 Task: Search one way flight ticket for 2 adults, 2 children, 2 infants in seat in first from Pensacola: Pensacola International Airport to Riverton: Central Wyoming Regional Airport (was Riverton Regional) on 5-4-2023. Choice of flights is Southwest. Number of bags: 7 checked bags. Price is upto 96000. Outbound departure time preference is 8:15.
Action: Mouse moved to (352, 321)
Screenshot: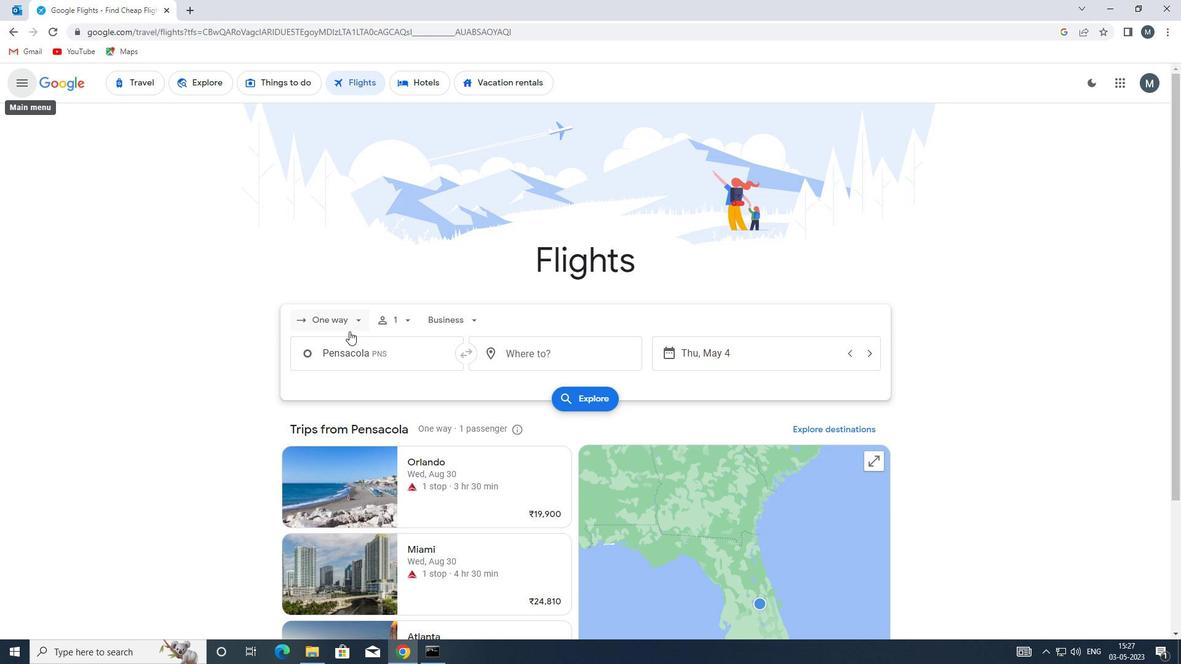 
Action: Mouse pressed left at (352, 321)
Screenshot: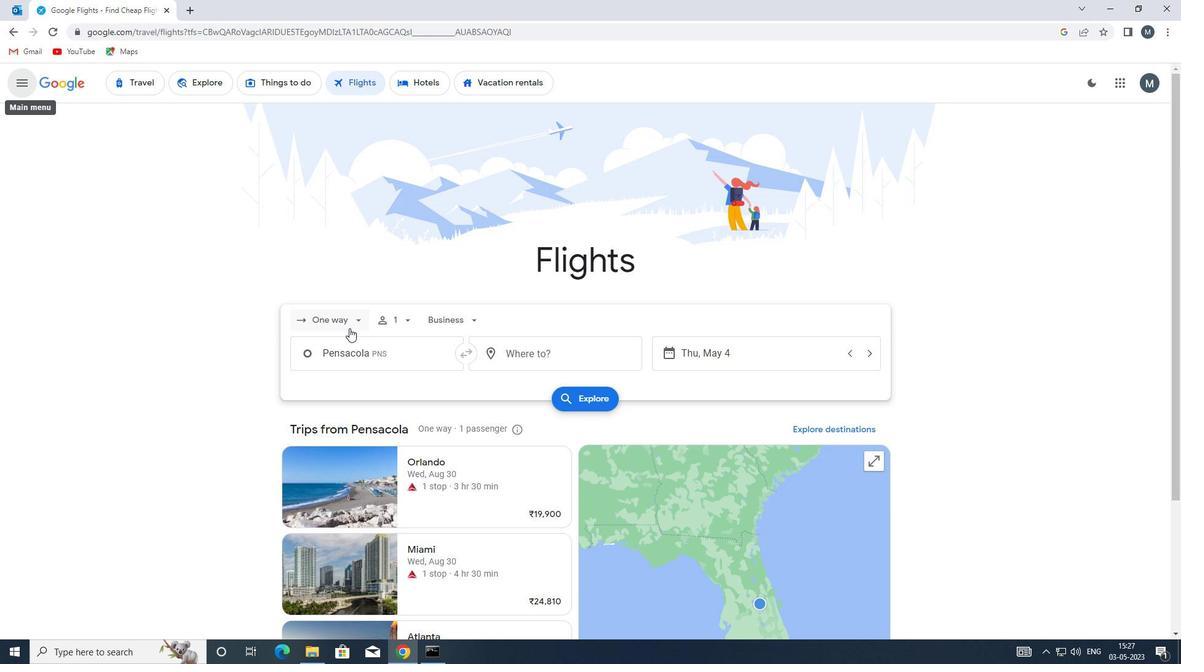 
Action: Mouse moved to (348, 378)
Screenshot: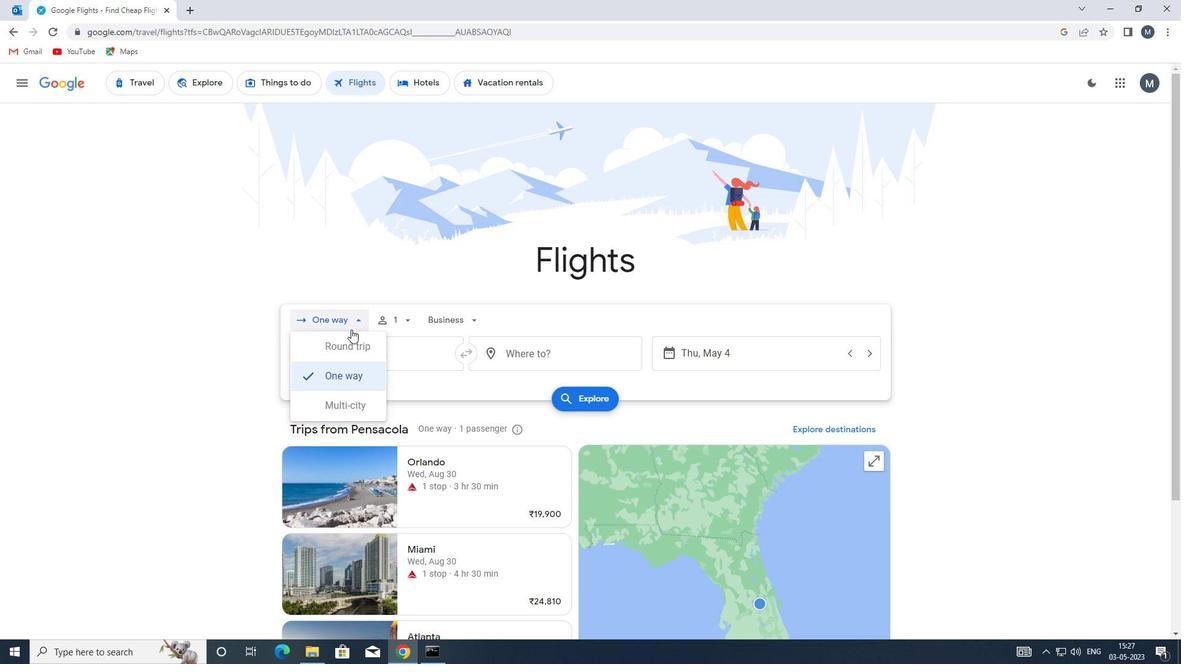 
Action: Mouse pressed left at (348, 378)
Screenshot: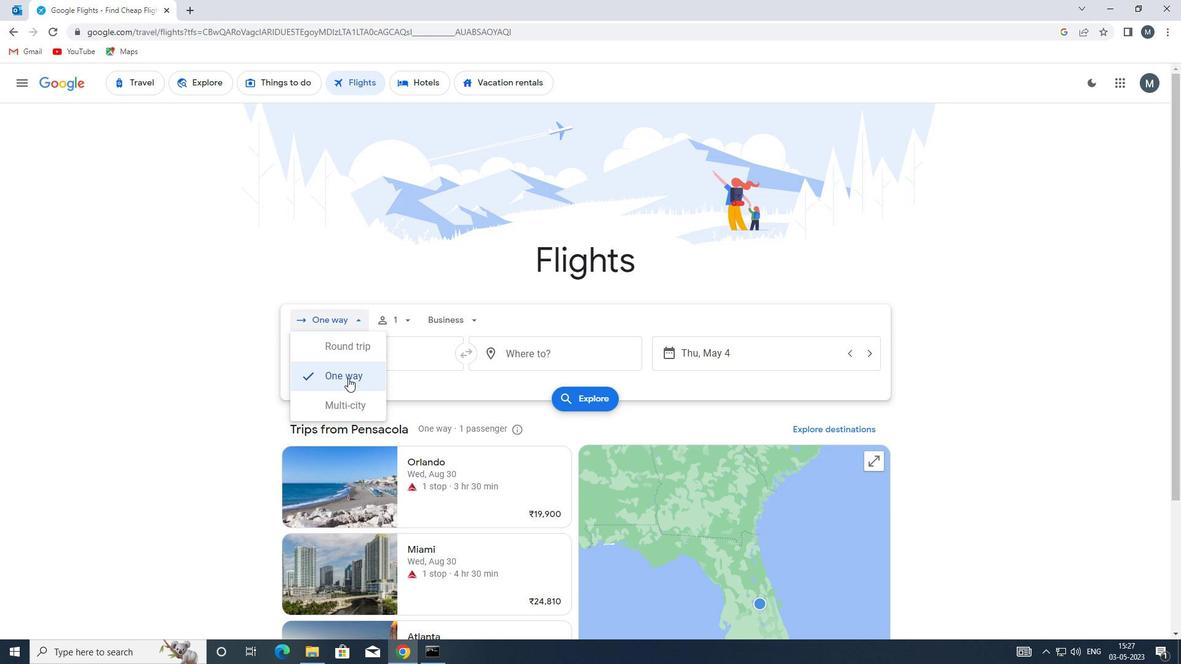 
Action: Mouse moved to (405, 328)
Screenshot: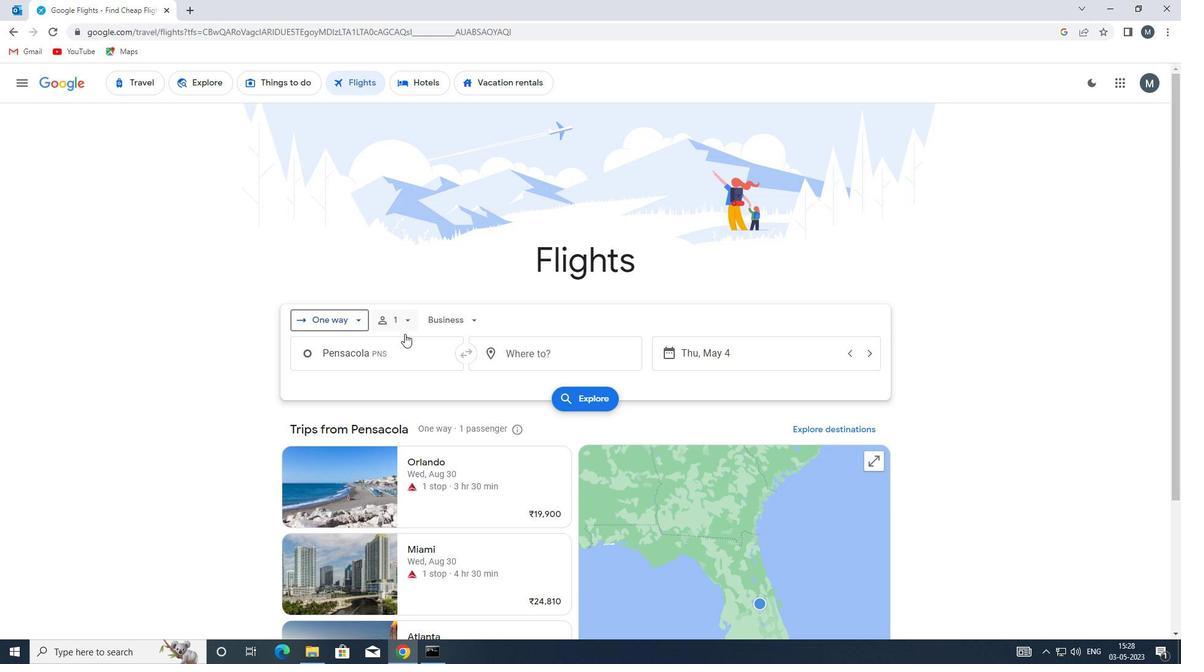
Action: Mouse pressed left at (405, 328)
Screenshot: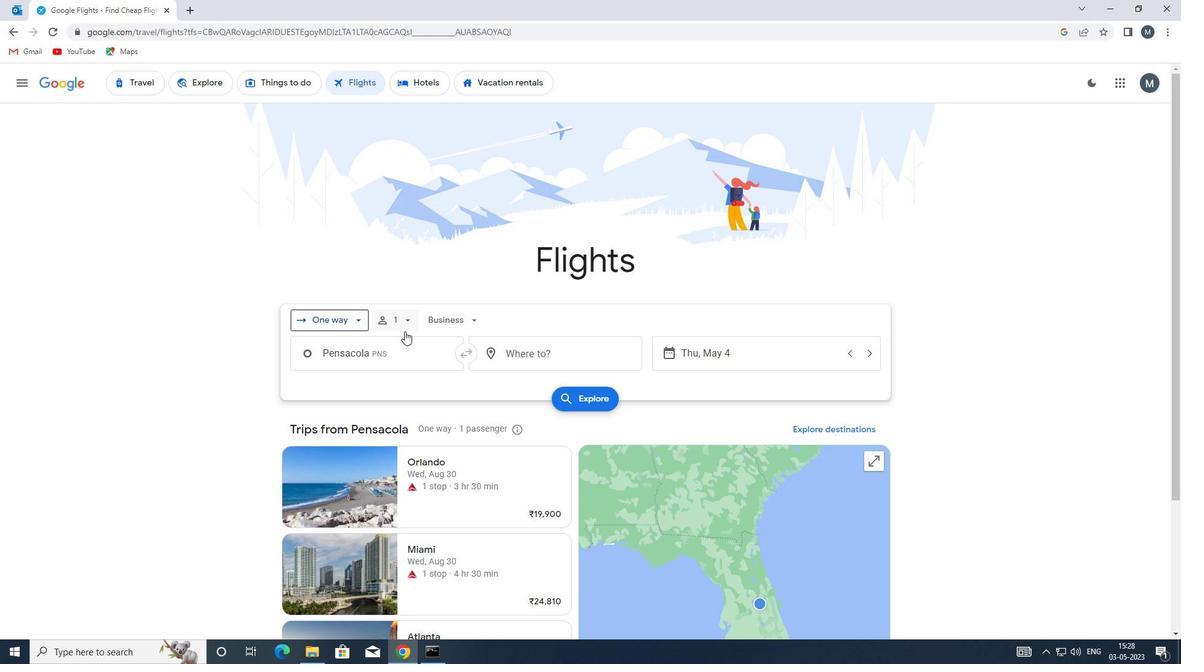 
Action: Mouse moved to (501, 353)
Screenshot: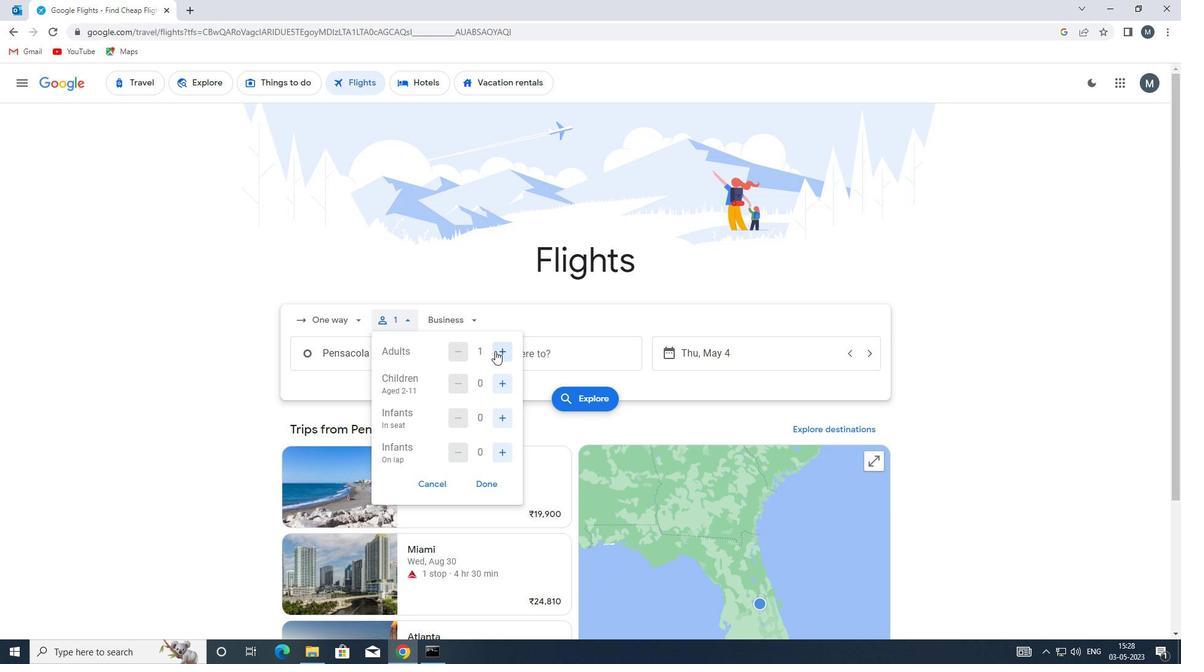 
Action: Mouse pressed left at (501, 353)
Screenshot: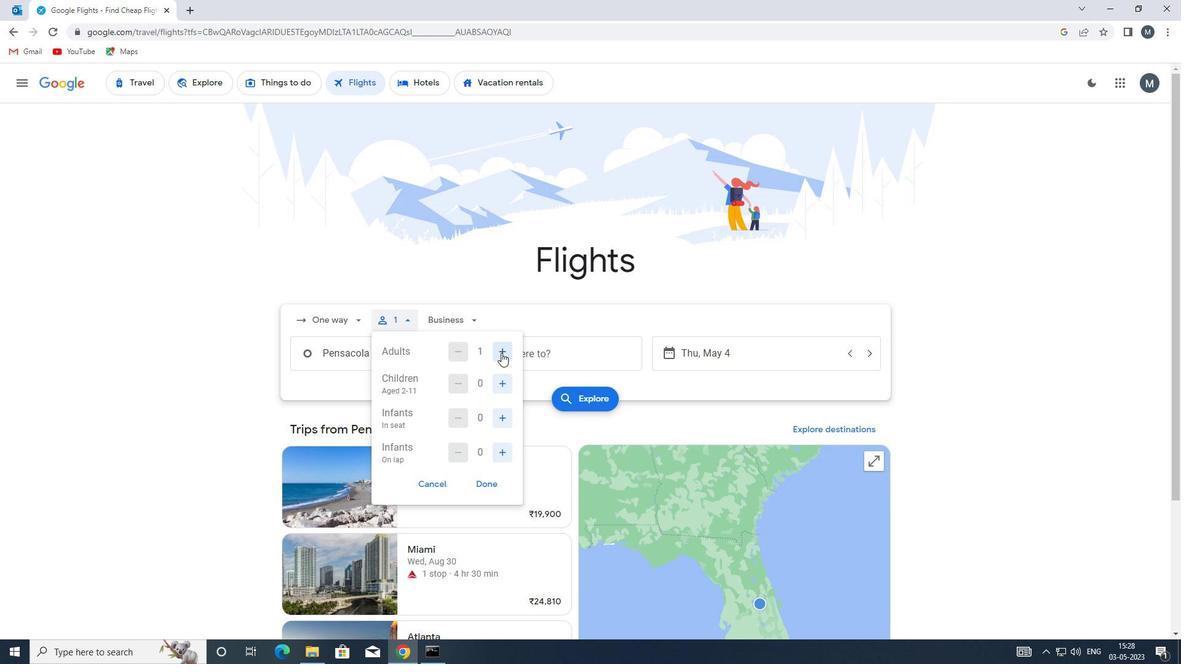
Action: Mouse moved to (498, 382)
Screenshot: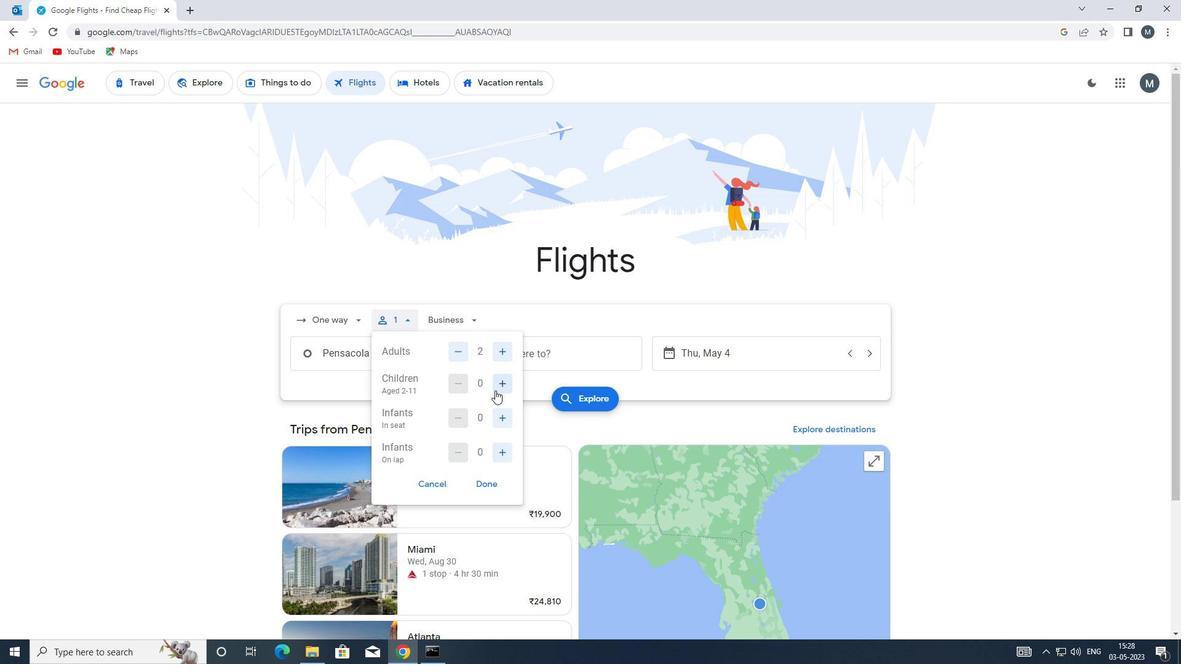 
Action: Mouse pressed left at (498, 382)
Screenshot: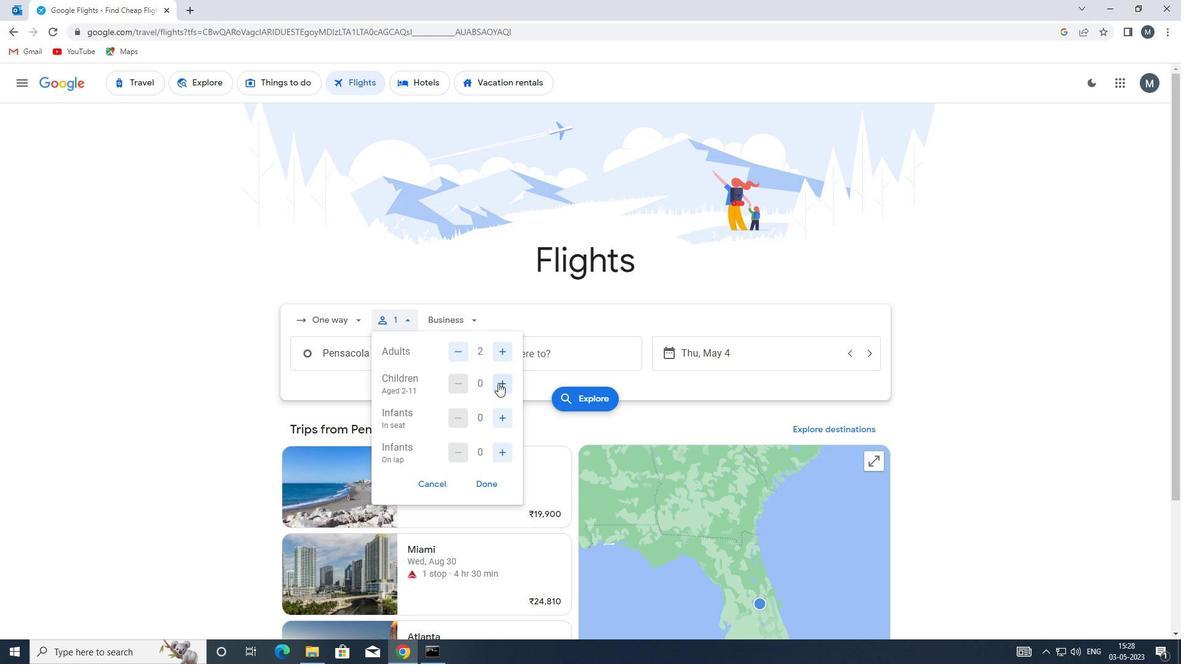 
Action: Mouse pressed left at (498, 382)
Screenshot: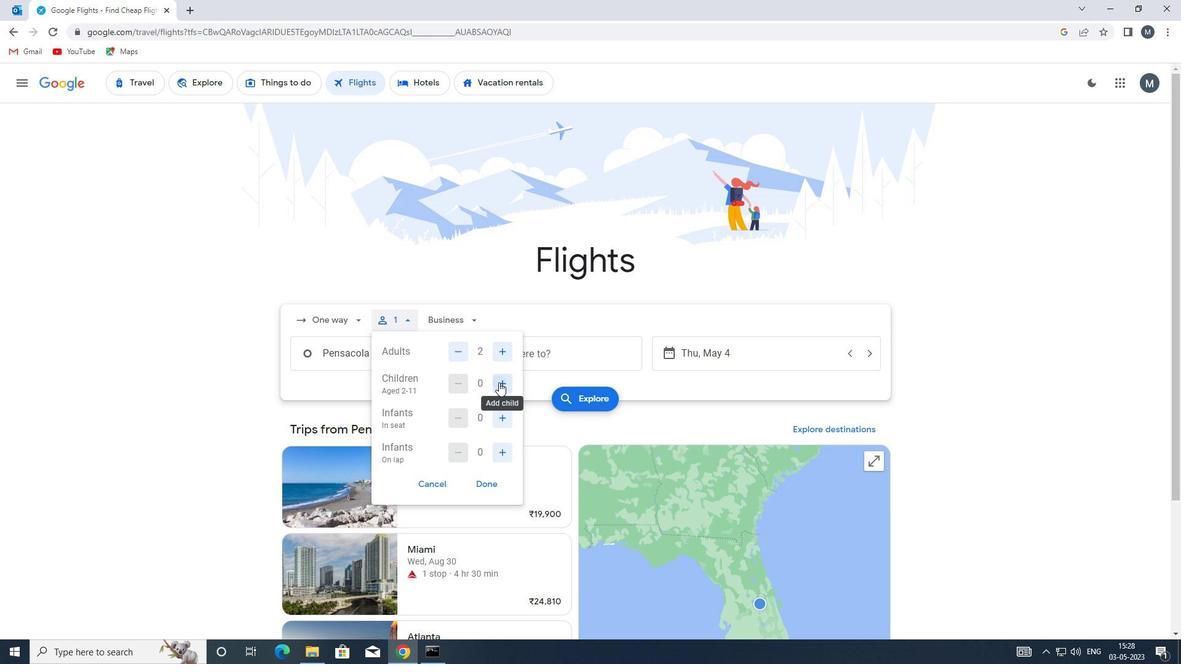 
Action: Mouse moved to (500, 418)
Screenshot: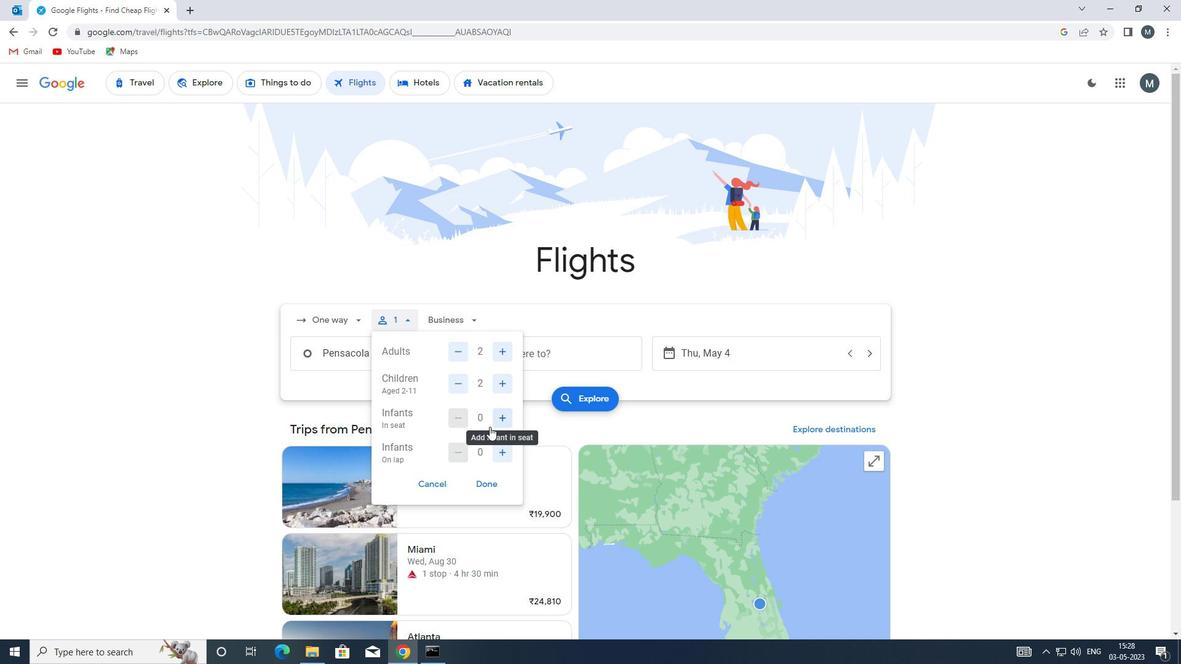 
Action: Mouse pressed left at (500, 418)
Screenshot: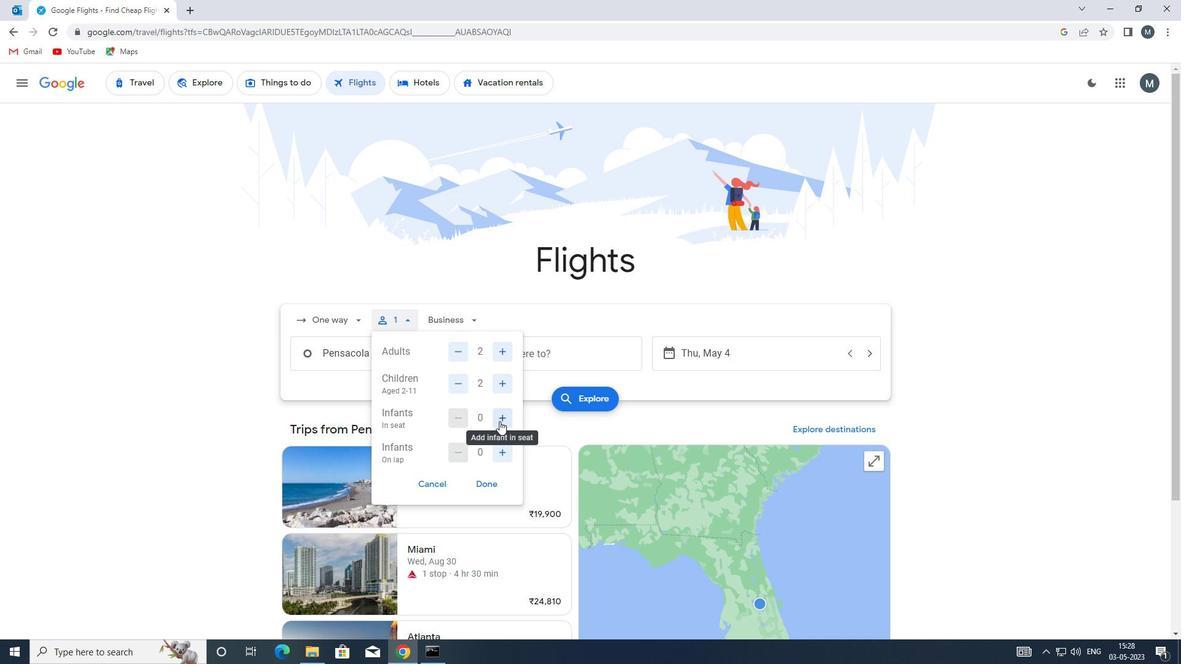 
Action: Mouse pressed left at (500, 418)
Screenshot: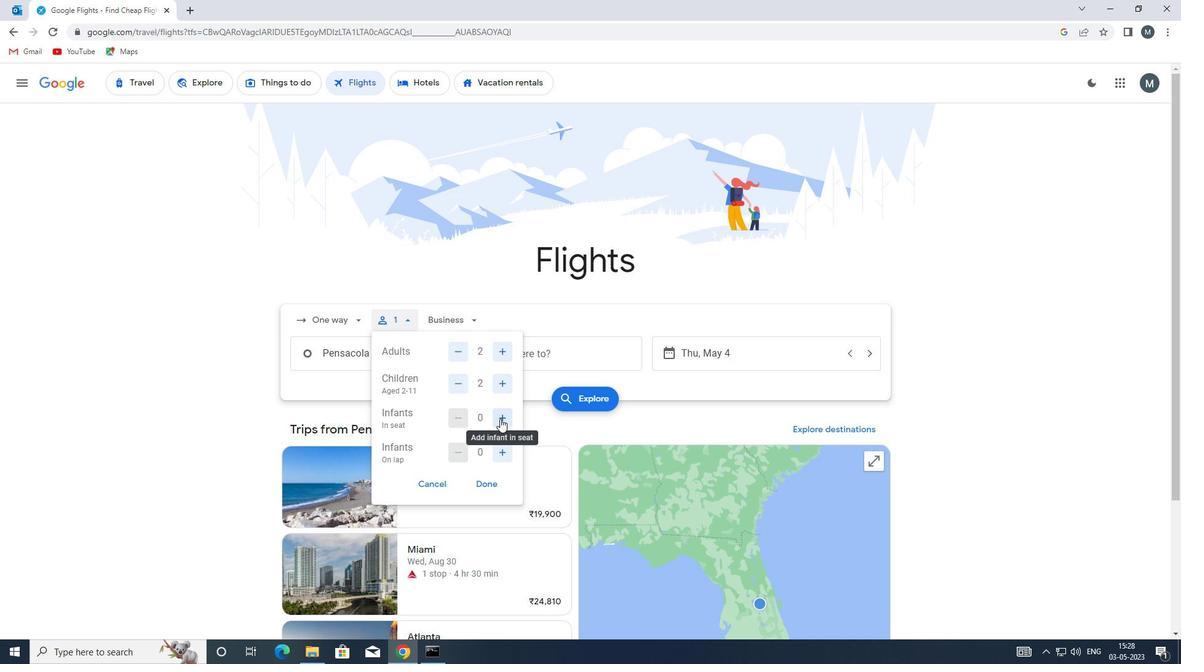 
Action: Mouse moved to (478, 485)
Screenshot: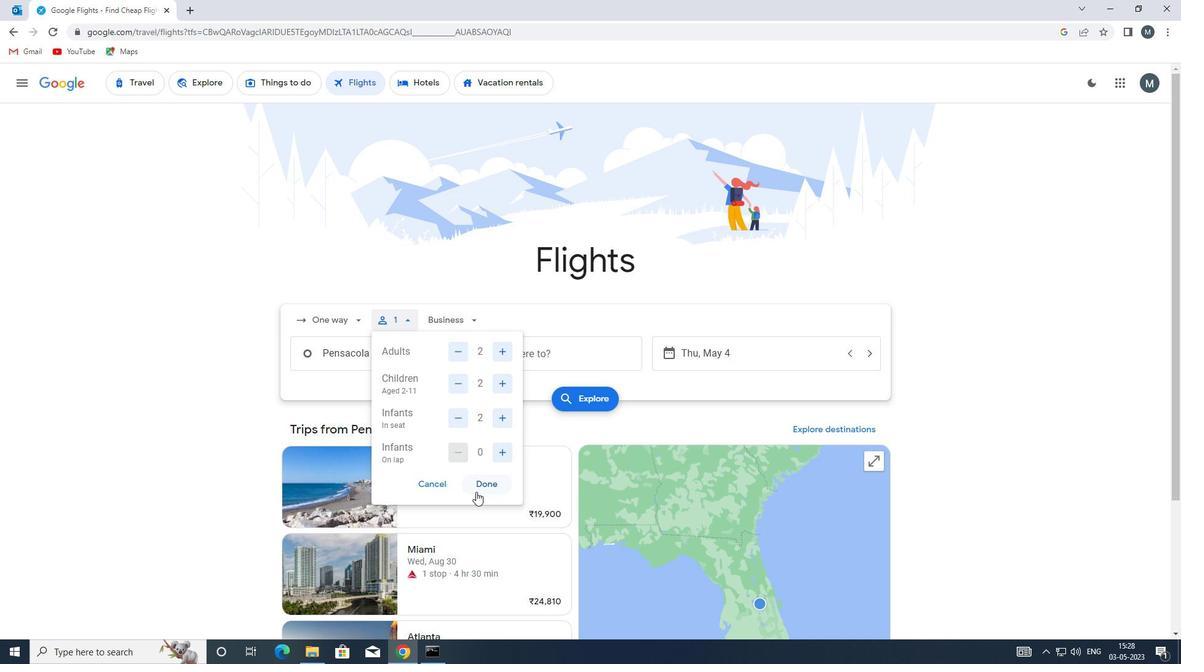 
Action: Mouse pressed left at (478, 485)
Screenshot: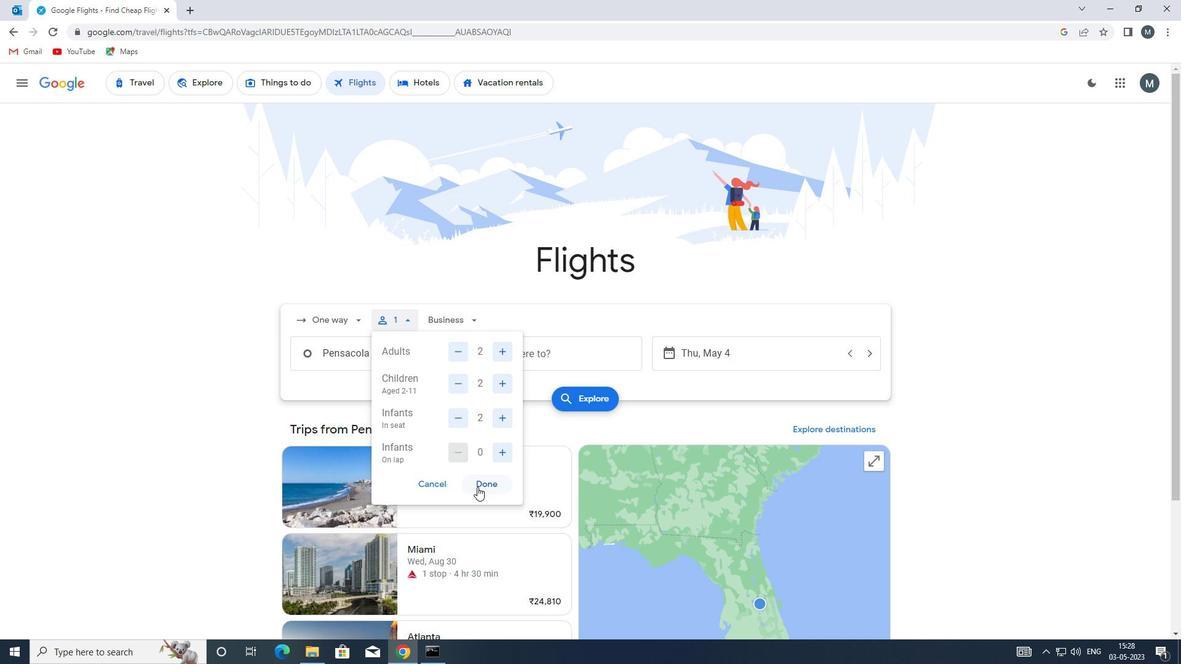 
Action: Mouse moved to (452, 324)
Screenshot: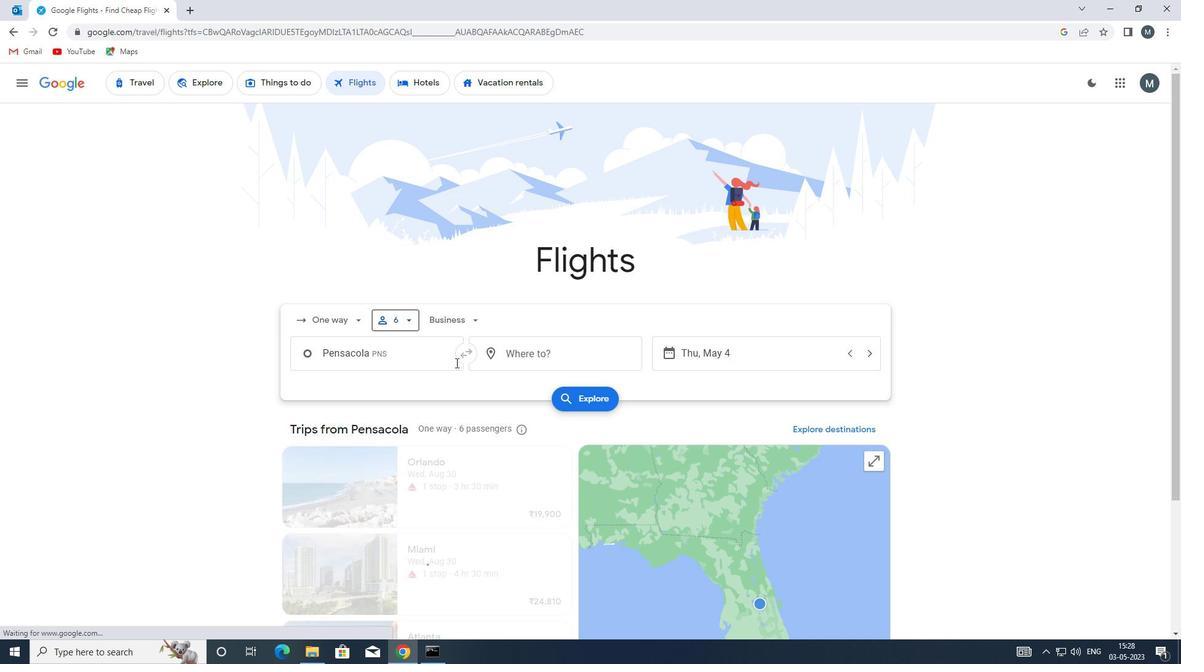 
Action: Mouse pressed left at (452, 324)
Screenshot: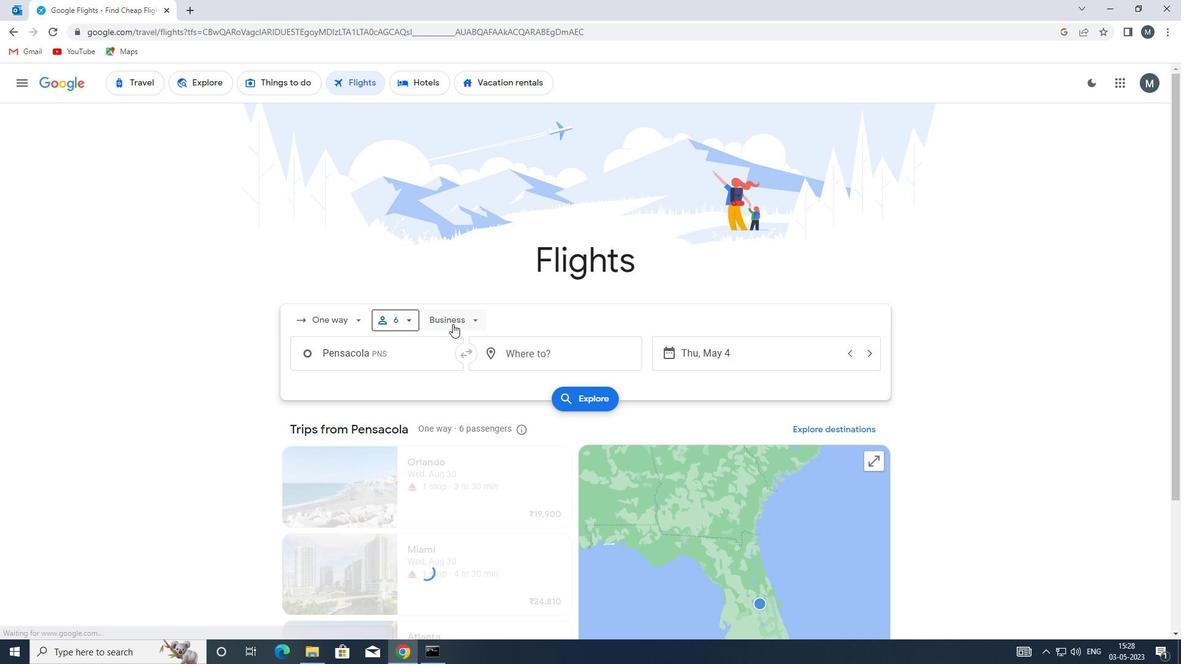 
Action: Mouse moved to (468, 433)
Screenshot: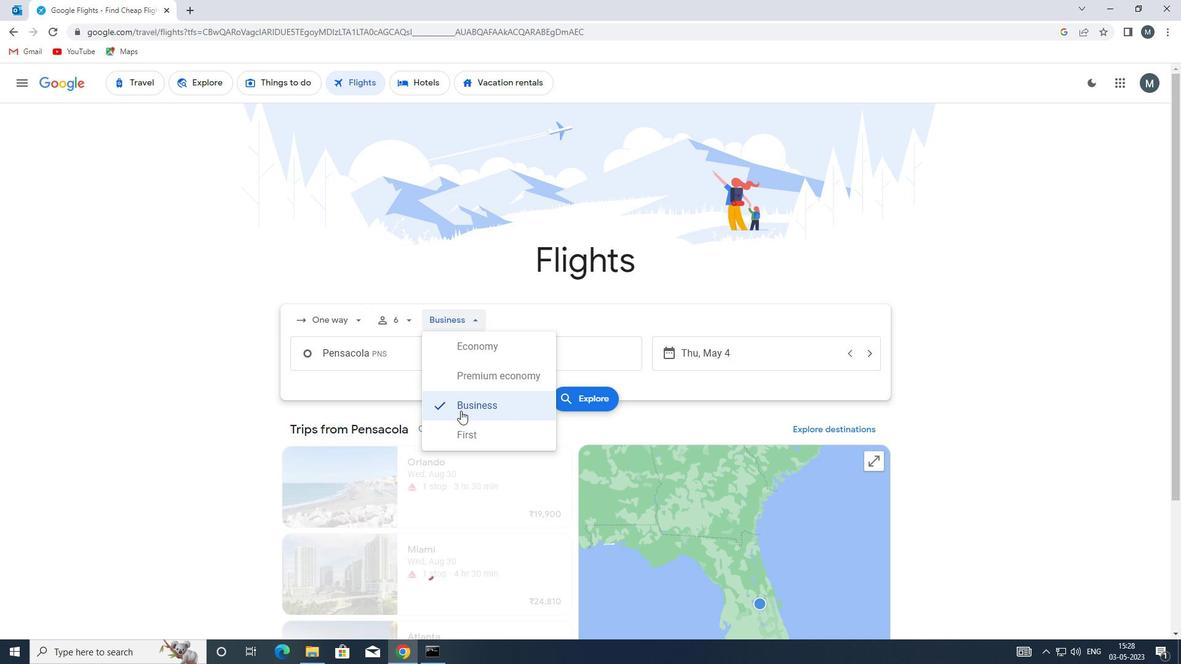 
Action: Mouse pressed left at (468, 433)
Screenshot: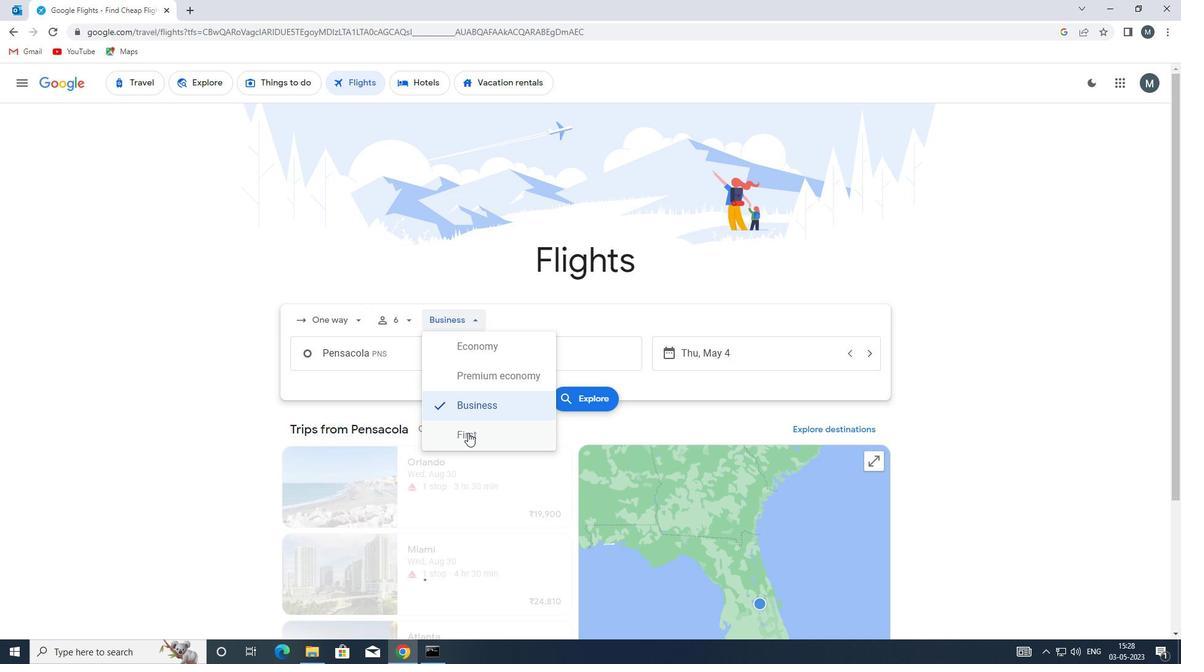 
Action: Mouse moved to (389, 359)
Screenshot: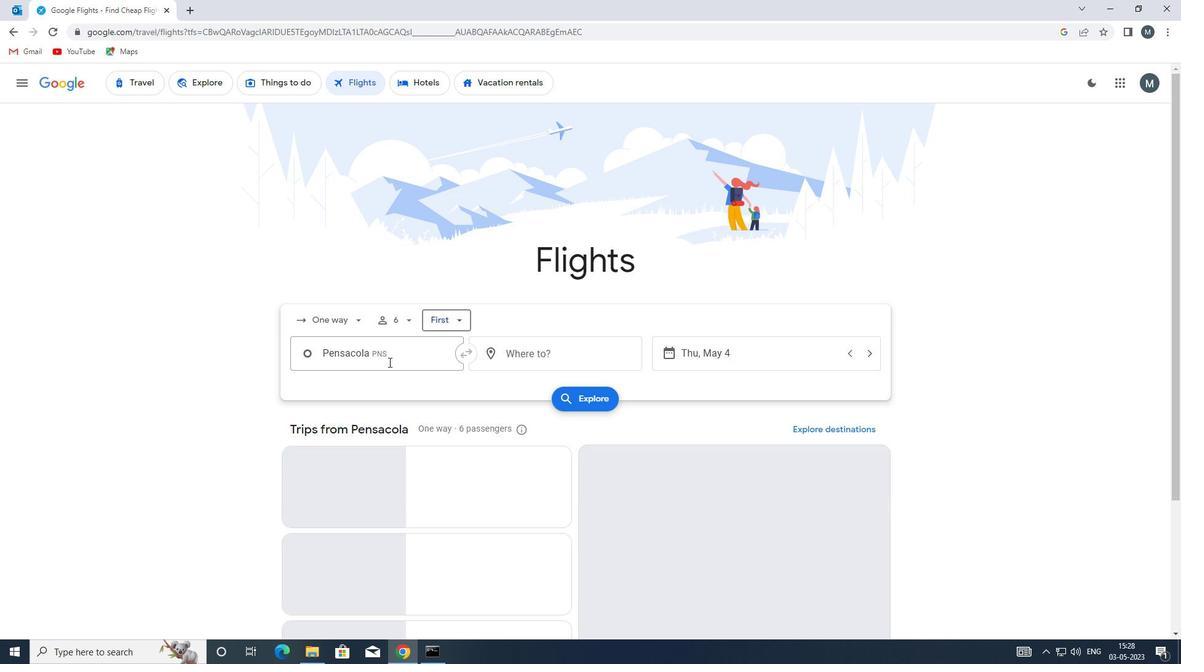 
Action: Mouse pressed left at (389, 359)
Screenshot: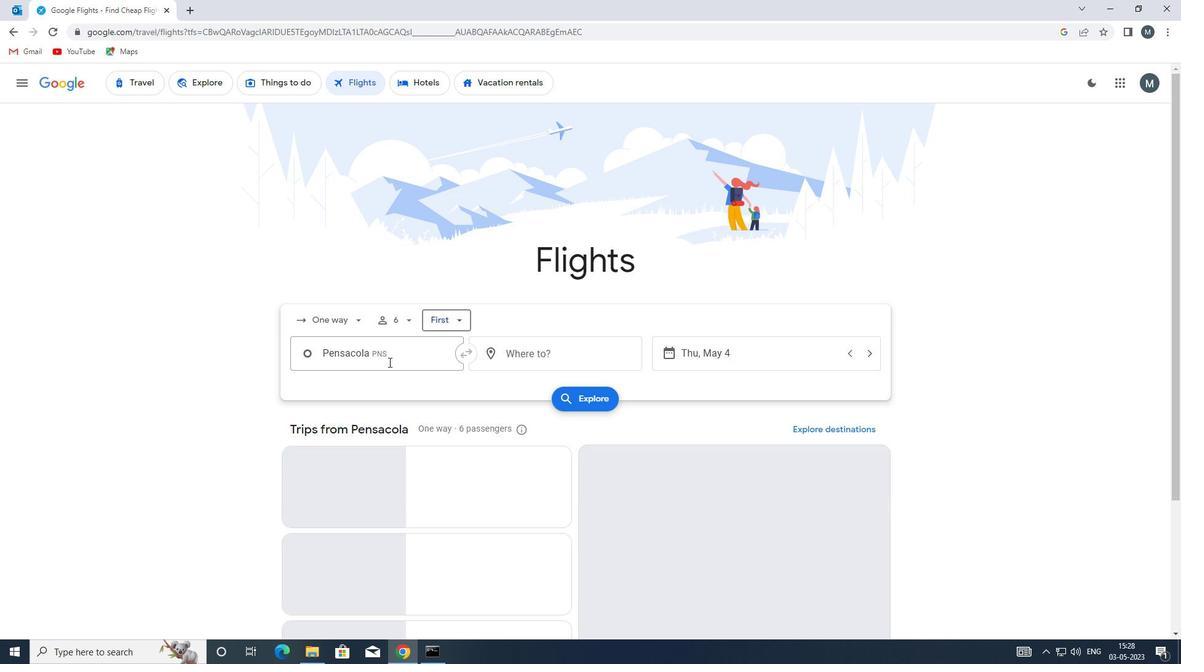 
Action: Mouse moved to (416, 416)
Screenshot: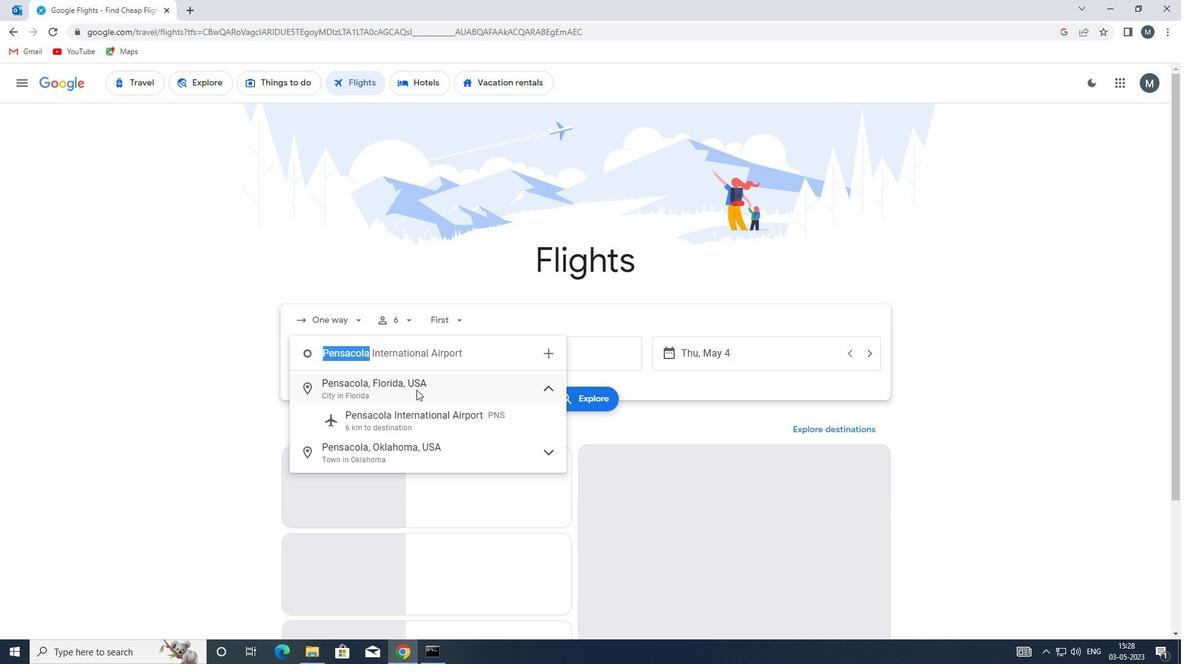 
Action: Mouse pressed left at (416, 416)
Screenshot: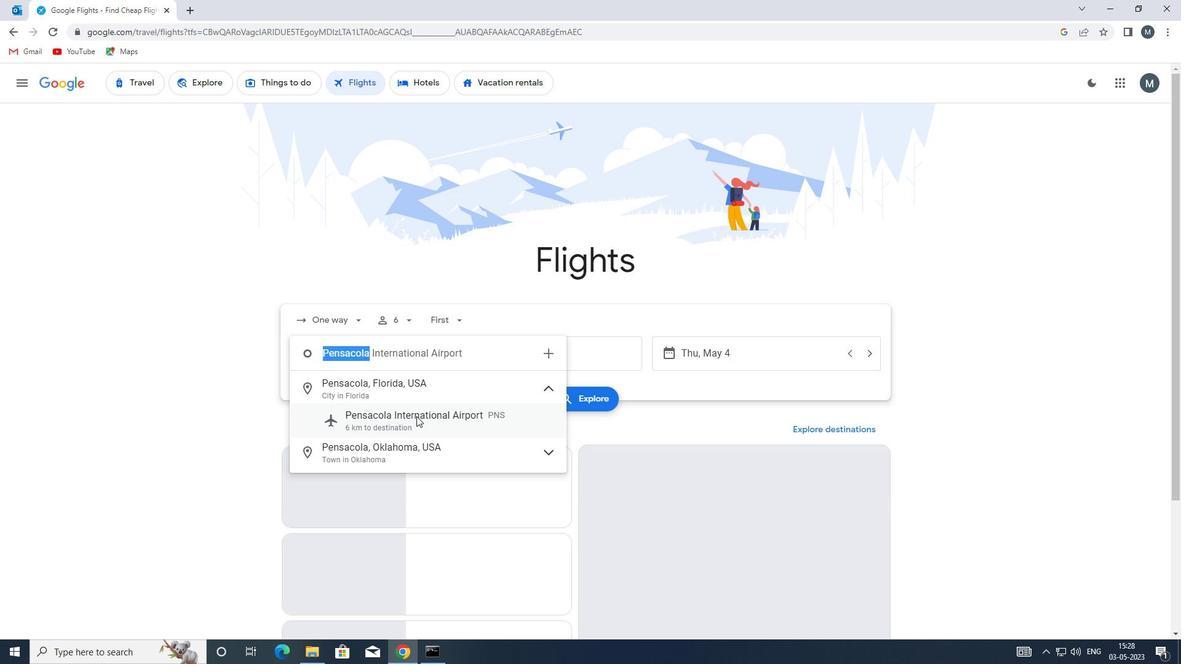 
Action: Mouse moved to (528, 346)
Screenshot: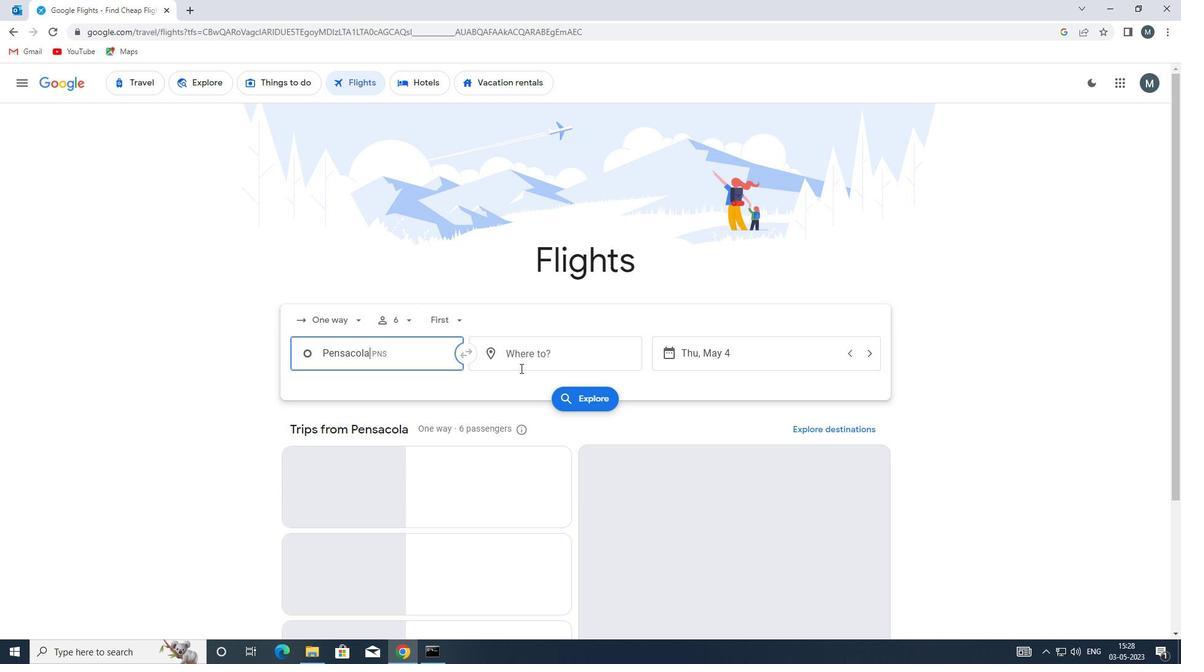 
Action: Mouse pressed left at (528, 346)
Screenshot: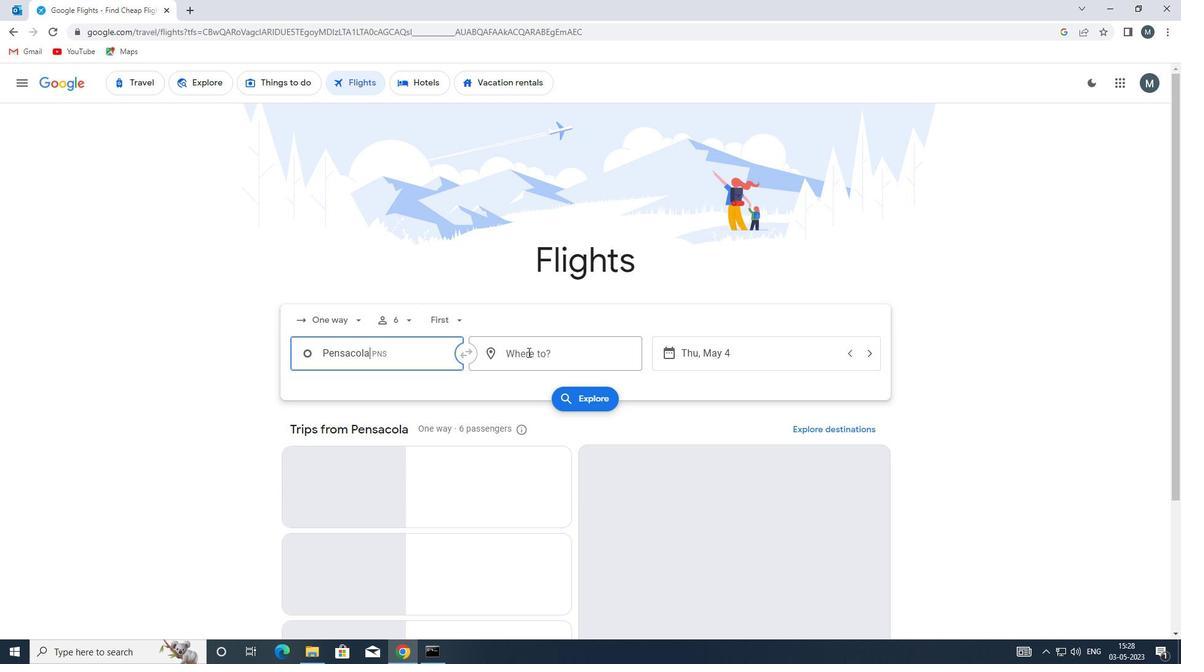 
Action: Mouse moved to (527, 346)
Screenshot: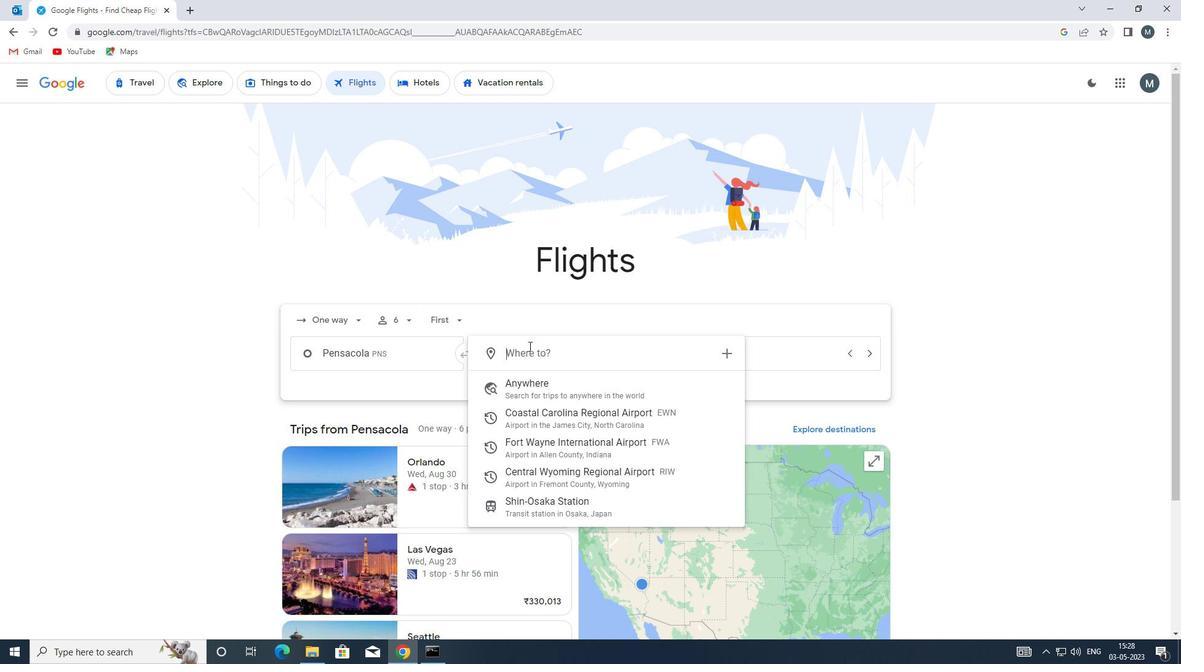 
Action: Key pressed riw
Screenshot: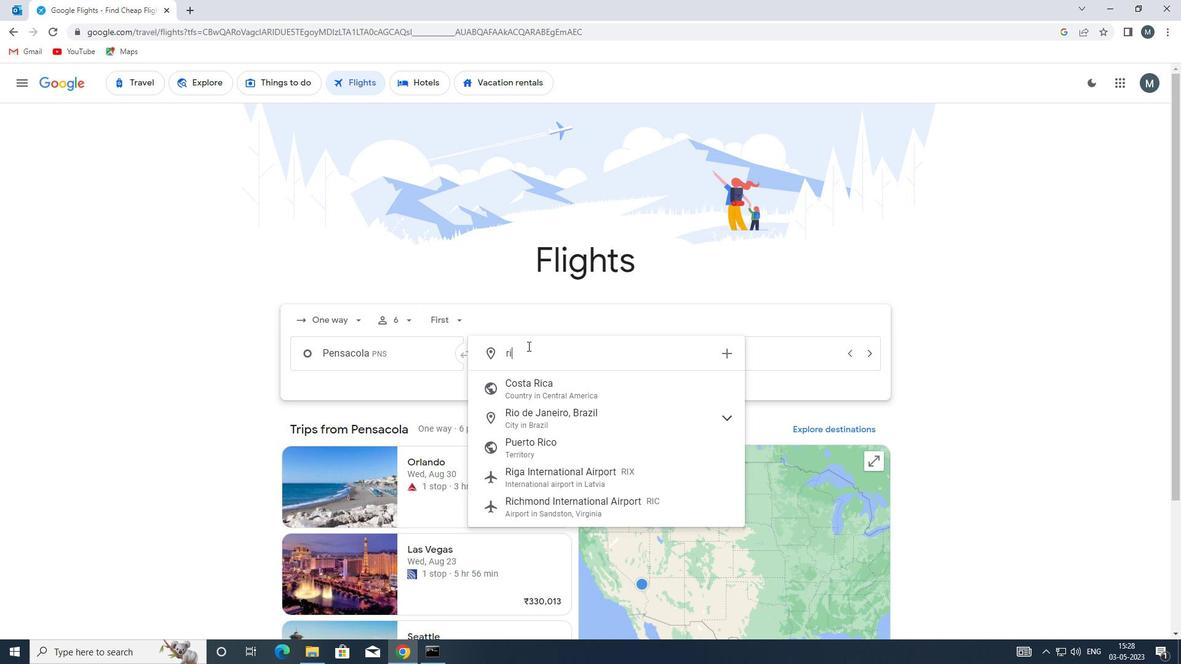 
Action: Mouse moved to (558, 388)
Screenshot: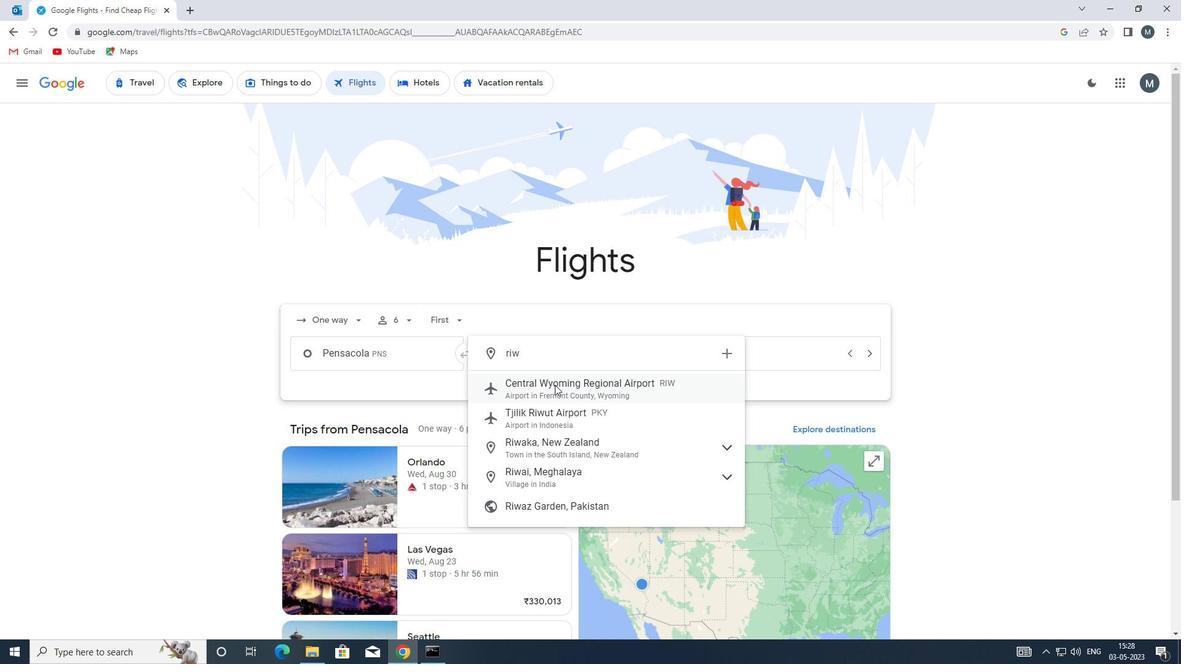 
Action: Mouse pressed left at (558, 388)
Screenshot: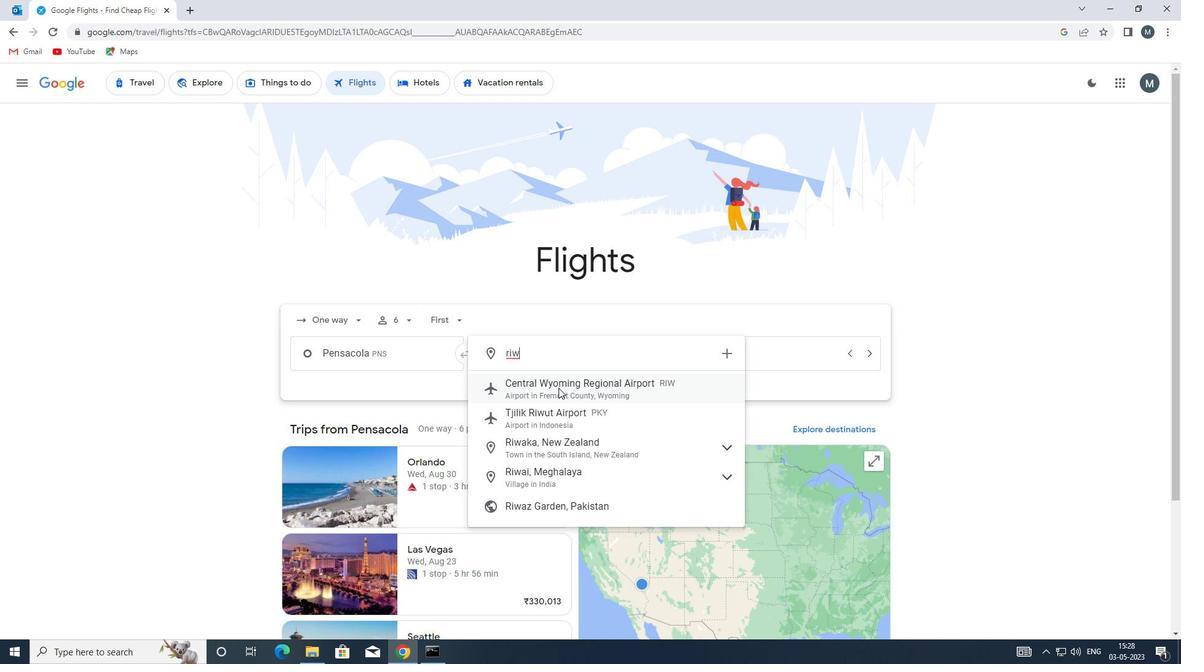 
Action: Mouse moved to (717, 349)
Screenshot: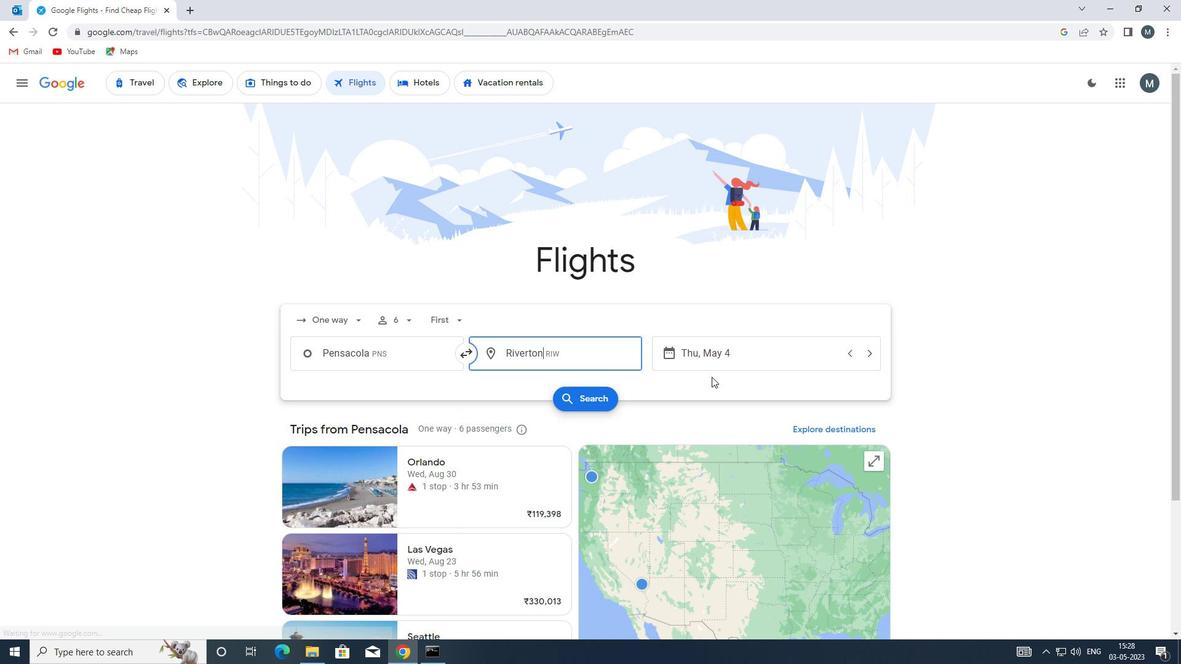 
Action: Mouse pressed left at (717, 349)
Screenshot: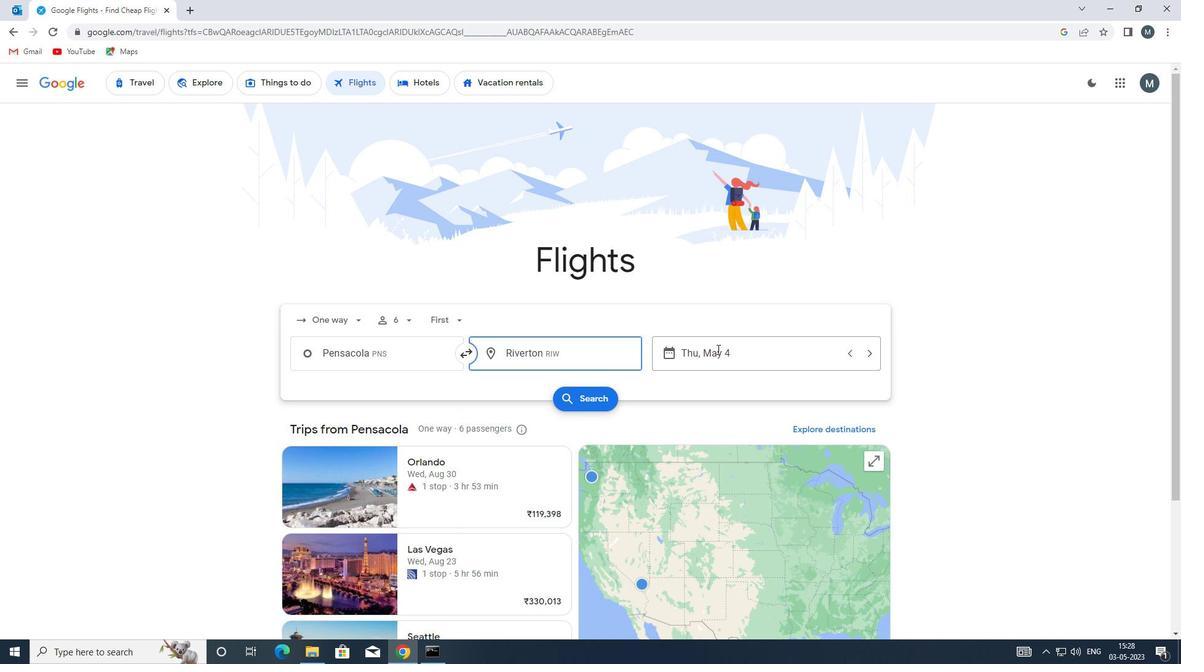 
Action: Mouse moved to (560, 423)
Screenshot: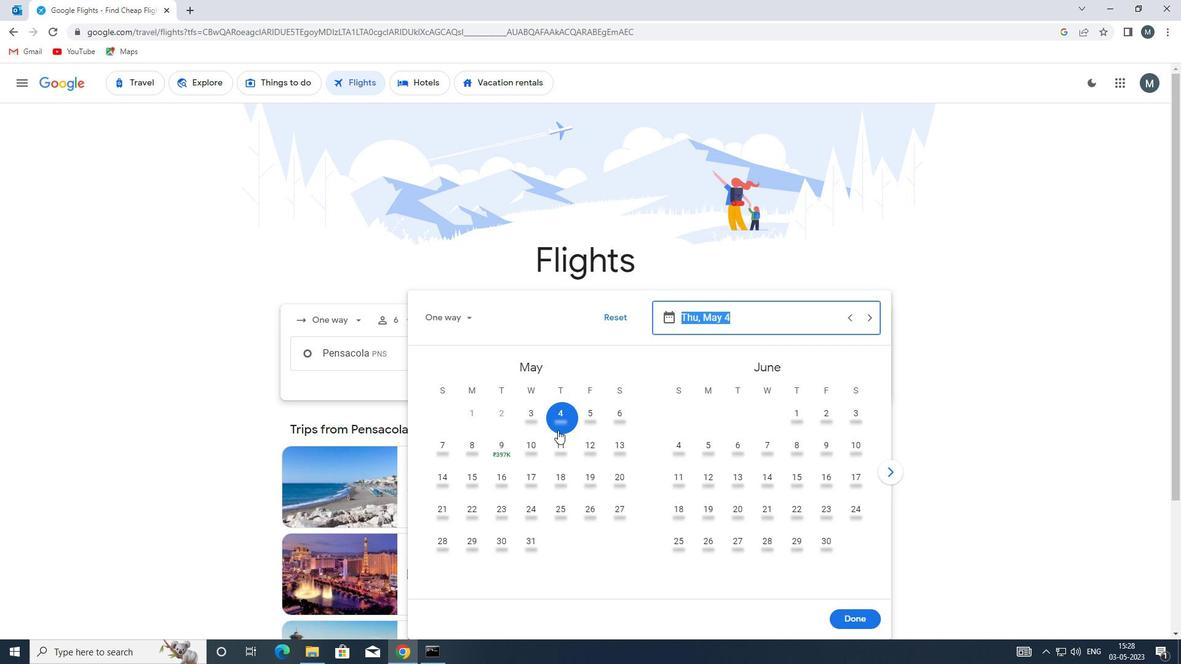 
Action: Mouse pressed left at (560, 423)
Screenshot: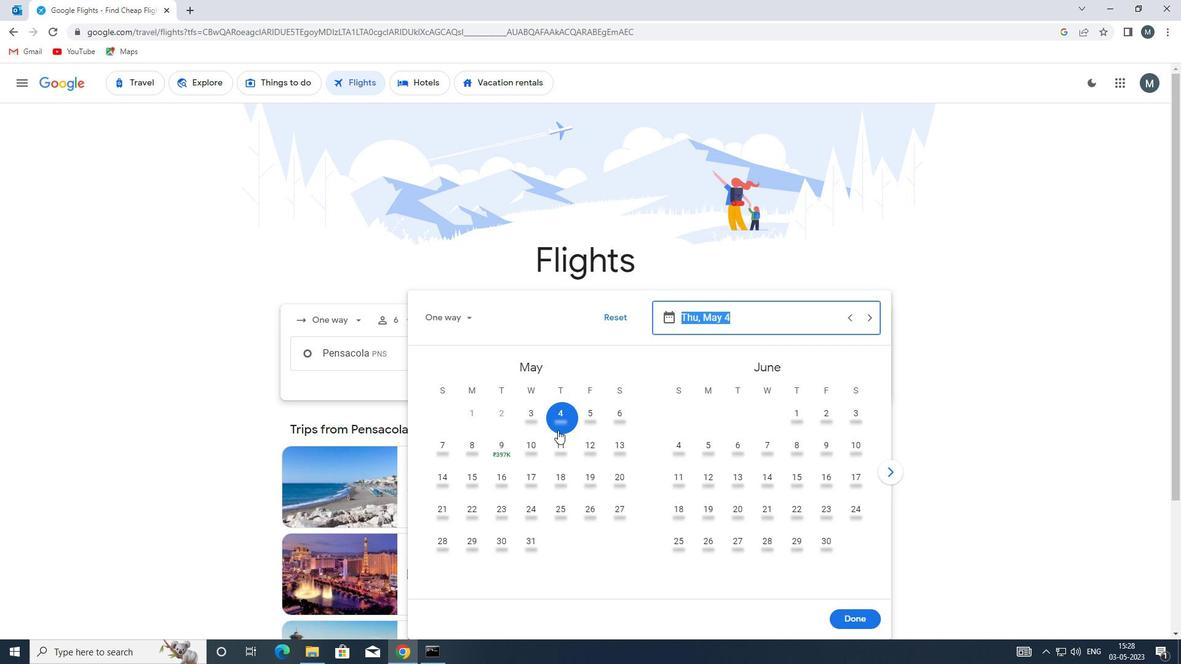 
Action: Mouse moved to (853, 613)
Screenshot: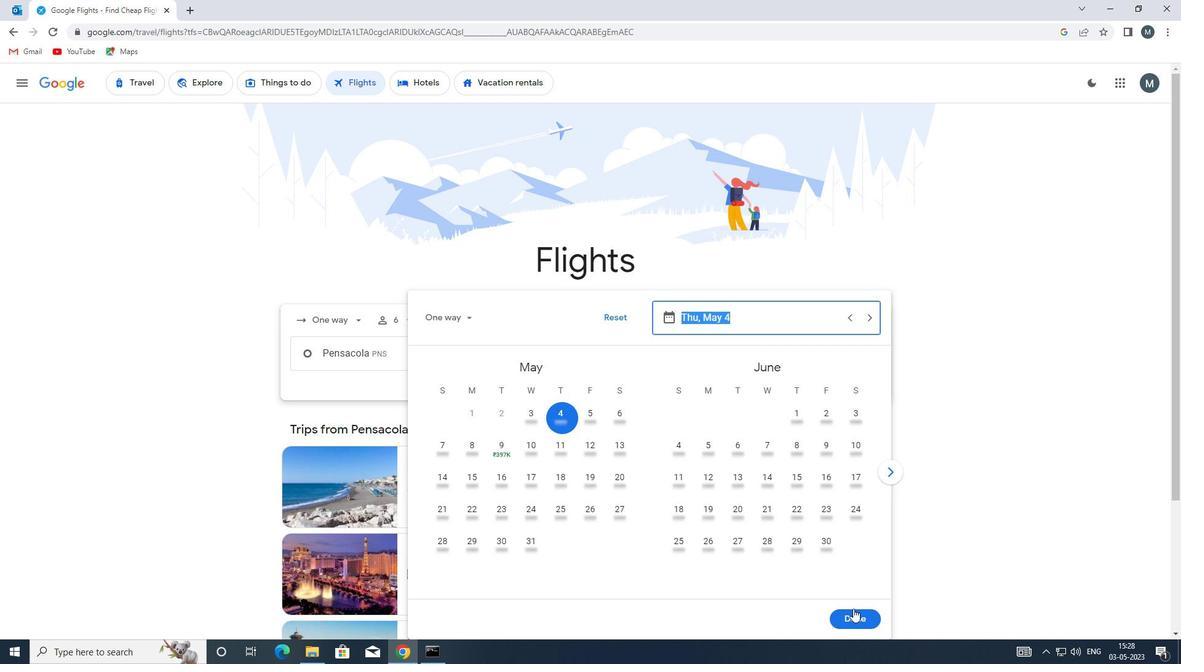 
Action: Mouse pressed left at (853, 613)
Screenshot: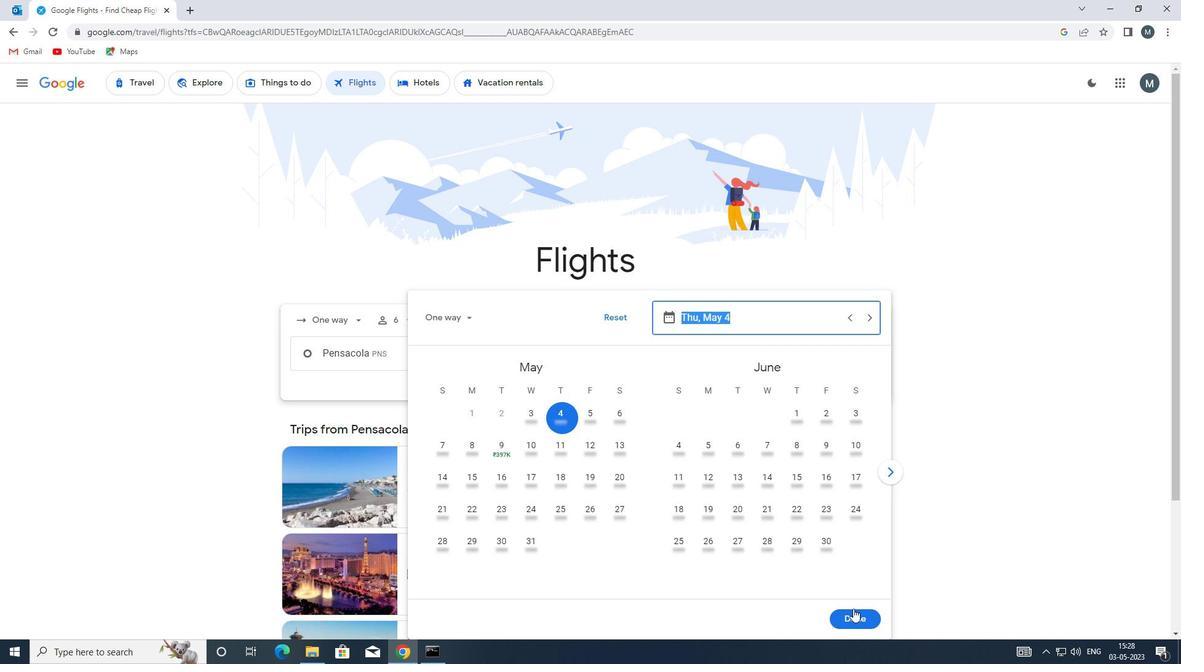 
Action: Mouse moved to (571, 395)
Screenshot: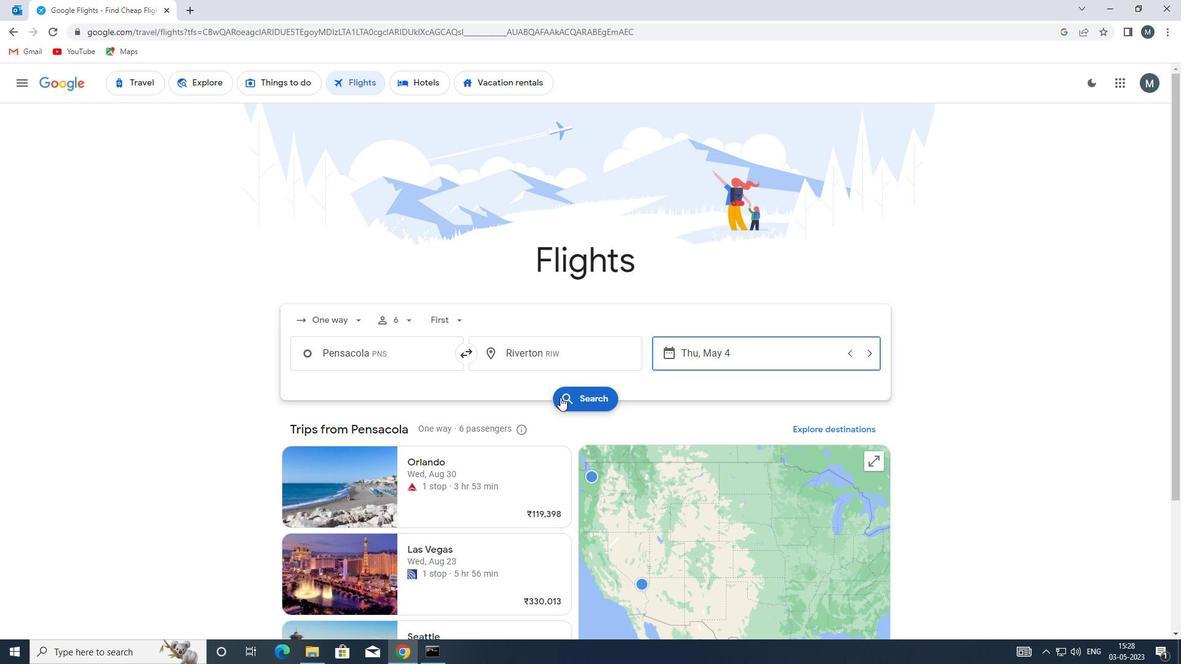 
Action: Mouse pressed left at (571, 395)
Screenshot: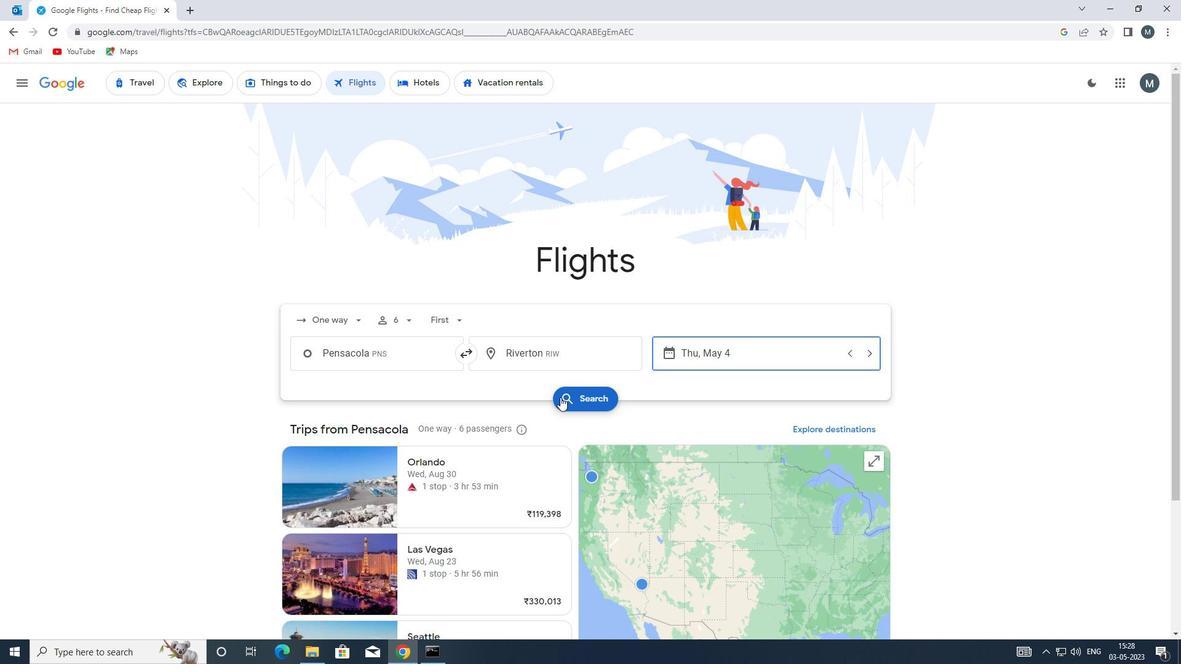 
Action: Mouse moved to (313, 193)
Screenshot: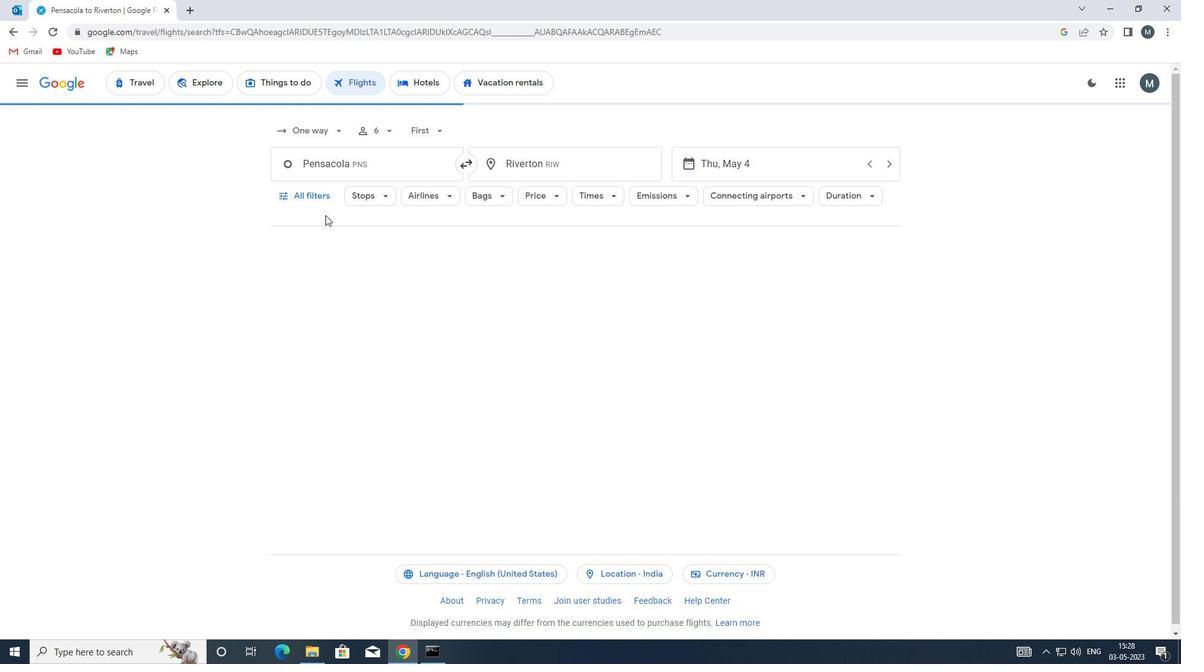 
Action: Mouse pressed left at (313, 193)
Screenshot: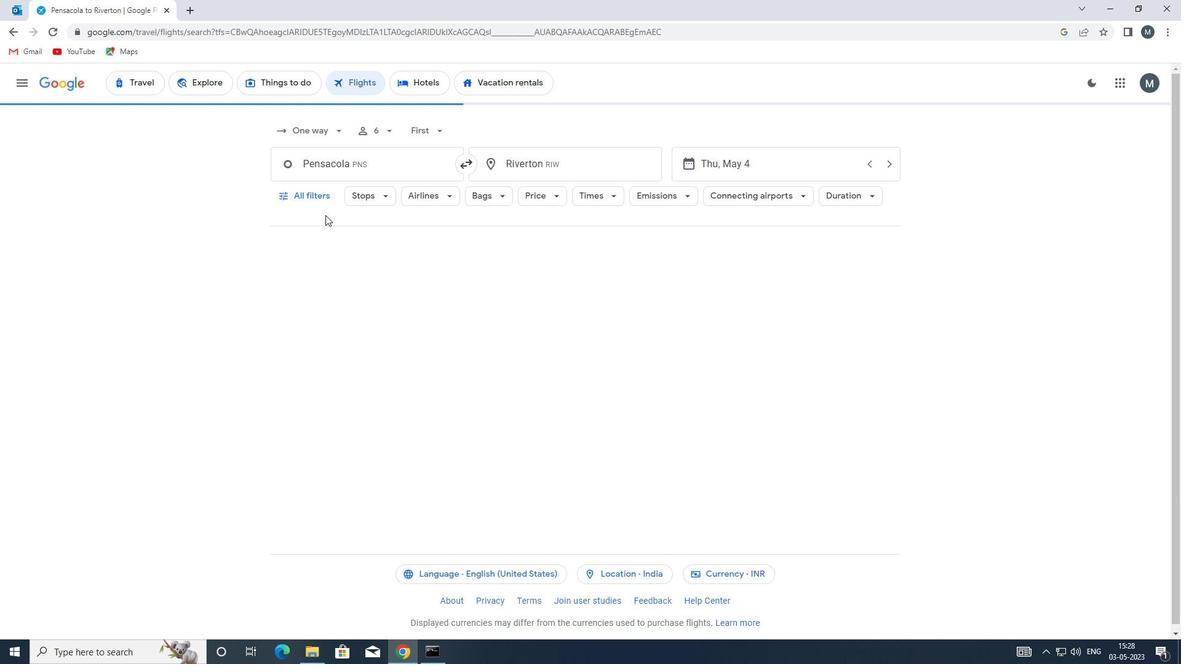 
Action: Mouse moved to (345, 312)
Screenshot: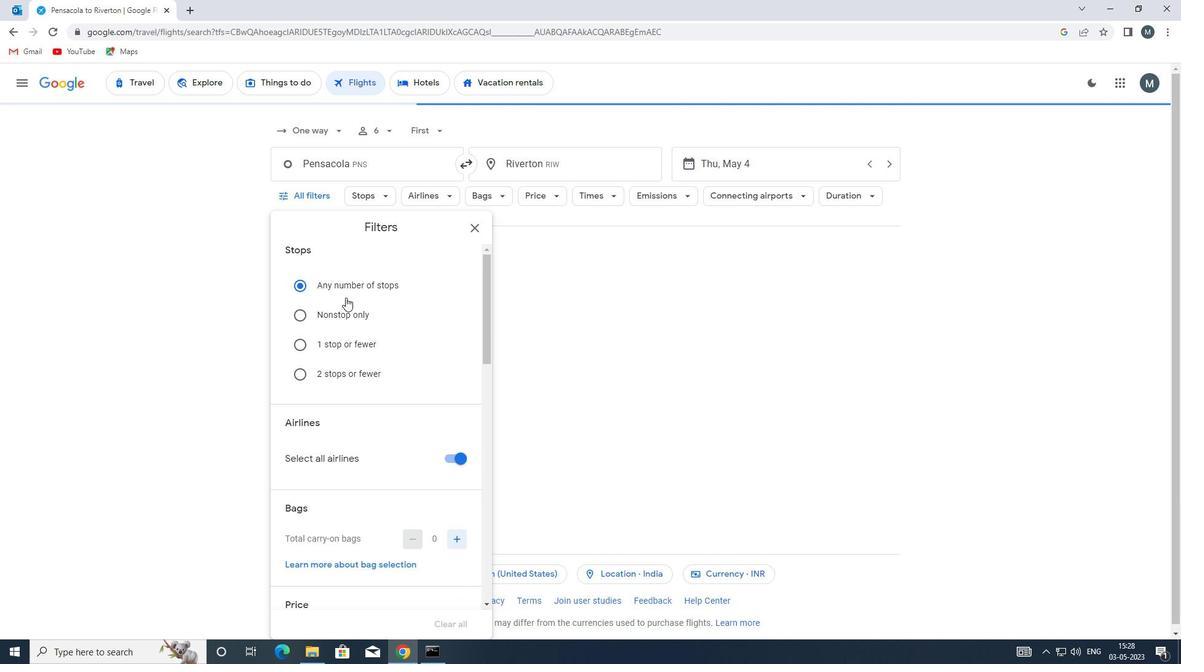 
Action: Mouse scrolled (345, 311) with delta (0, 0)
Screenshot: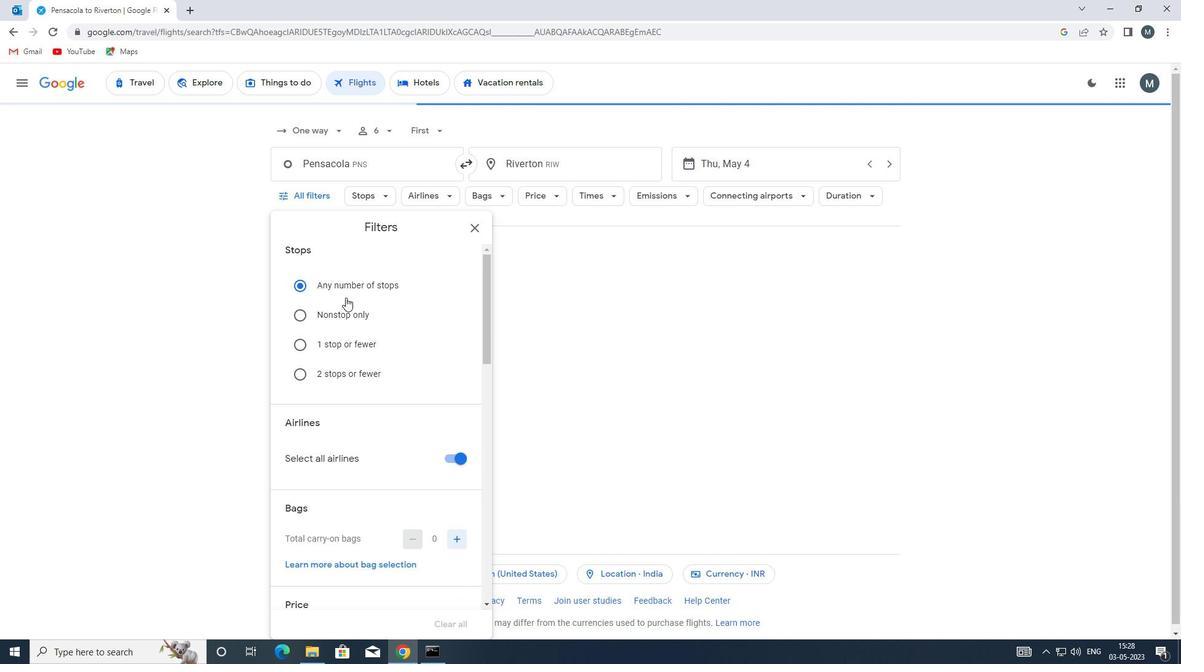 
Action: Mouse moved to (345, 317)
Screenshot: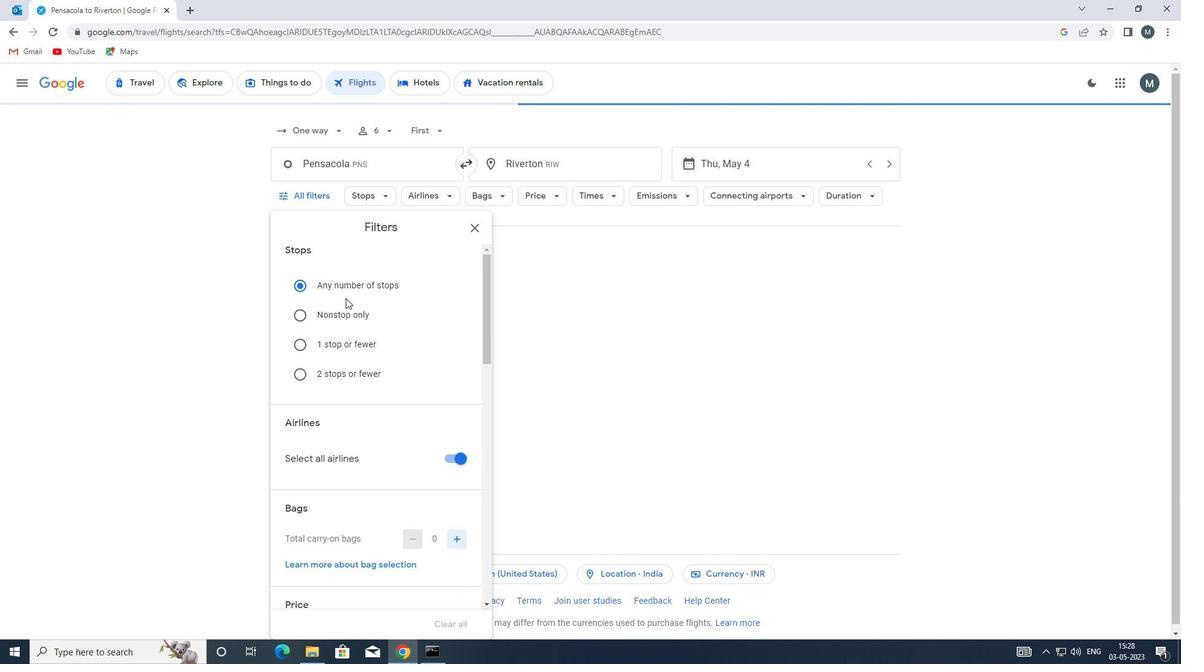 
Action: Mouse scrolled (345, 316) with delta (0, 0)
Screenshot: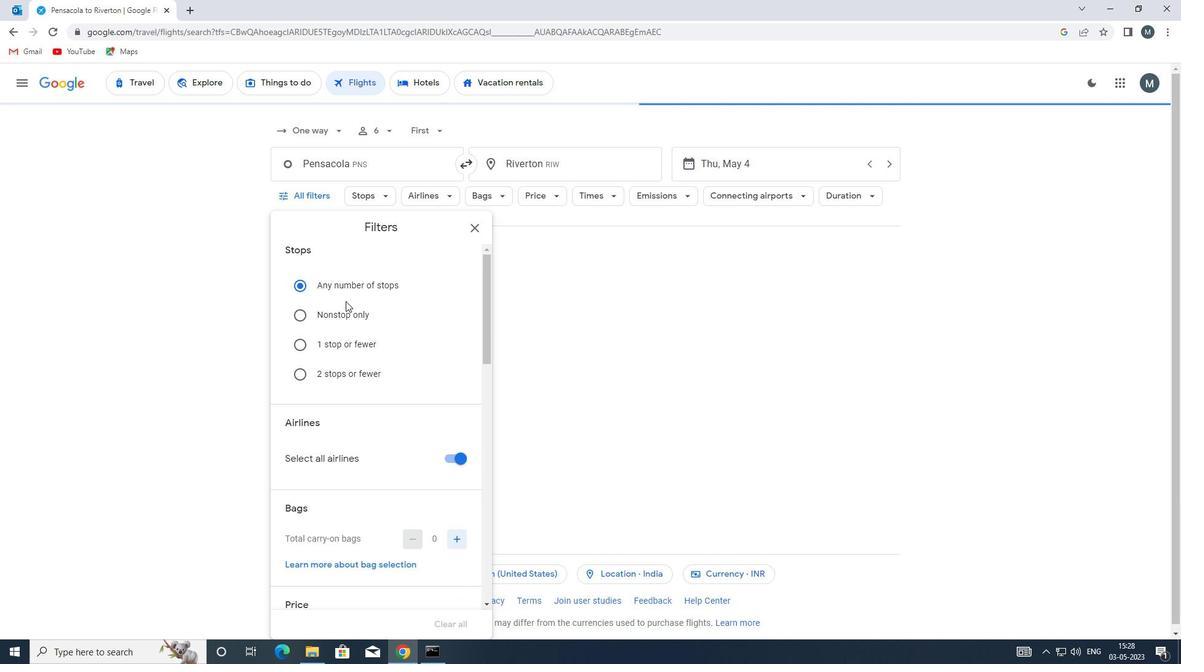 
Action: Mouse moved to (458, 333)
Screenshot: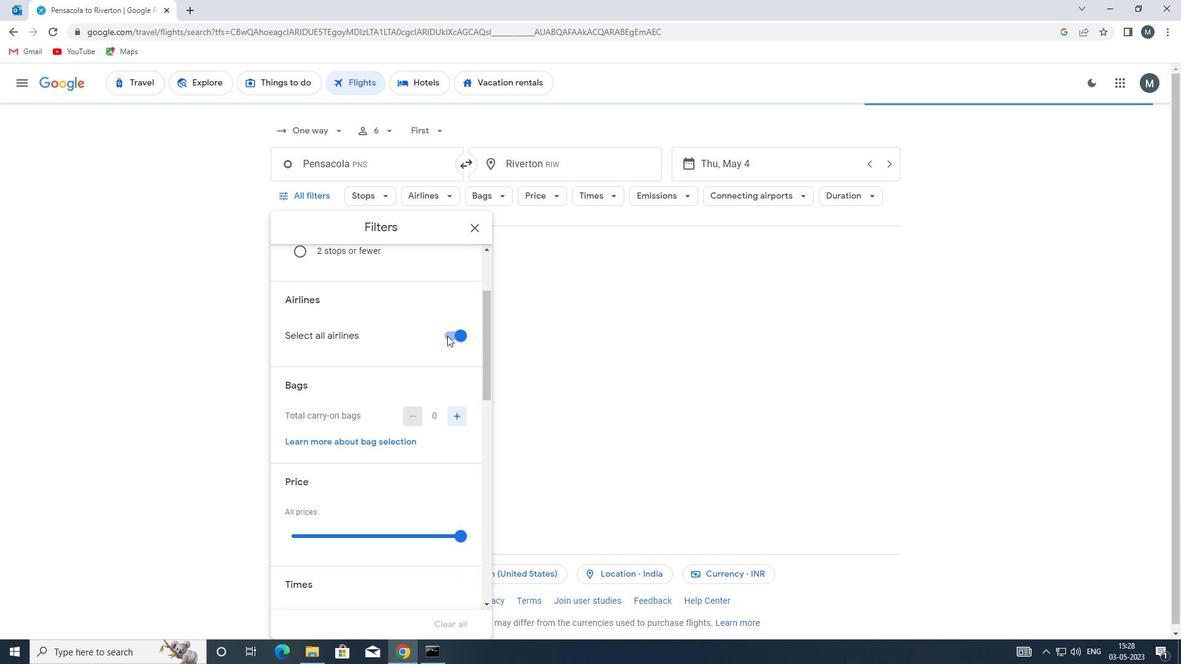 
Action: Mouse pressed left at (458, 333)
Screenshot: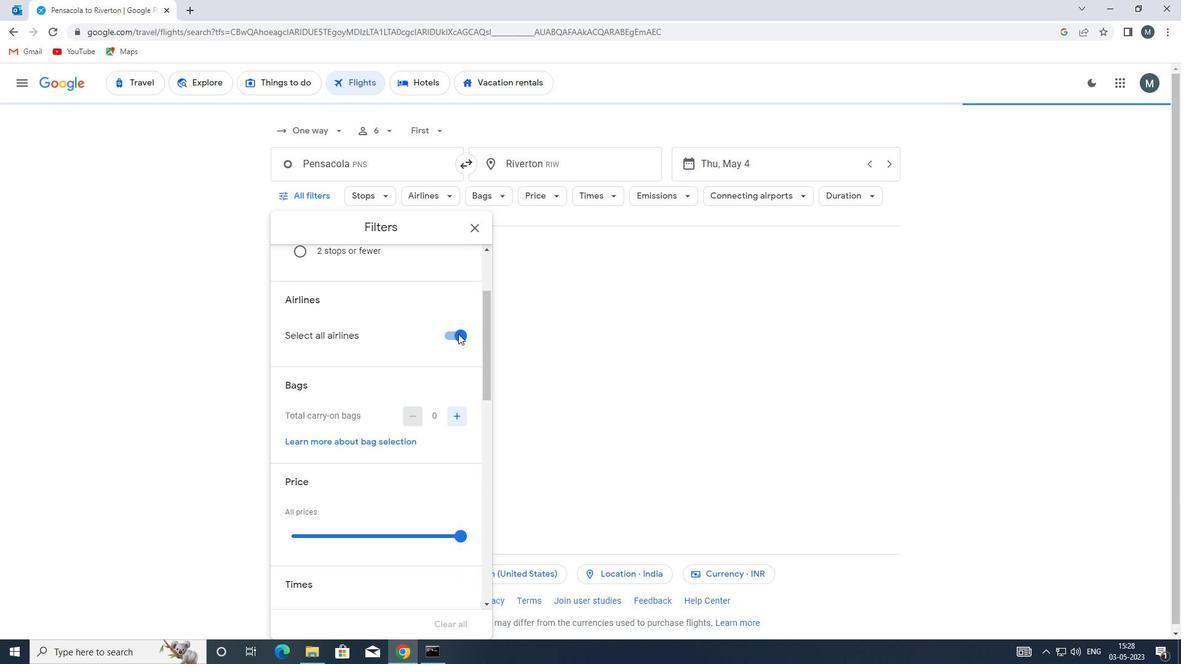 
Action: Mouse moved to (365, 383)
Screenshot: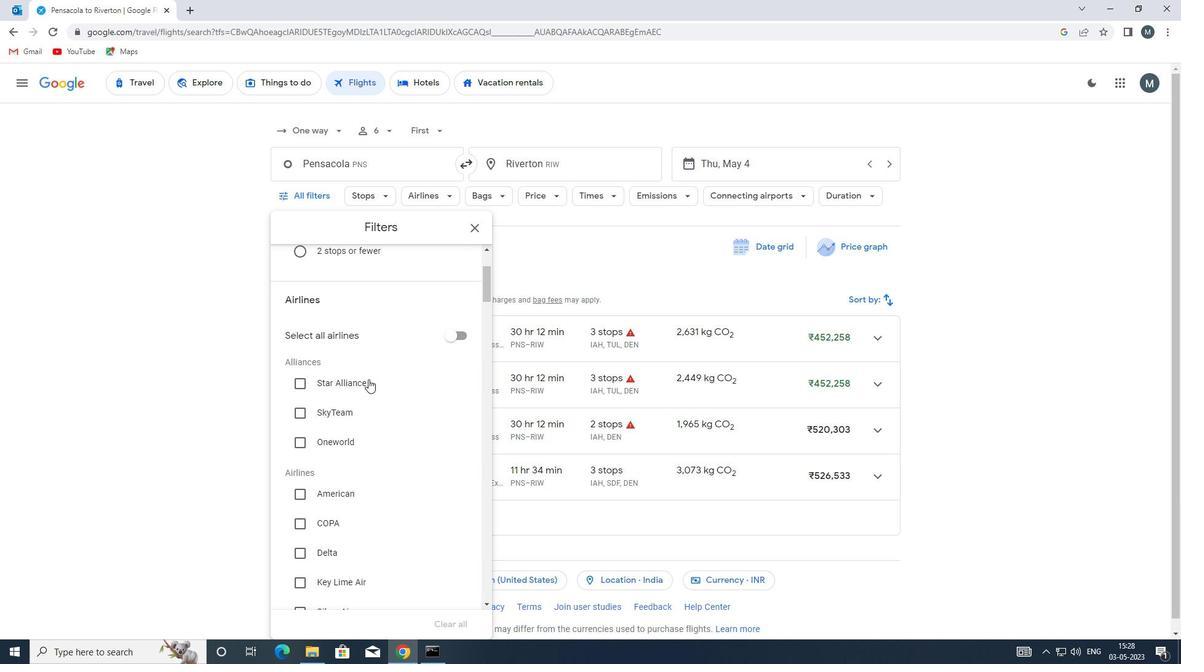
Action: Mouse scrolled (365, 382) with delta (0, 0)
Screenshot: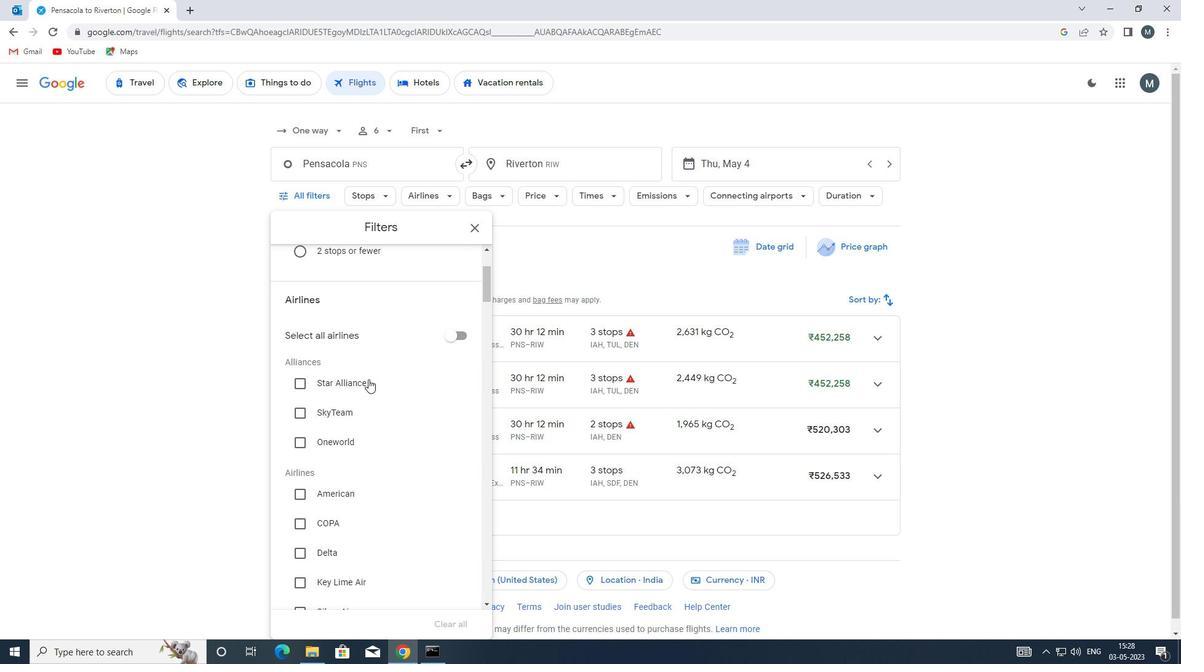 
Action: Mouse moved to (363, 388)
Screenshot: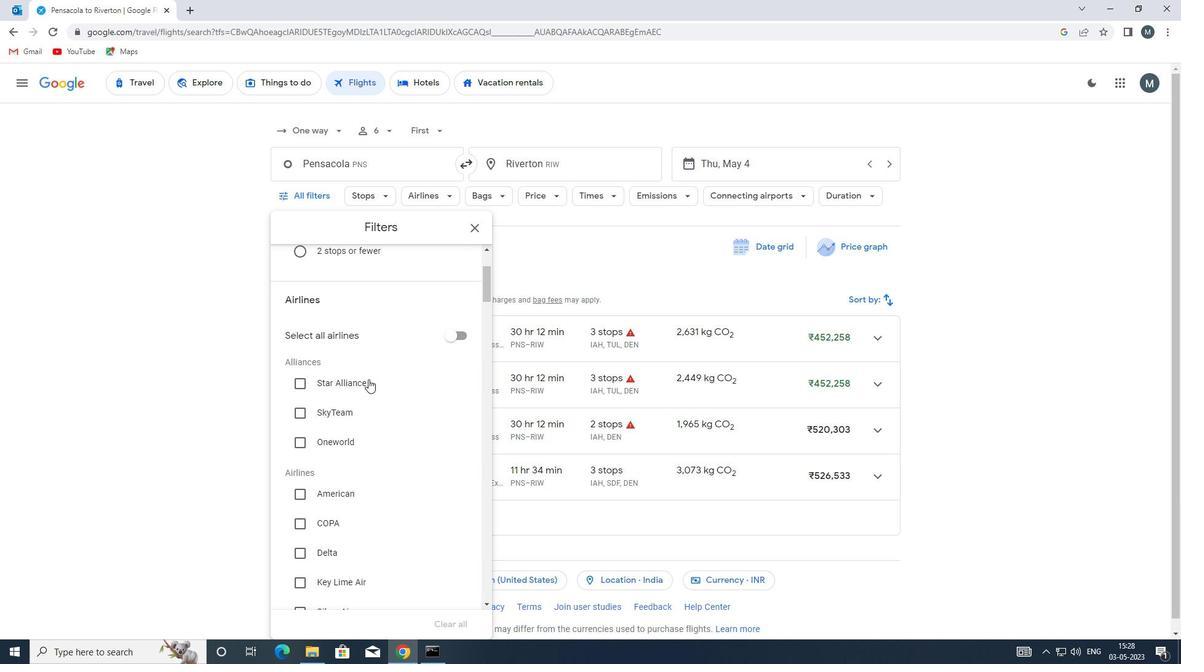 
Action: Mouse scrolled (363, 387) with delta (0, 0)
Screenshot: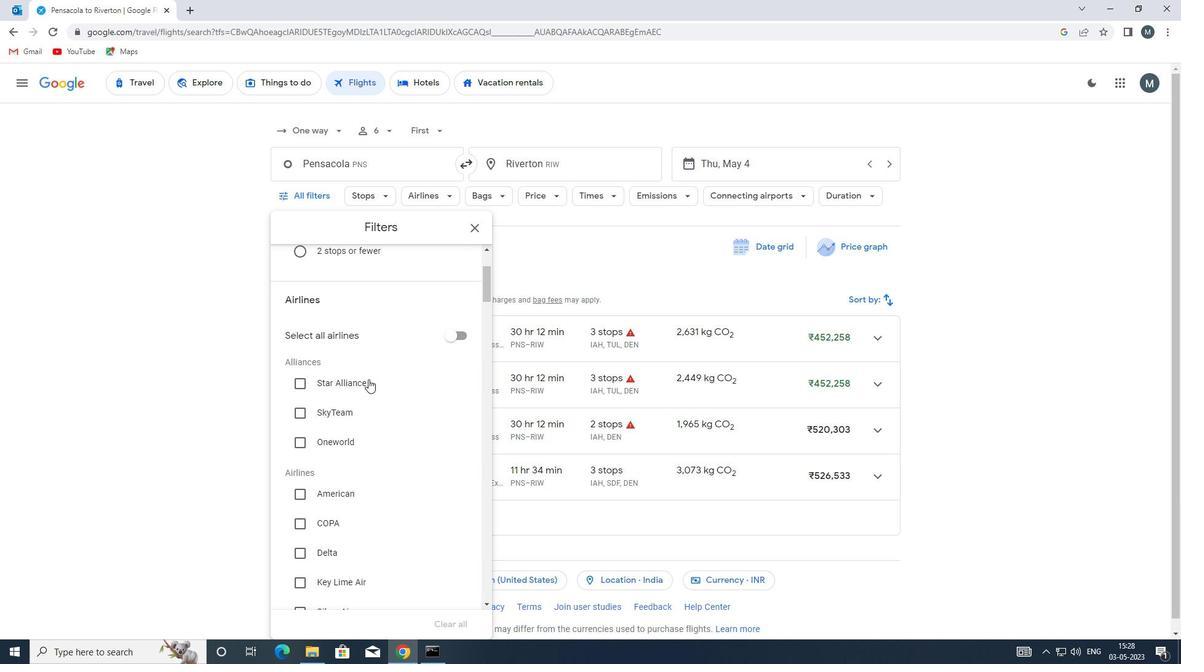 
Action: Mouse moved to (361, 394)
Screenshot: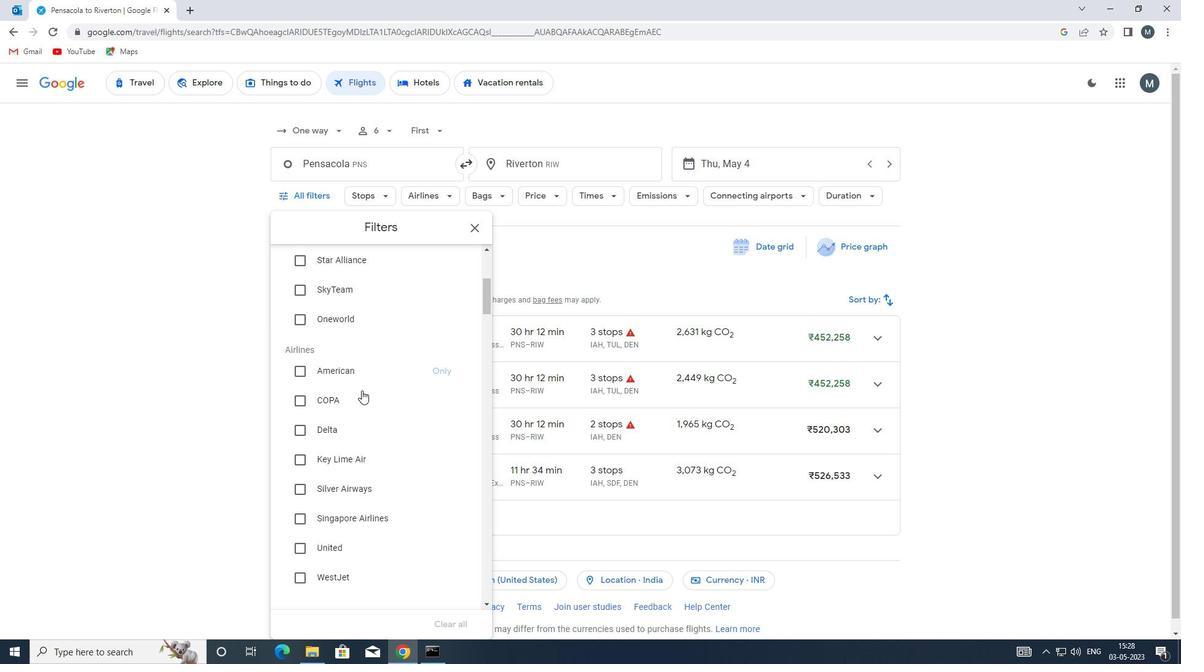 
Action: Mouse scrolled (361, 394) with delta (0, 0)
Screenshot: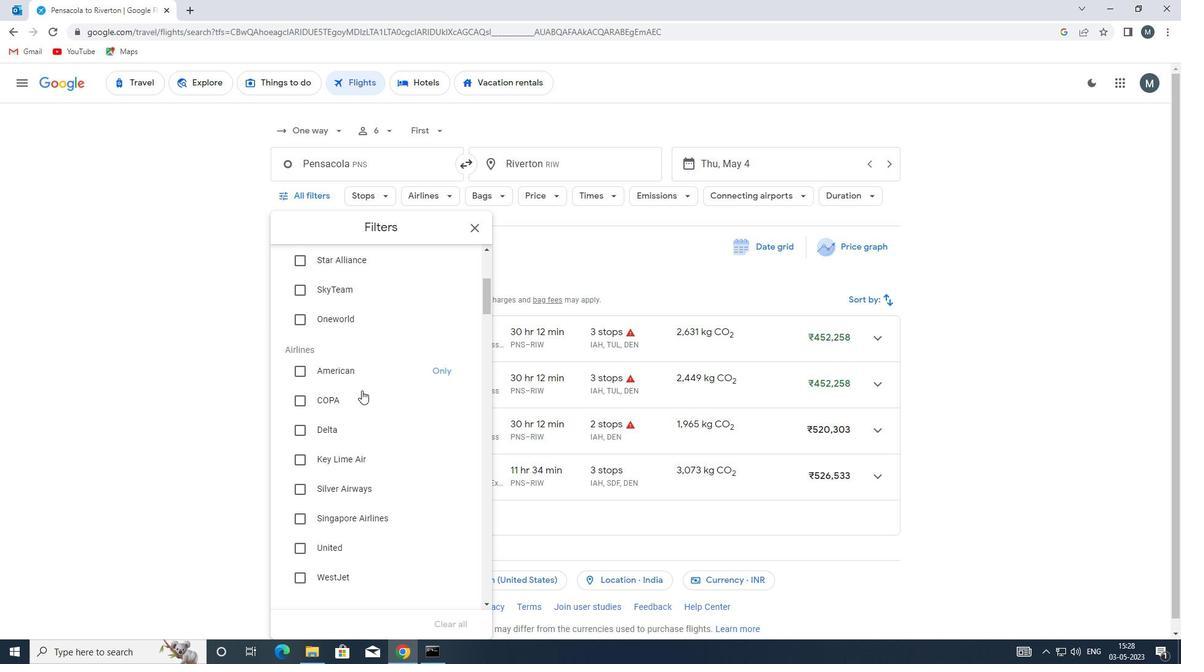 
Action: Mouse moved to (367, 419)
Screenshot: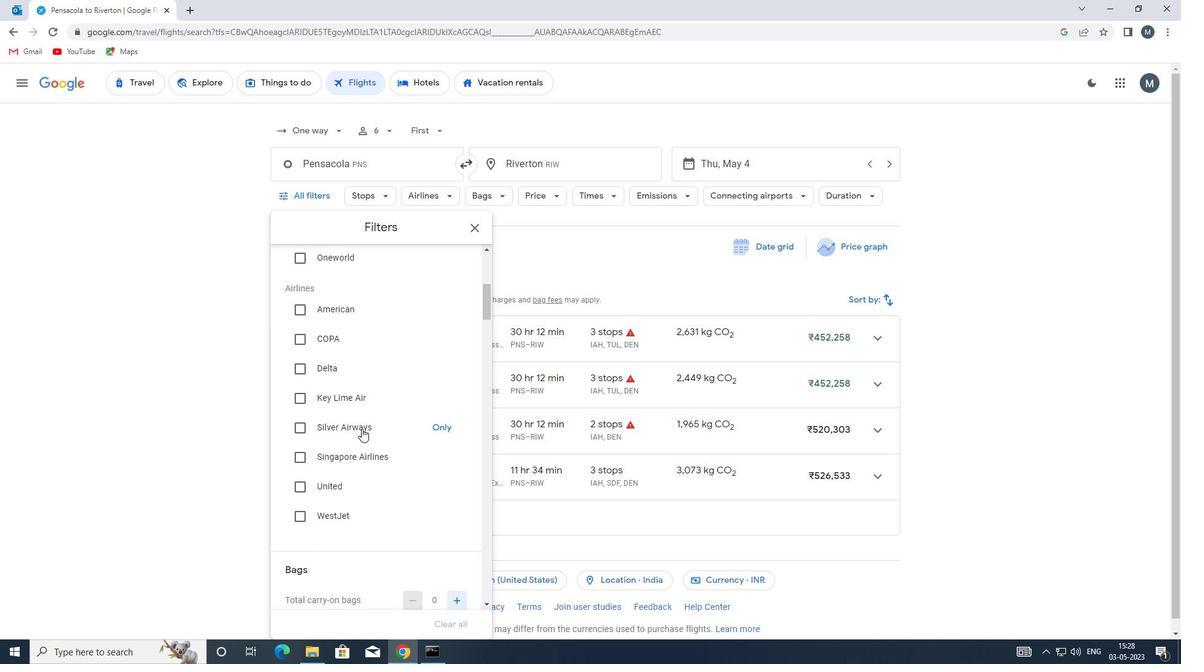 
Action: Mouse scrolled (367, 418) with delta (0, 0)
Screenshot: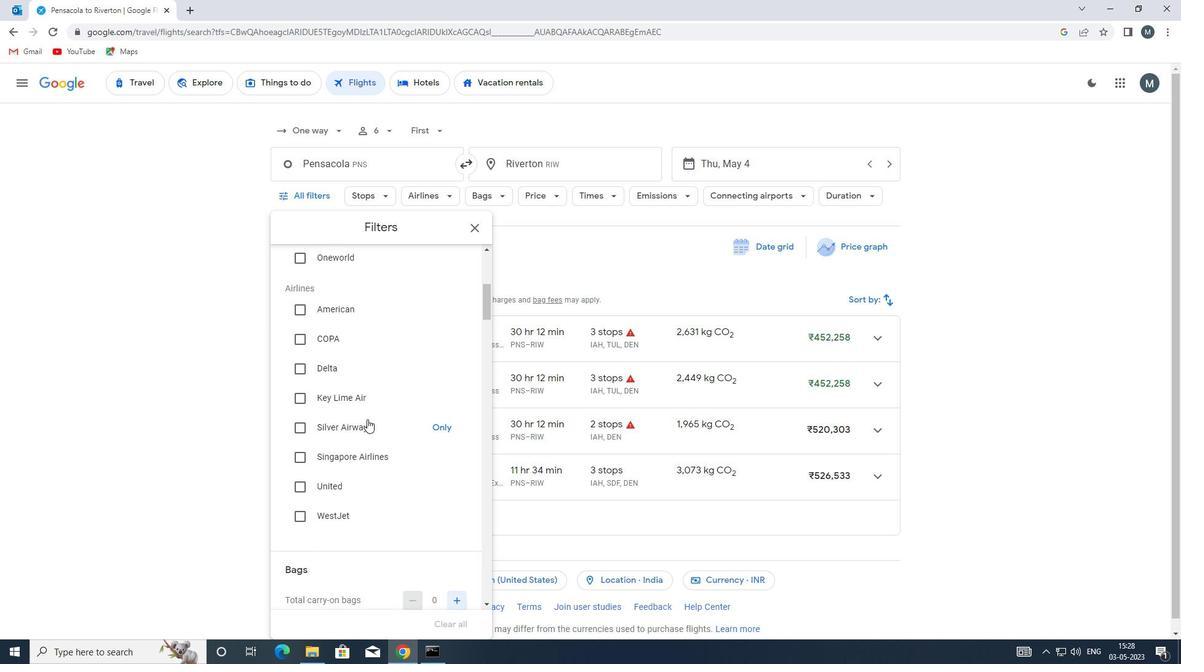 
Action: Mouse scrolled (367, 418) with delta (0, 0)
Screenshot: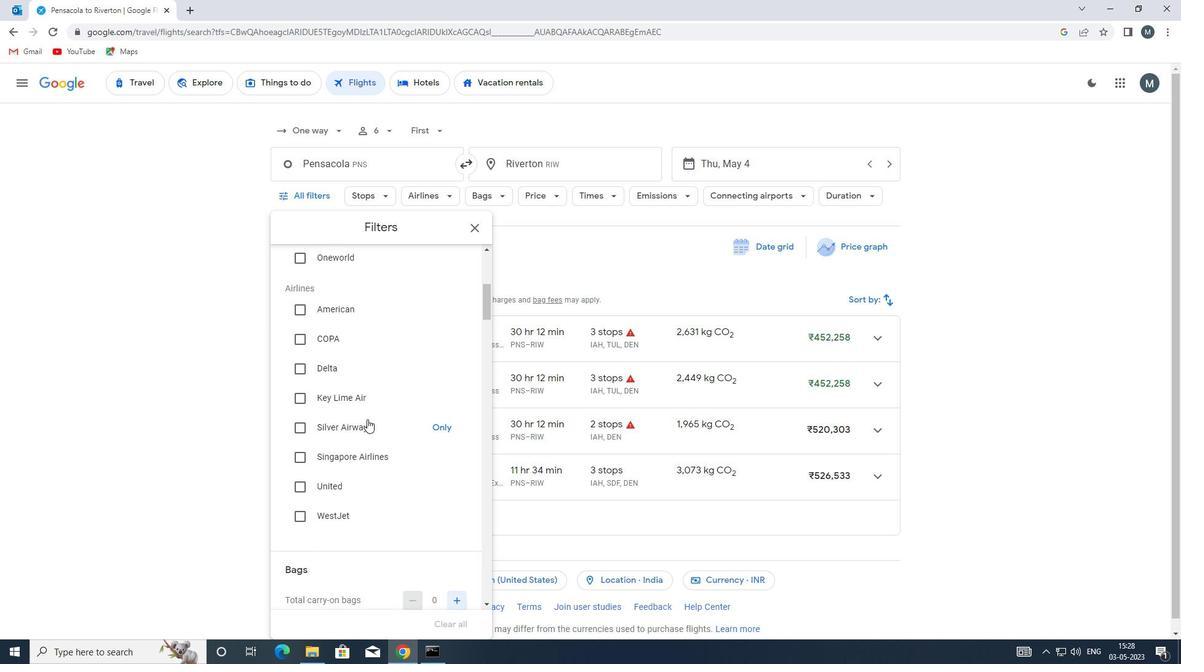 
Action: Mouse moved to (372, 414)
Screenshot: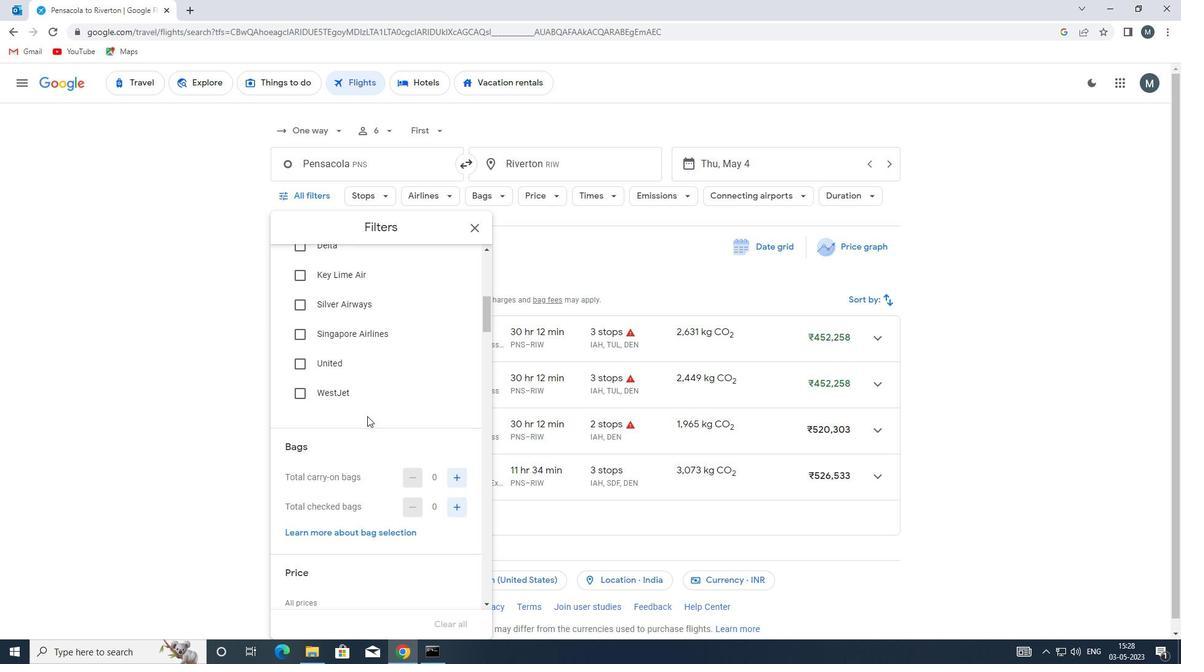 
Action: Mouse scrolled (372, 413) with delta (0, 0)
Screenshot: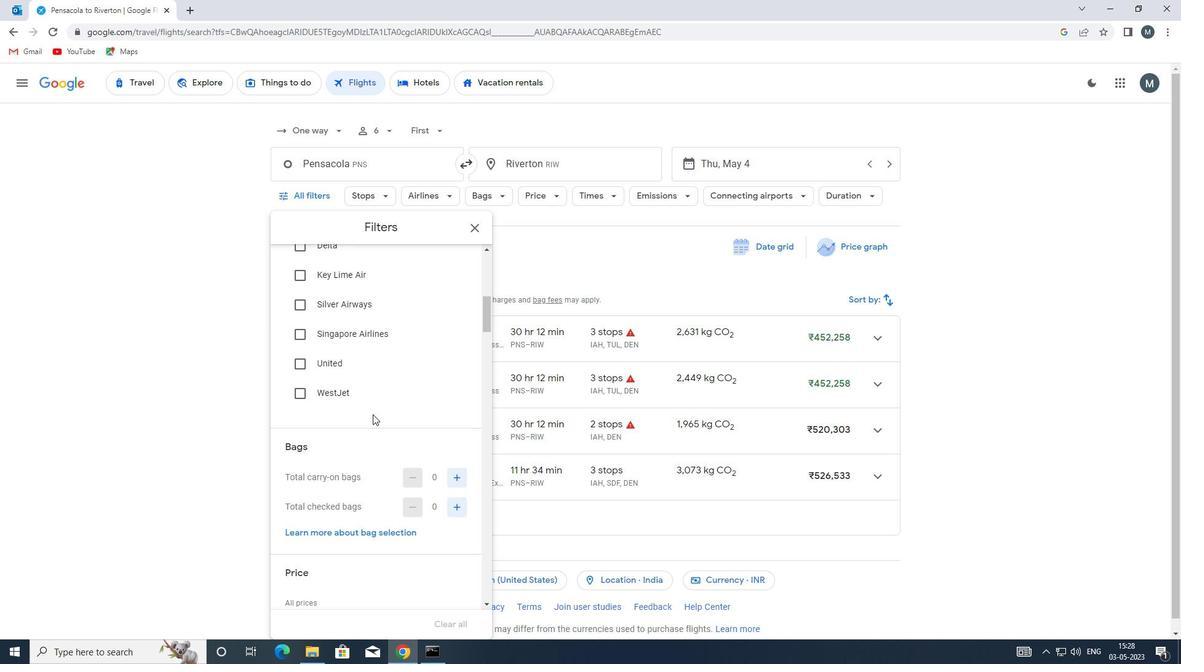 
Action: Mouse moved to (373, 414)
Screenshot: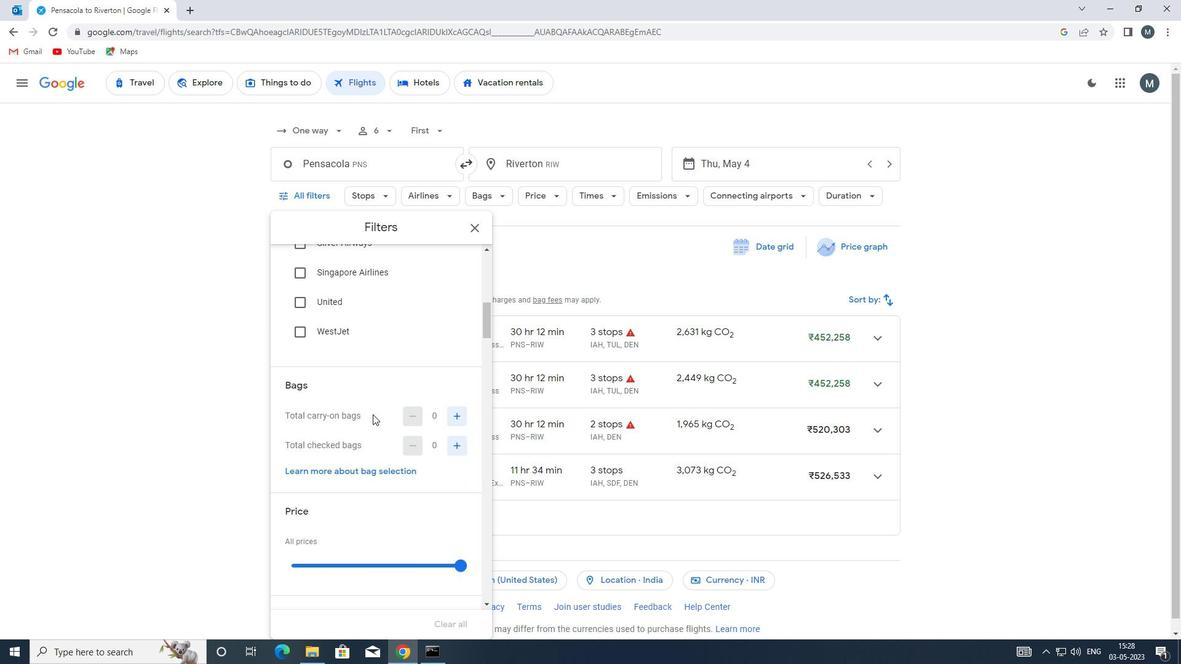 
Action: Mouse scrolled (373, 413) with delta (0, 0)
Screenshot: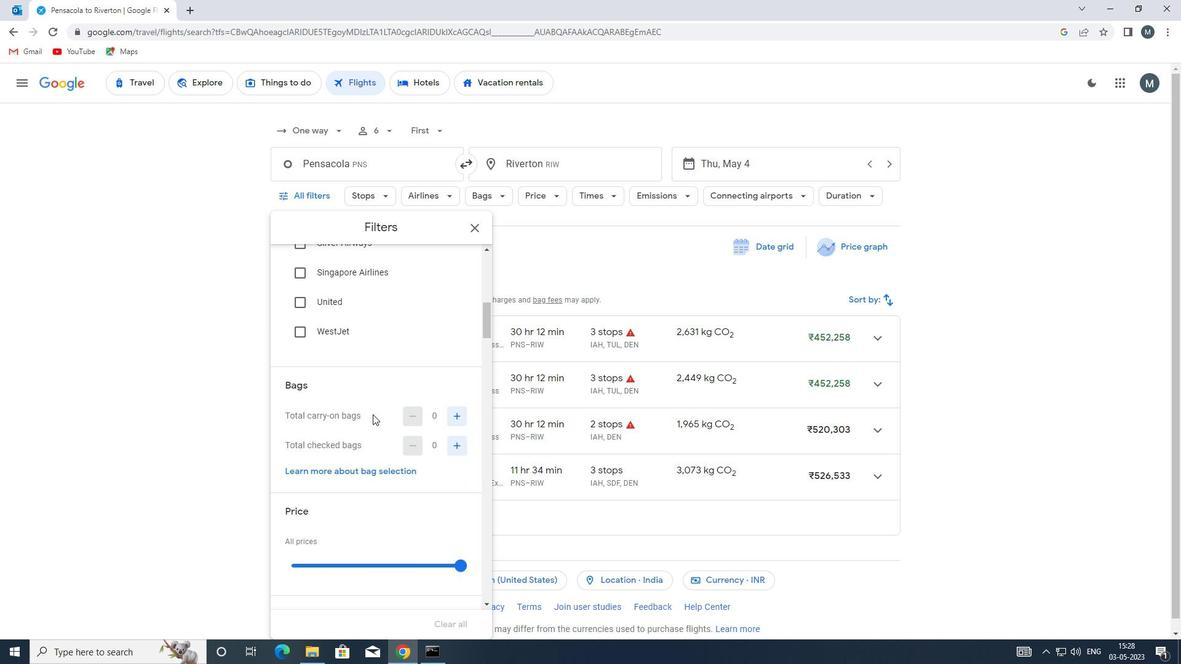
Action: Mouse moved to (465, 381)
Screenshot: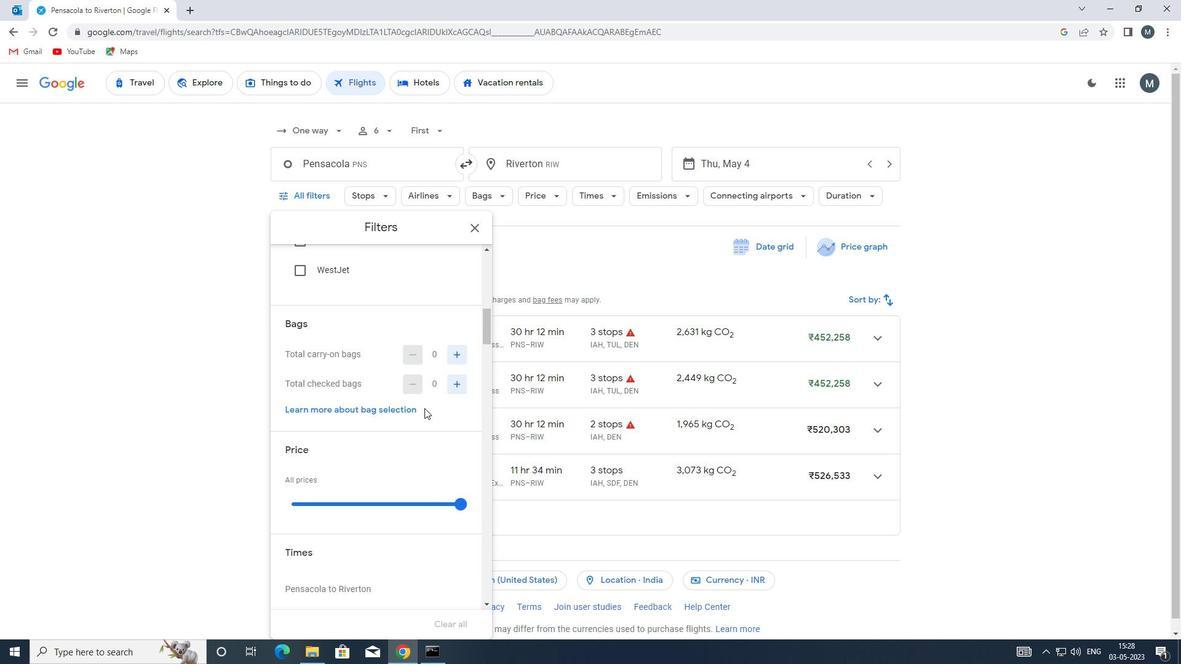 
Action: Mouse pressed left at (465, 381)
Screenshot: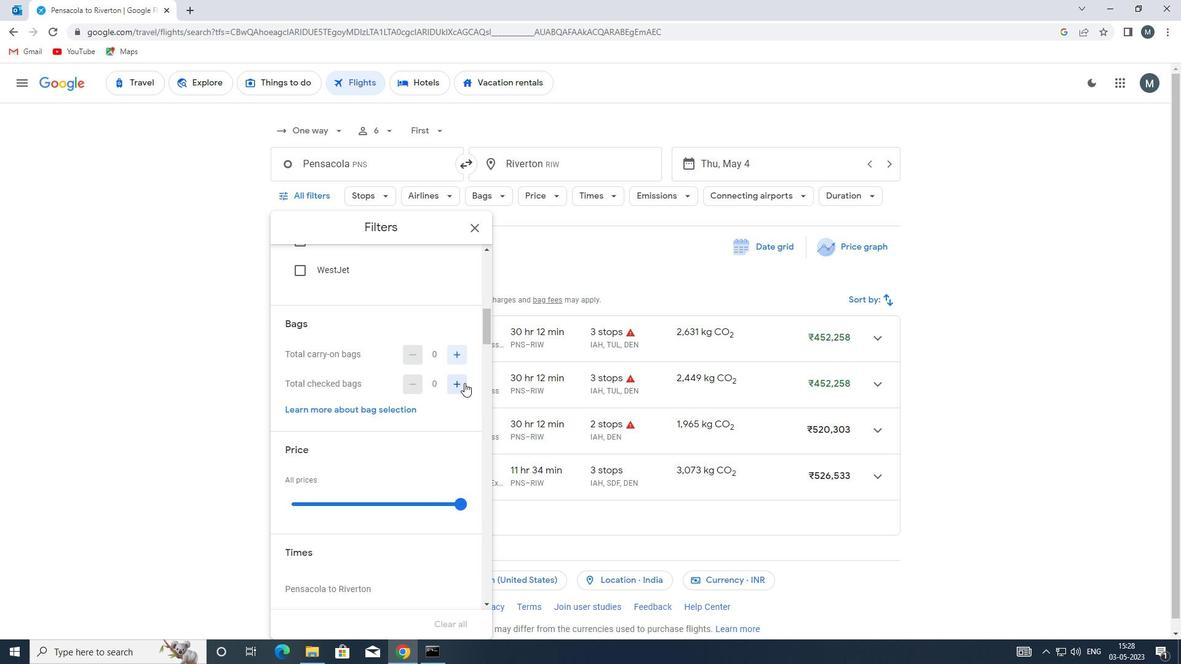 
Action: Mouse moved to (465, 381)
Screenshot: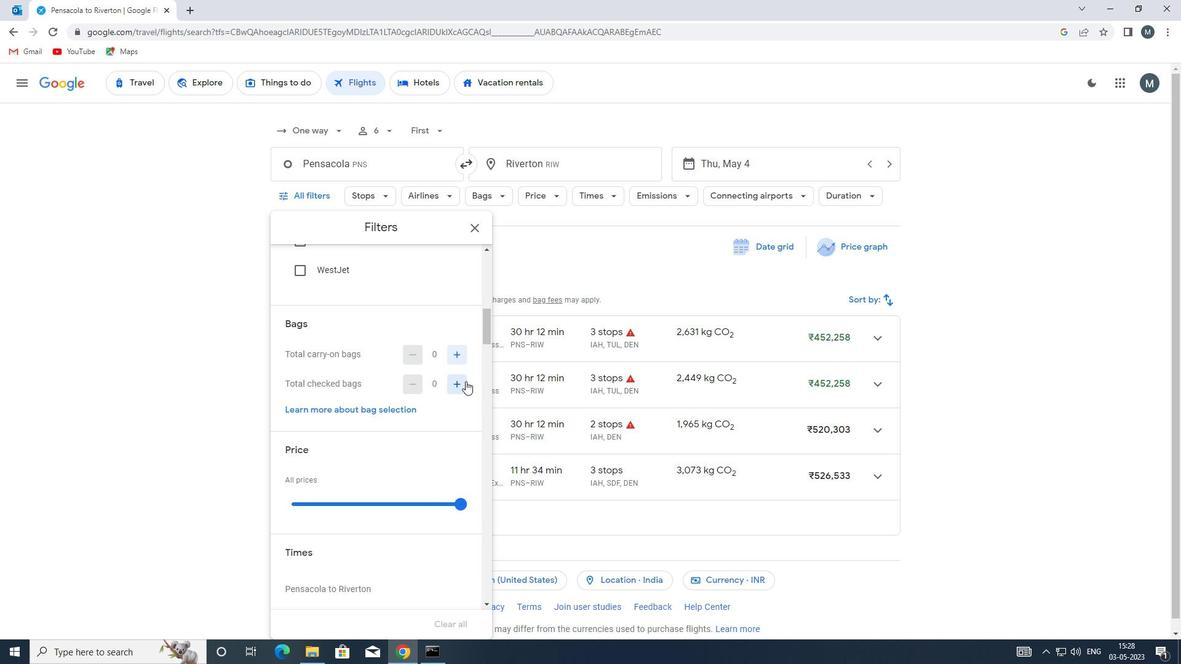 
Action: Mouse pressed left at (465, 381)
Screenshot: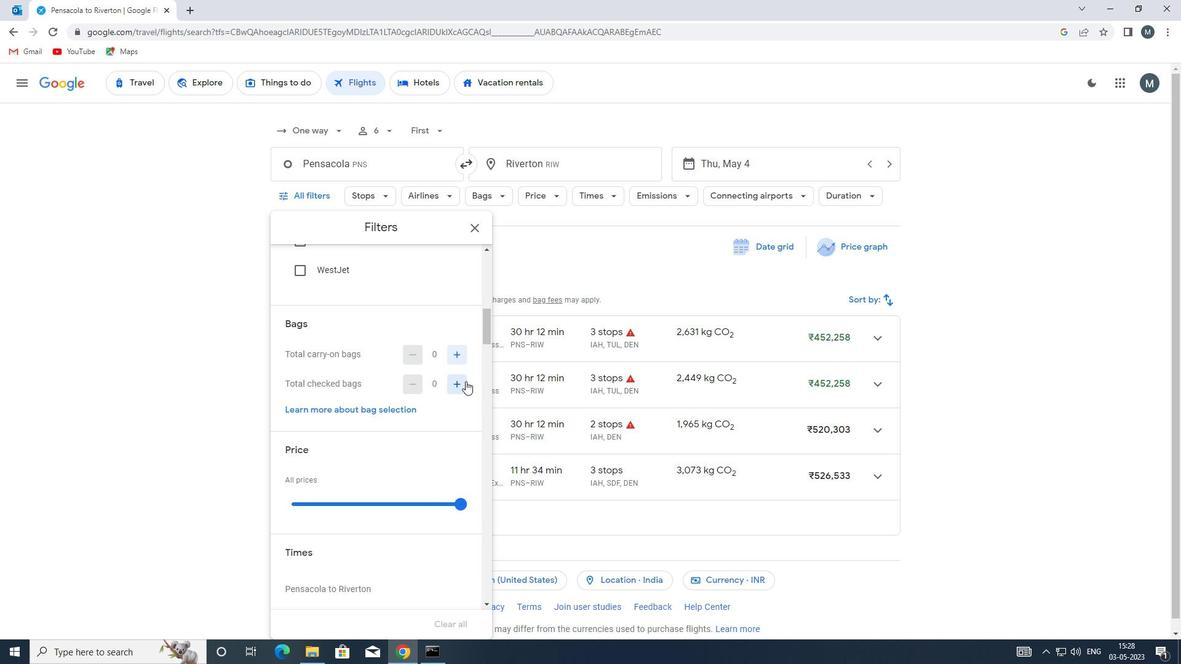 
Action: Mouse moved to (463, 381)
Screenshot: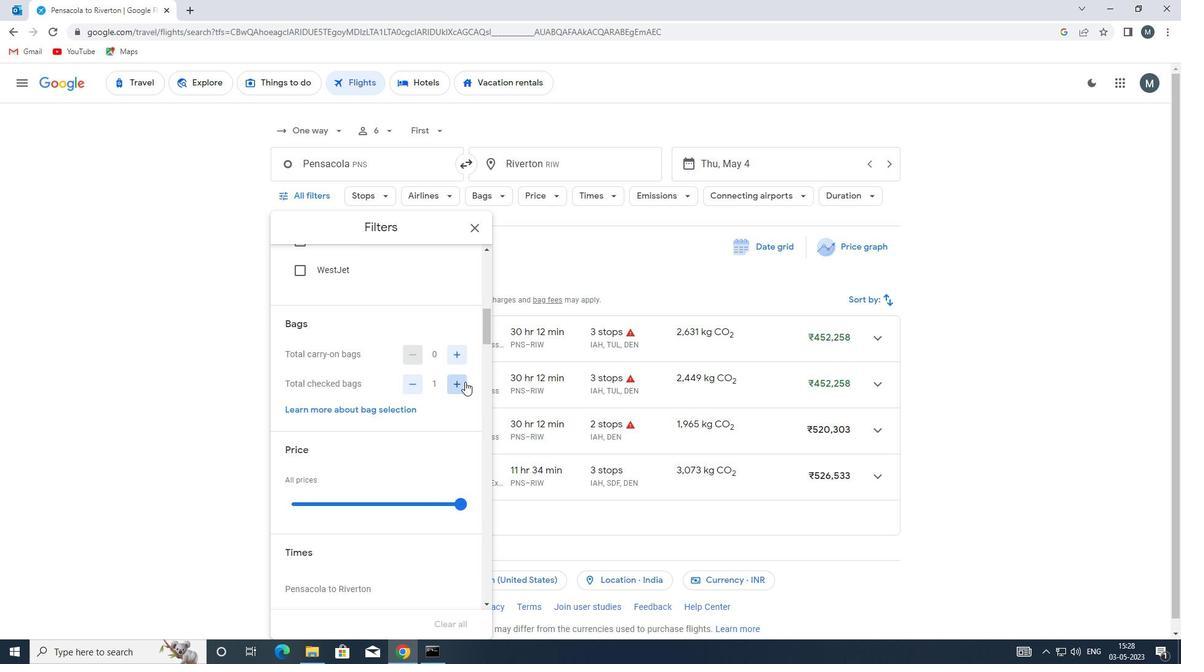 
Action: Mouse pressed left at (463, 381)
Screenshot: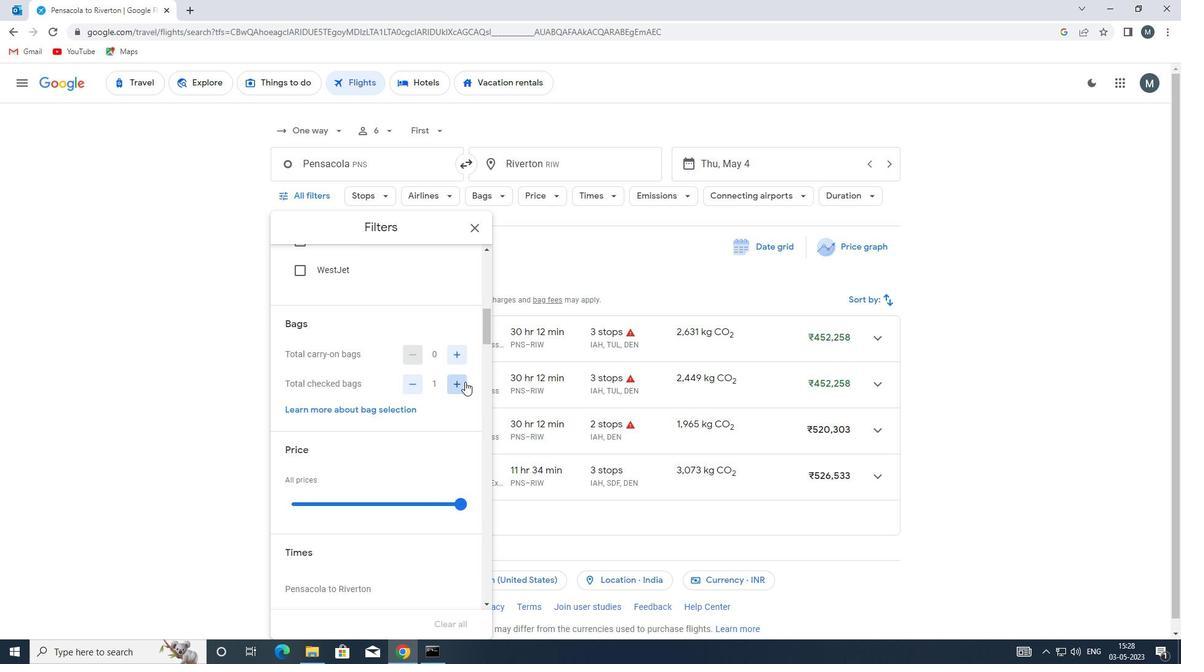 
Action: Mouse pressed left at (463, 381)
Screenshot: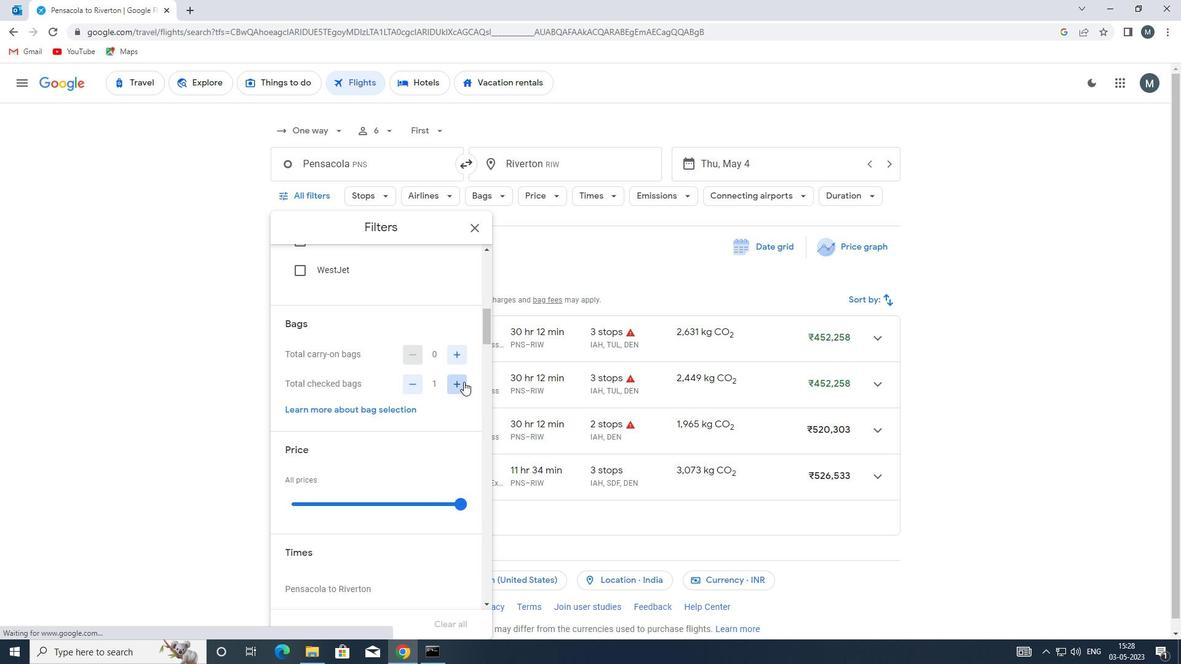
Action: Mouse moved to (461, 384)
Screenshot: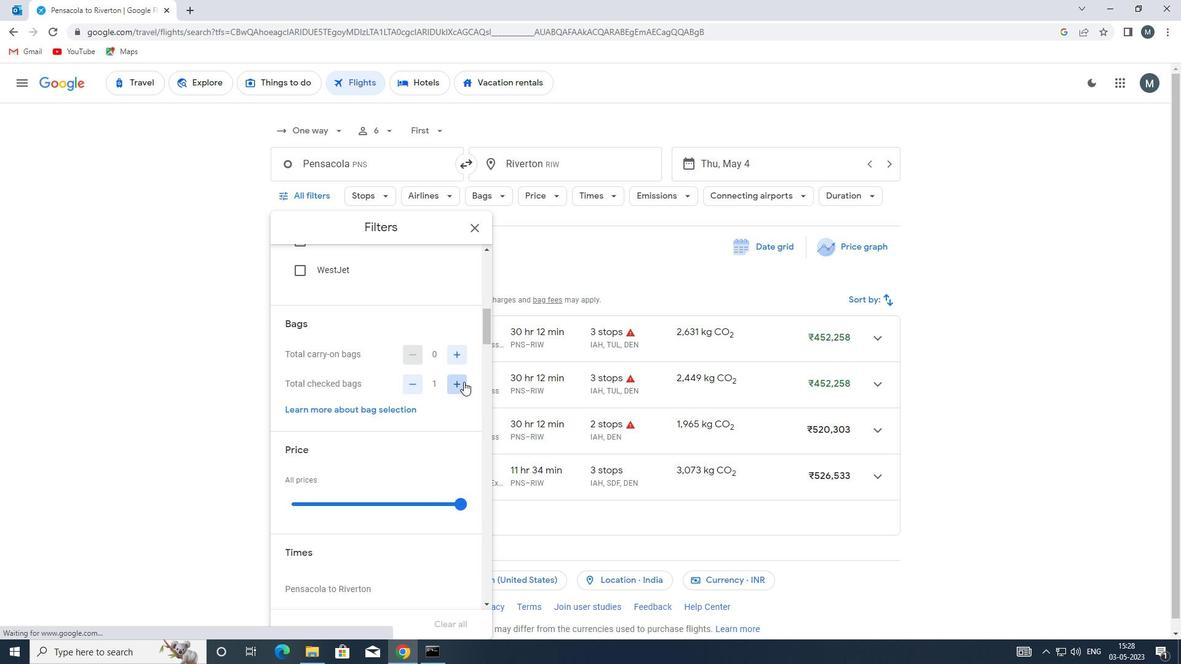 
Action: Mouse pressed left at (461, 384)
Screenshot: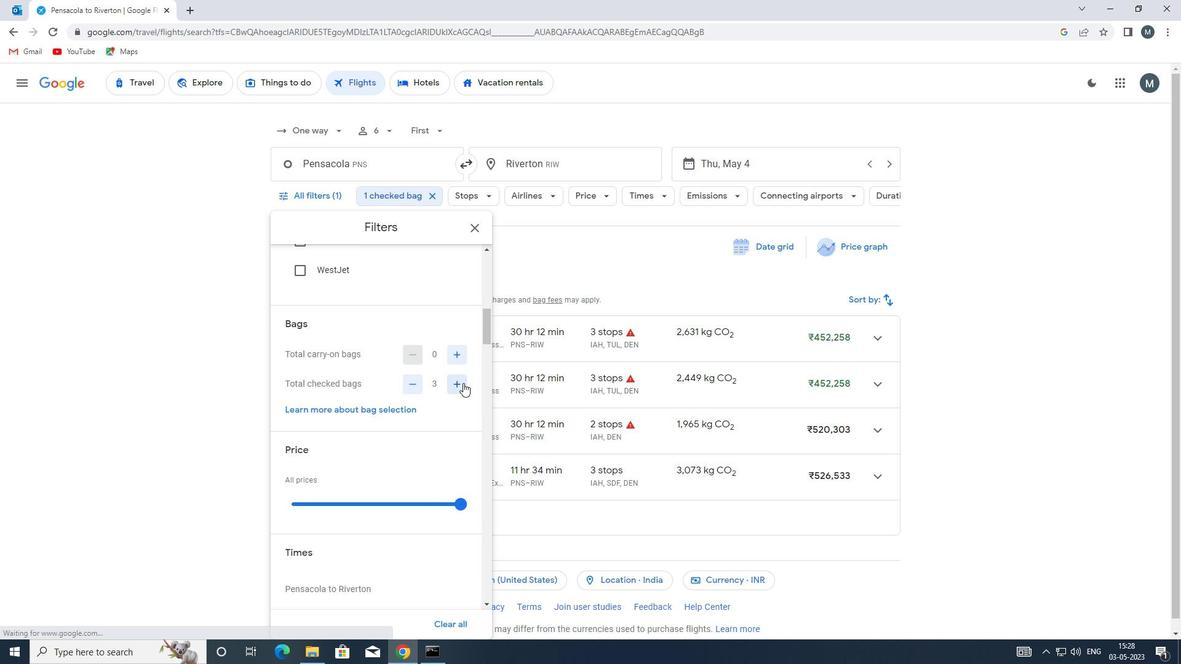 
Action: Mouse pressed left at (461, 384)
Screenshot: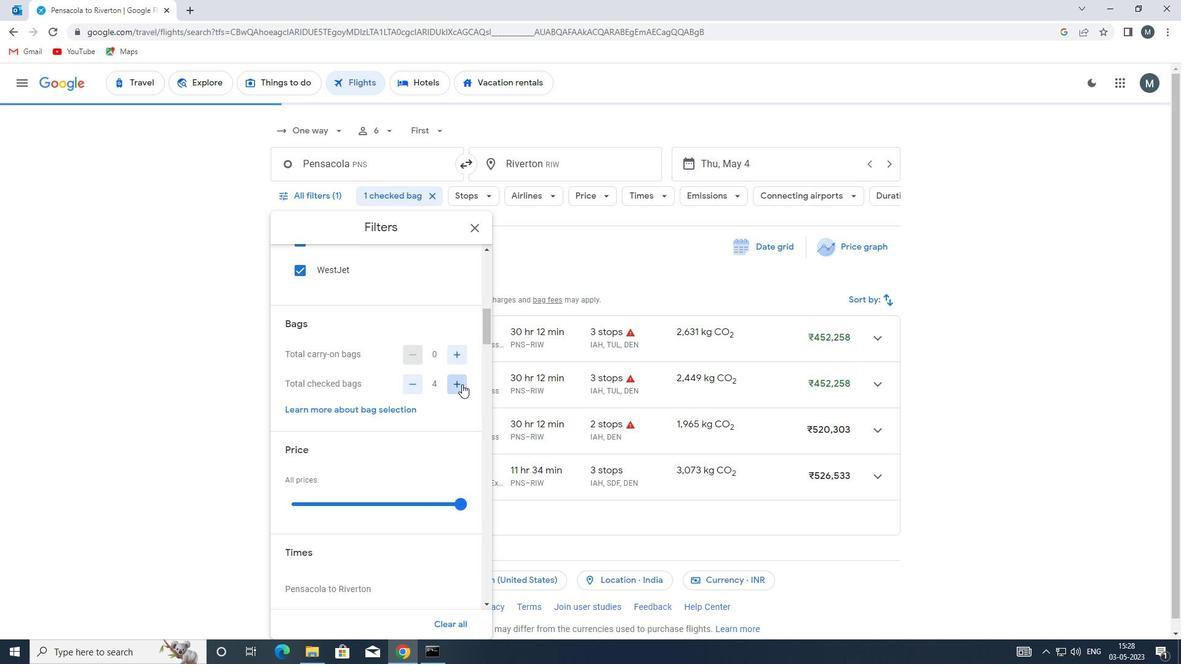 
Action: Mouse pressed left at (461, 384)
Screenshot: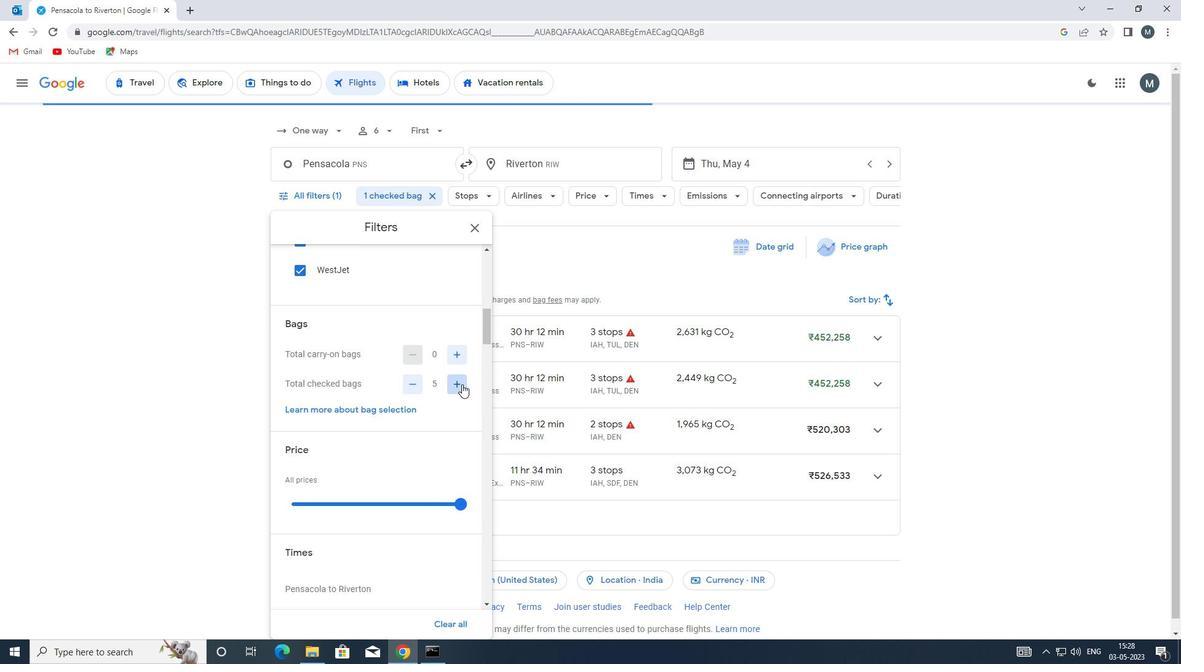 
Action: Mouse pressed left at (461, 384)
Screenshot: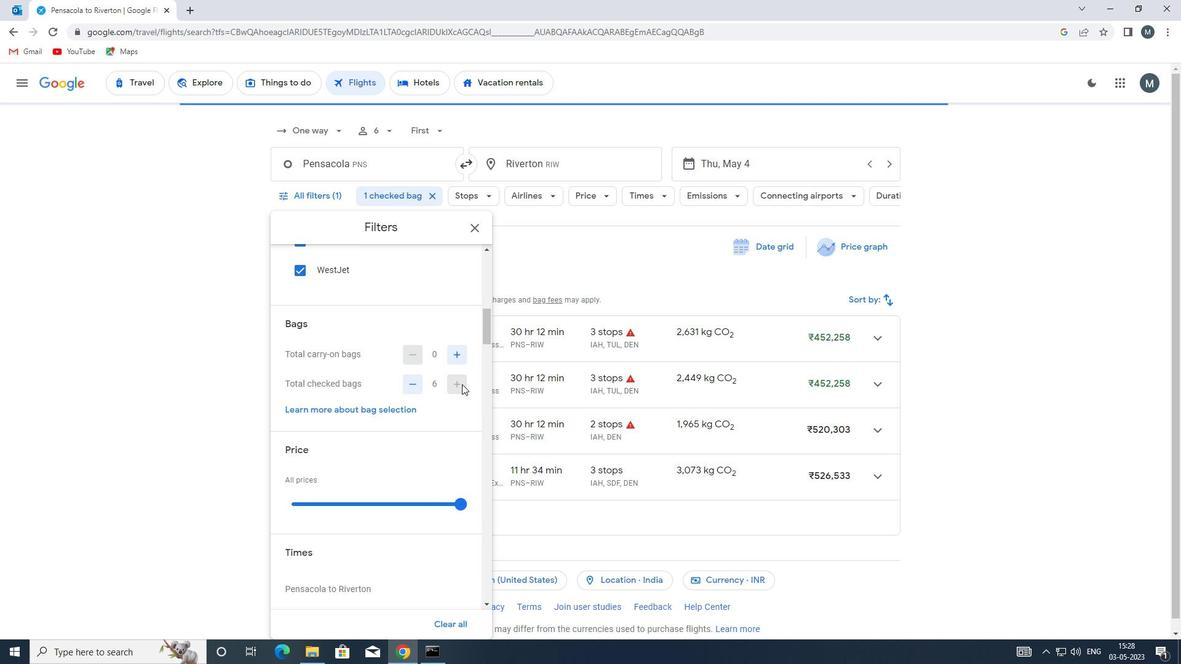 
Action: Mouse pressed left at (461, 384)
Screenshot: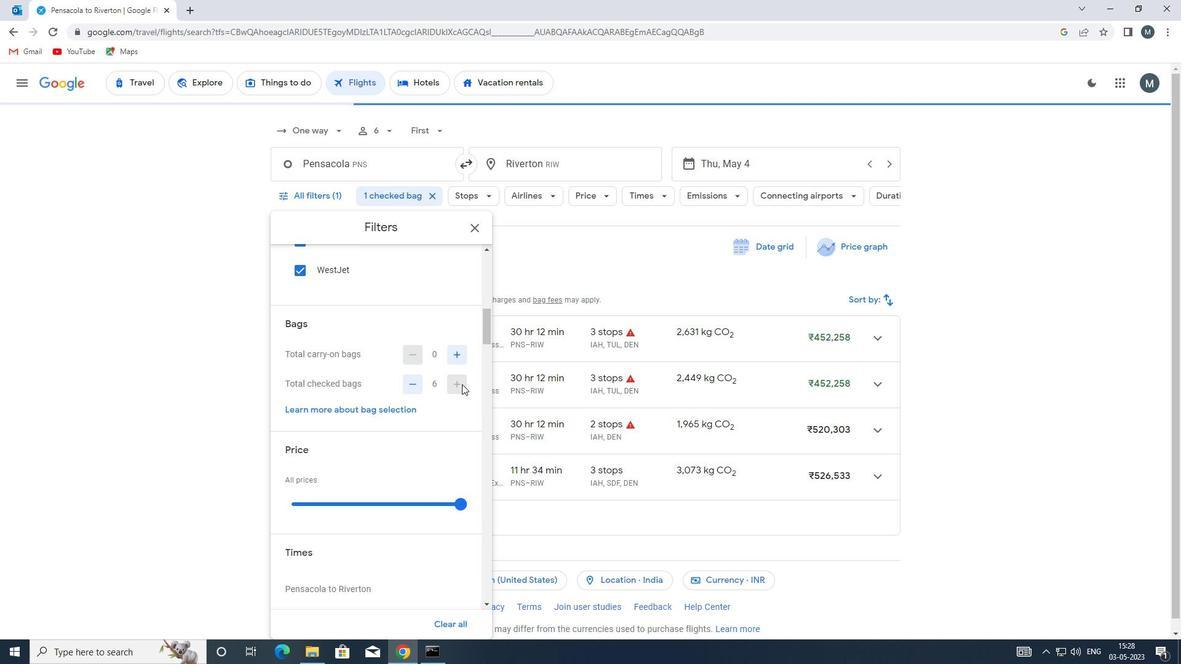 
Action: Mouse moved to (362, 402)
Screenshot: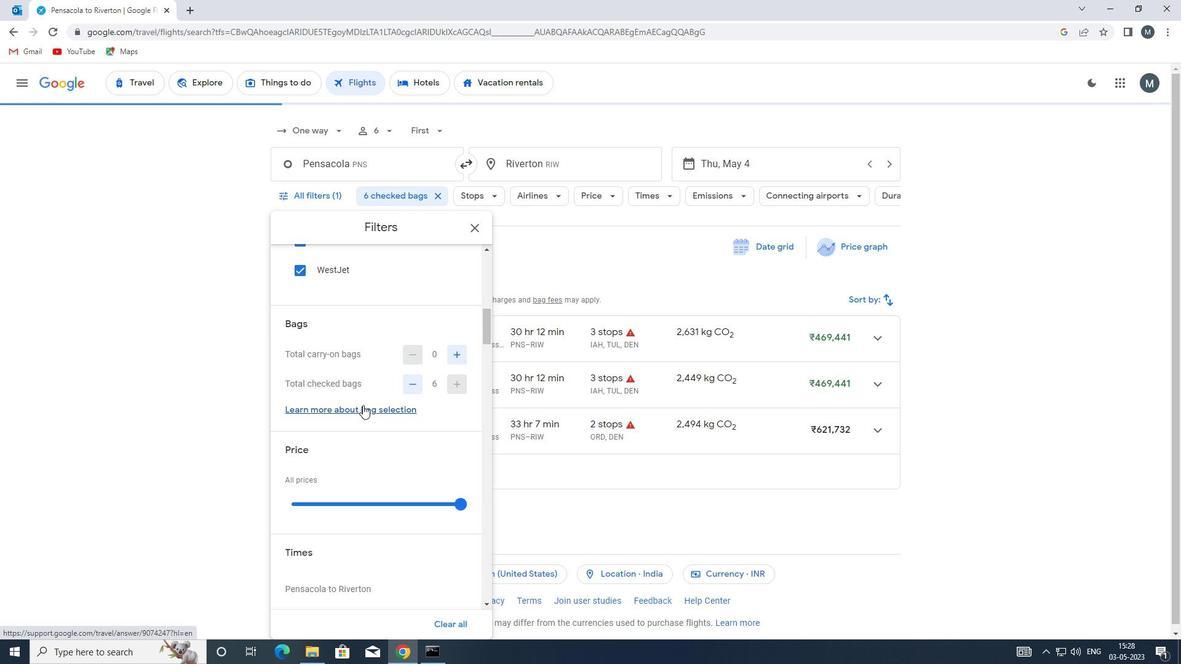 
Action: Mouse scrolled (362, 402) with delta (0, 0)
Screenshot: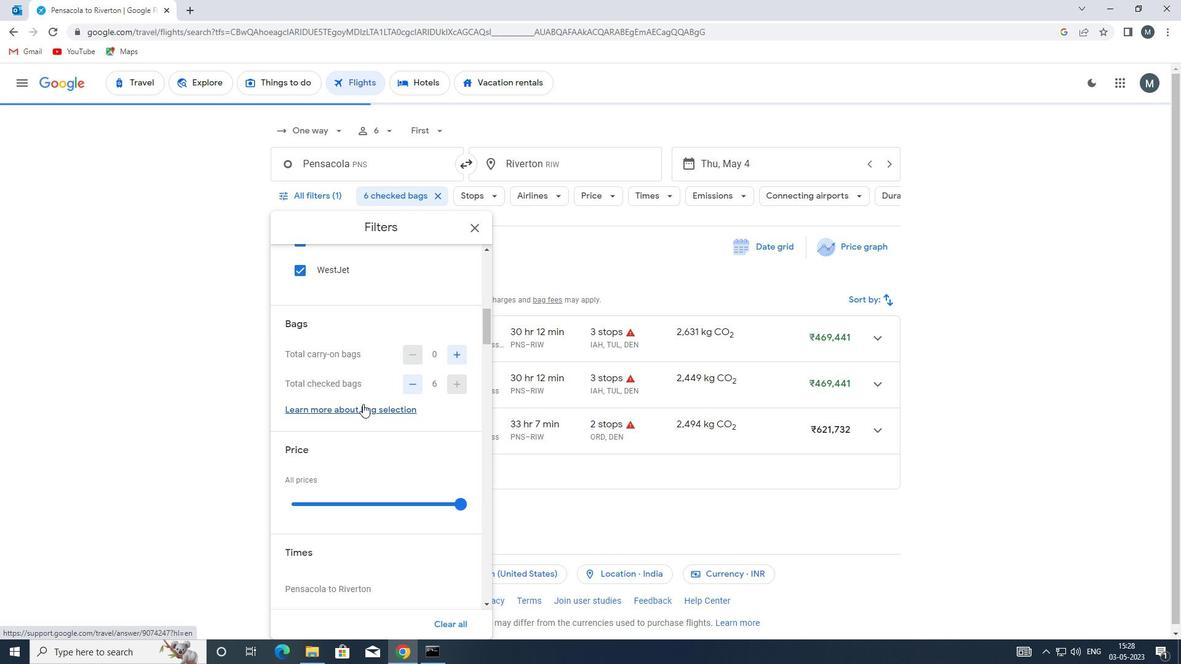 
Action: Mouse scrolled (362, 402) with delta (0, 0)
Screenshot: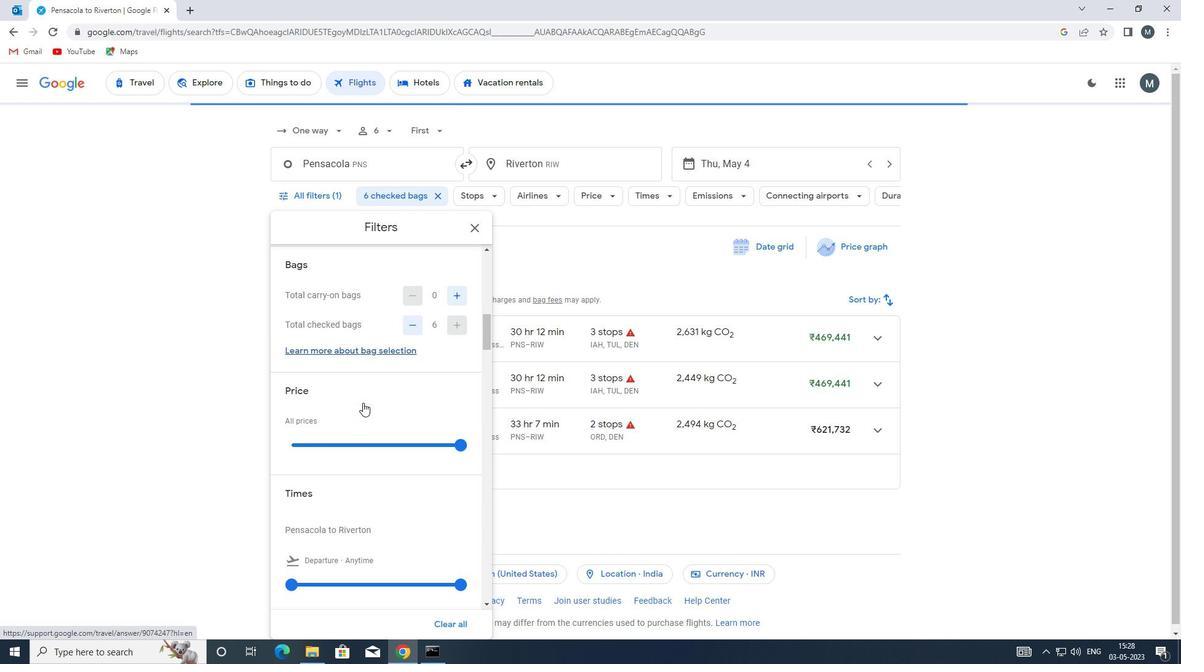 
Action: Mouse moved to (362, 385)
Screenshot: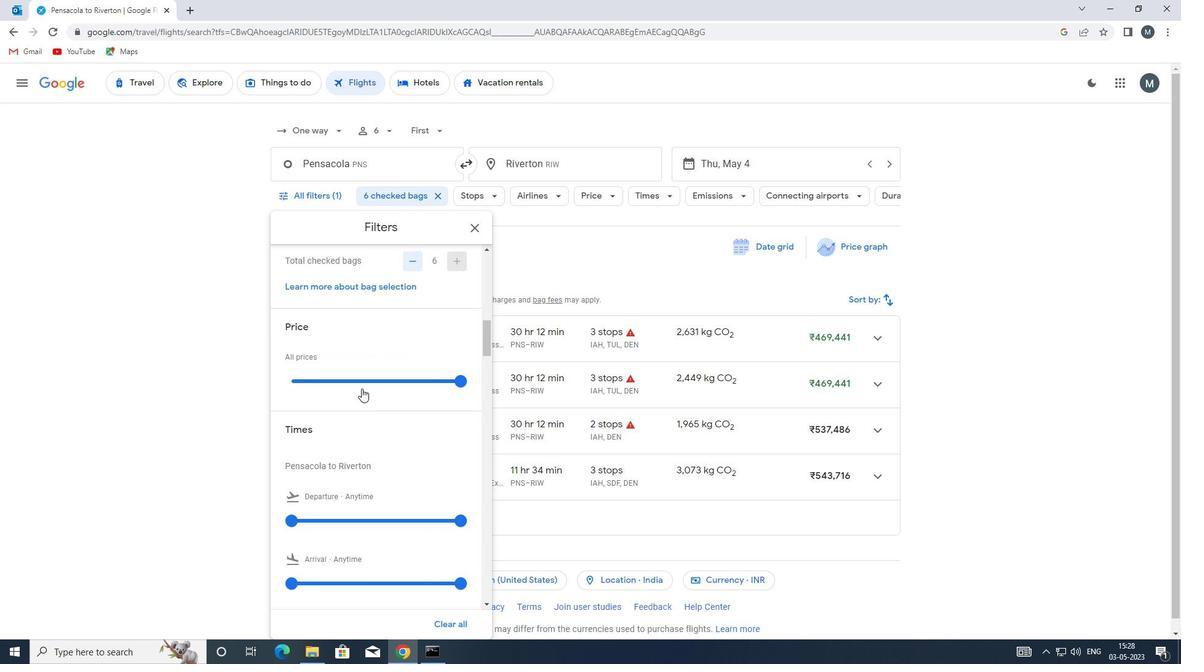 
Action: Mouse pressed left at (362, 385)
Screenshot: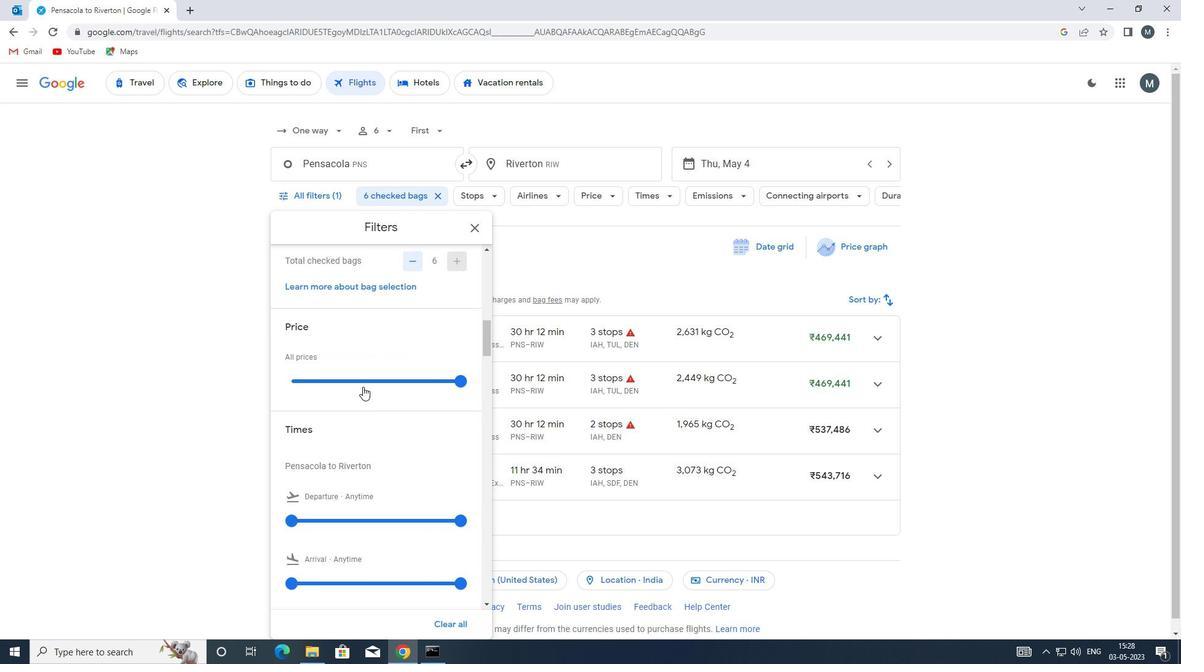 
Action: Mouse moved to (364, 380)
Screenshot: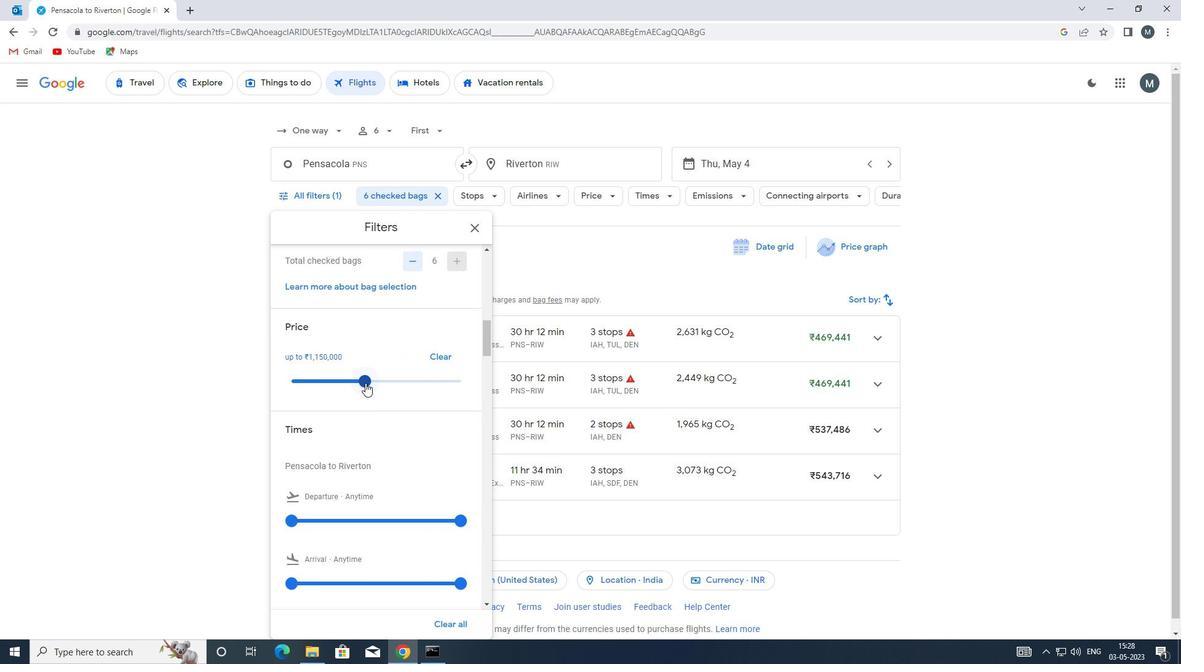 
Action: Mouse pressed left at (364, 380)
Screenshot: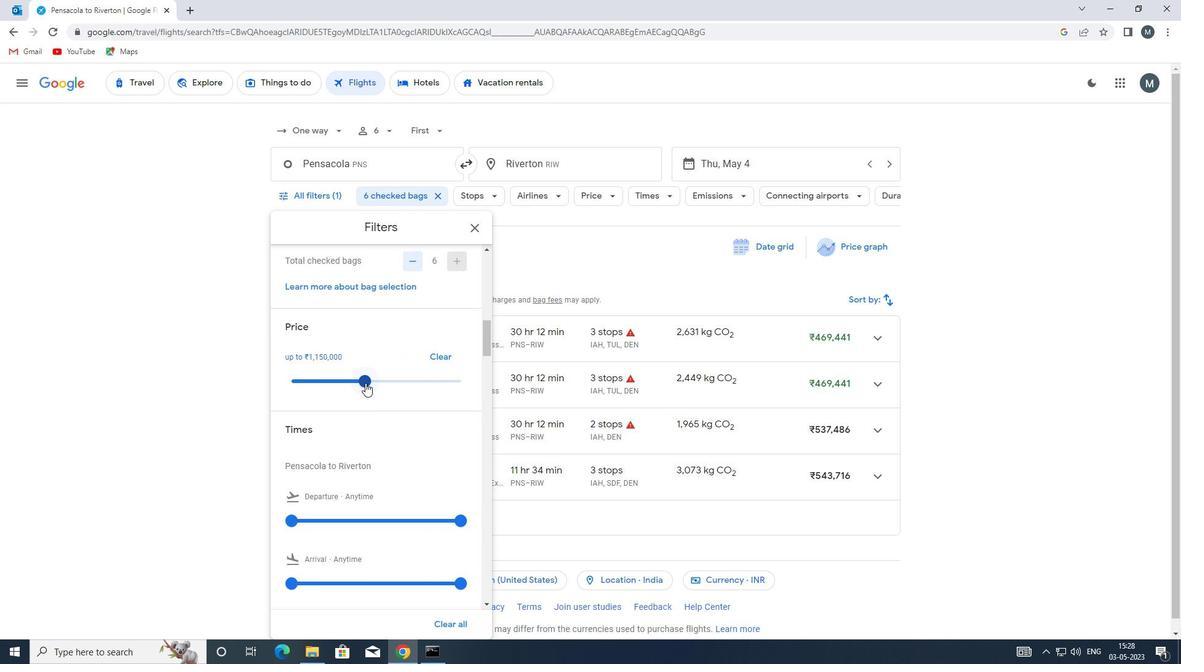 
Action: Mouse moved to (305, 381)
Screenshot: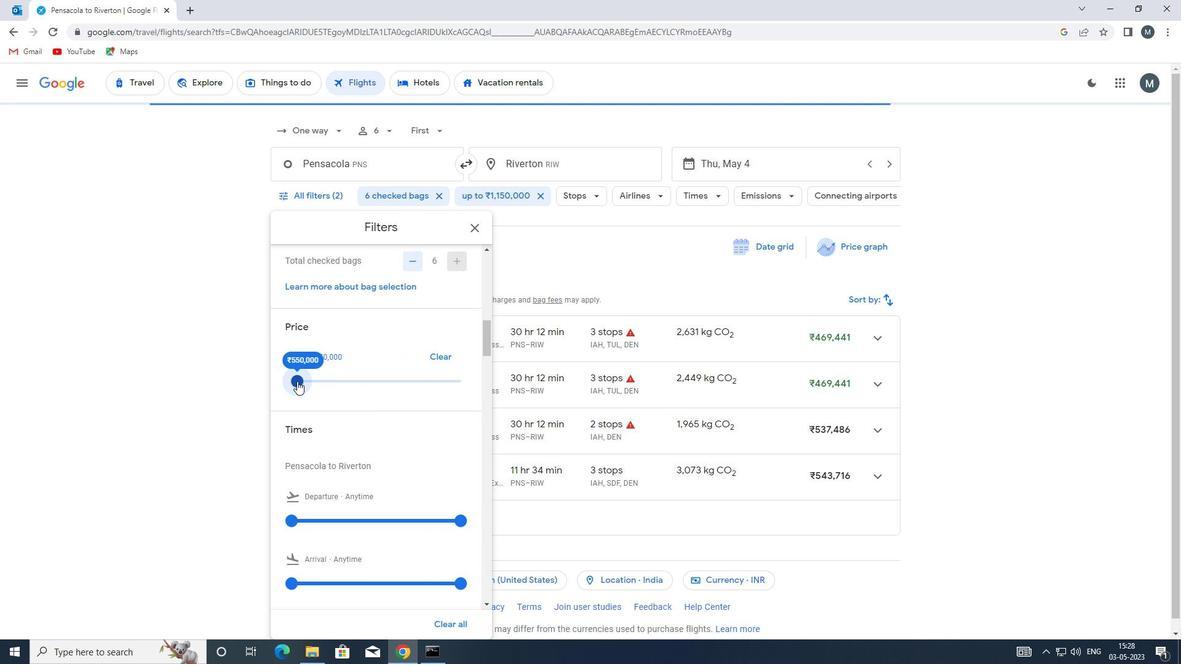 
Action: Mouse scrolled (305, 380) with delta (0, 0)
Screenshot: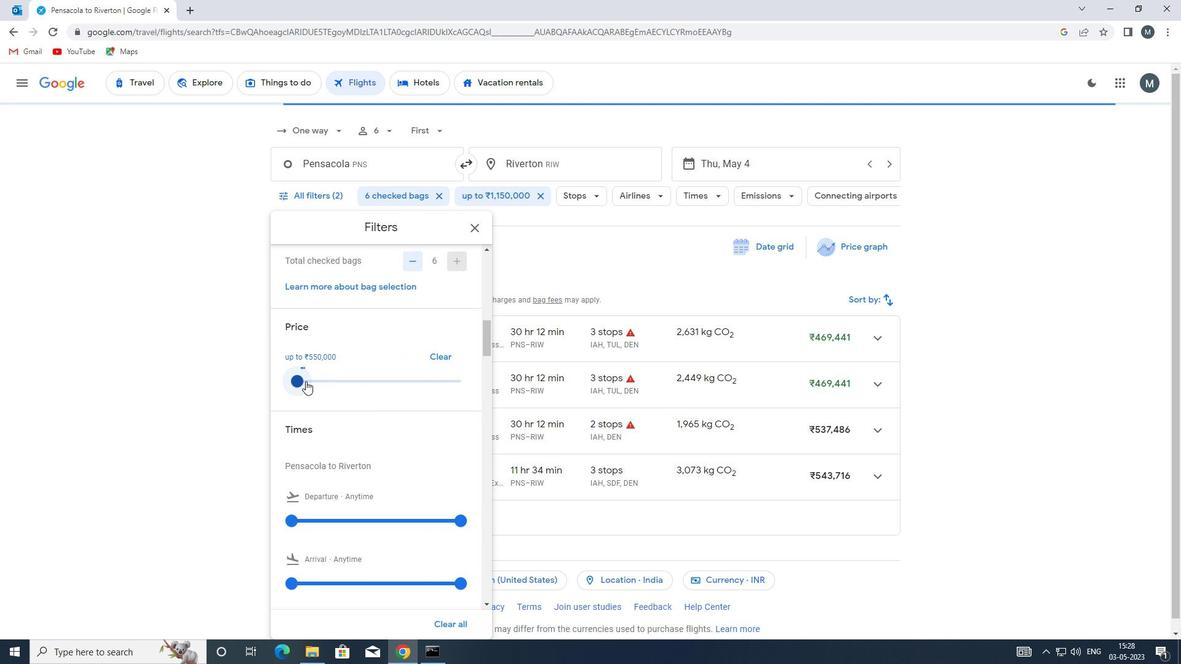 
Action: Mouse scrolled (305, 380) with delta (0, 0)
Screenshot: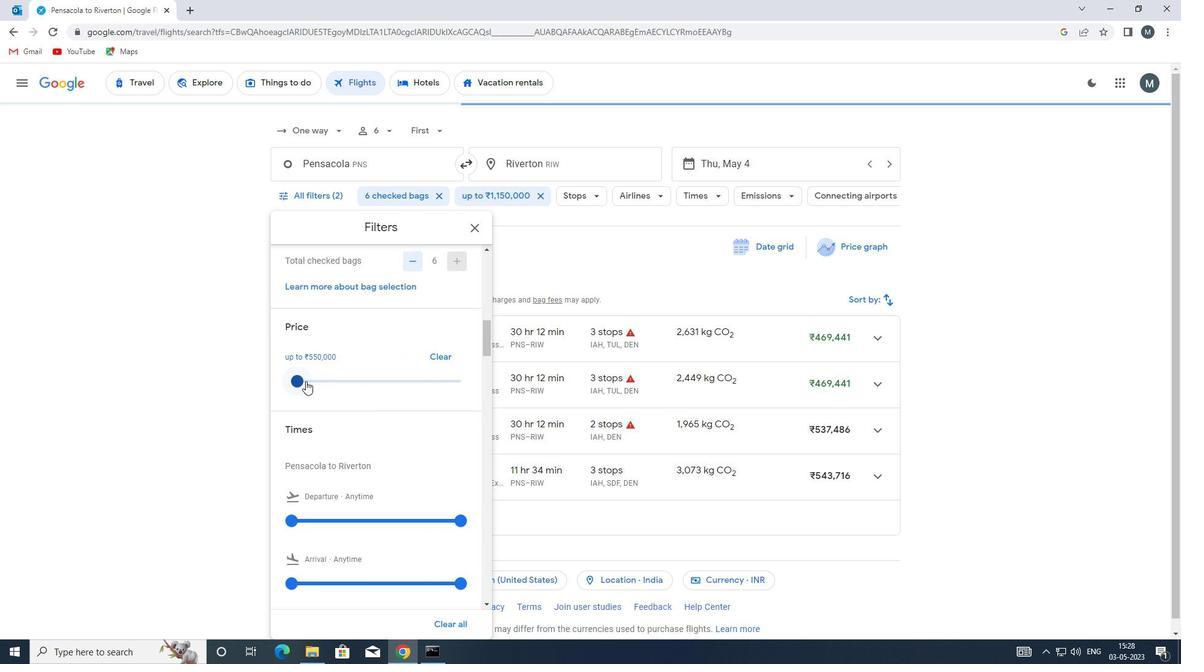 
Action: Mouse moved to (320, 373)
Screenshot: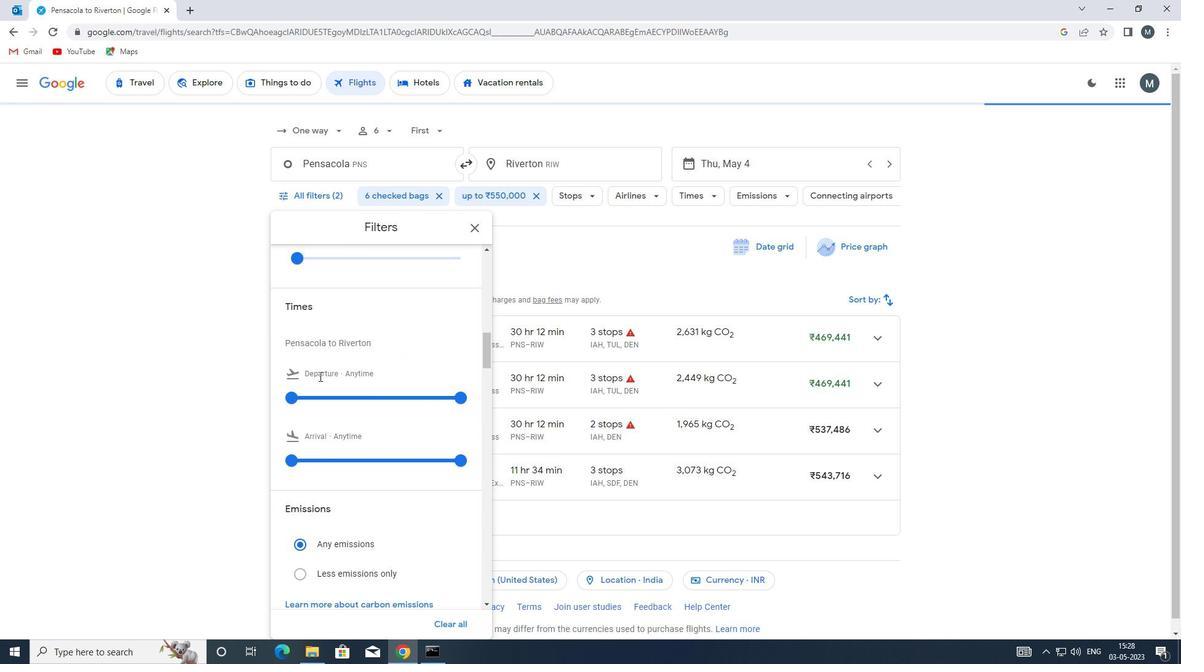
Action: Mouse scrolled (320, 372) with delta (0, 0)
Screenshot: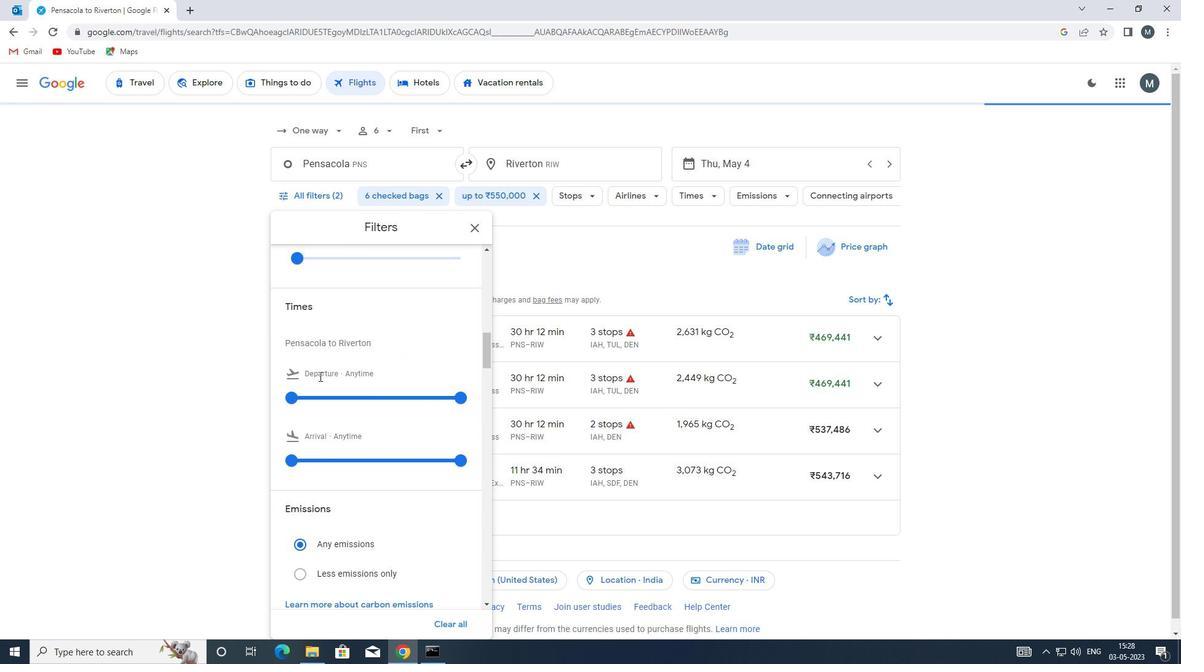 
Action: Mouse moved to (299, 334)
Screenshot: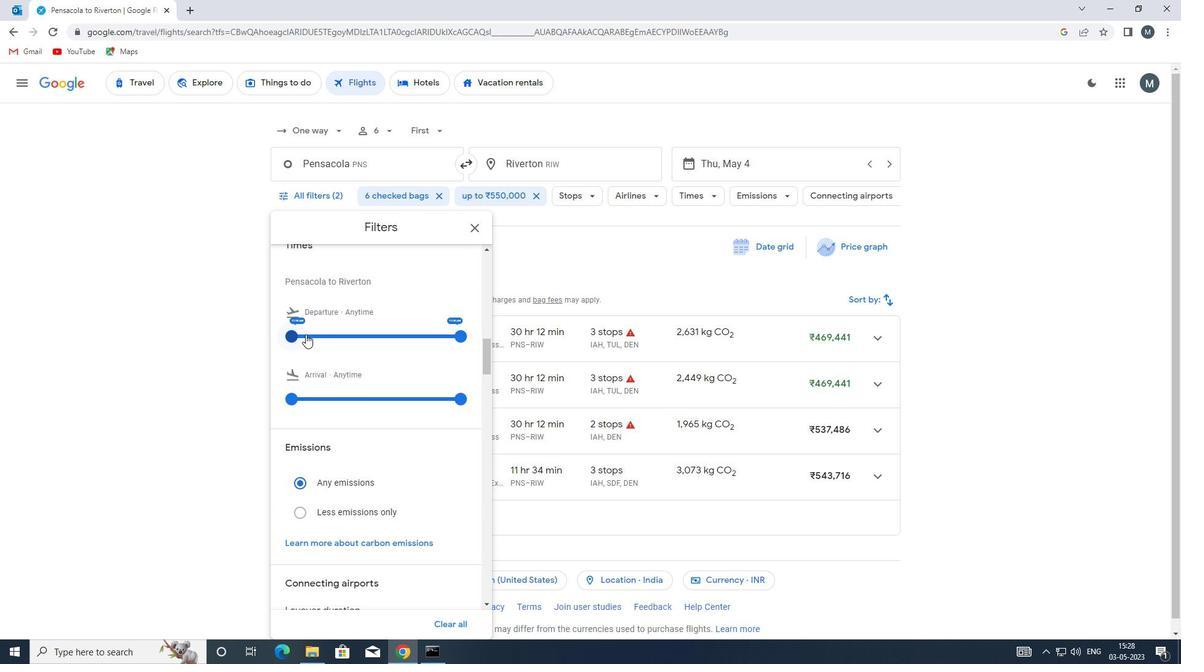 
Action: Mouse pressed left at (299, 334)
Screenshot: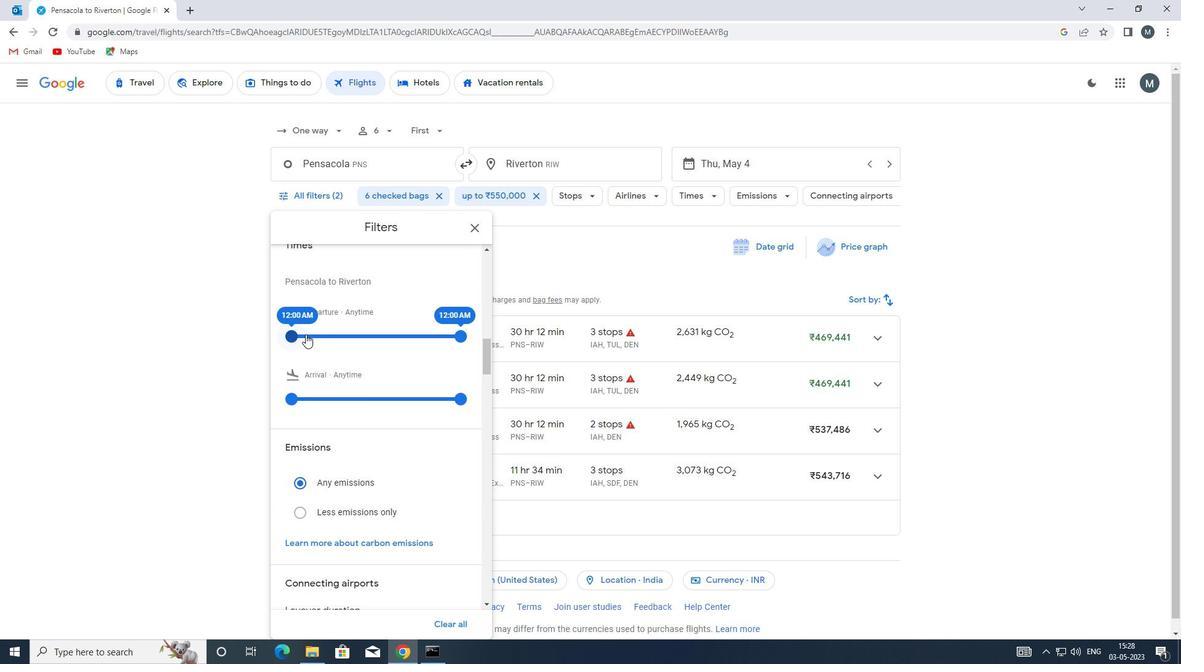 
Action: Mouse moved to (456, 333)
Screenshot: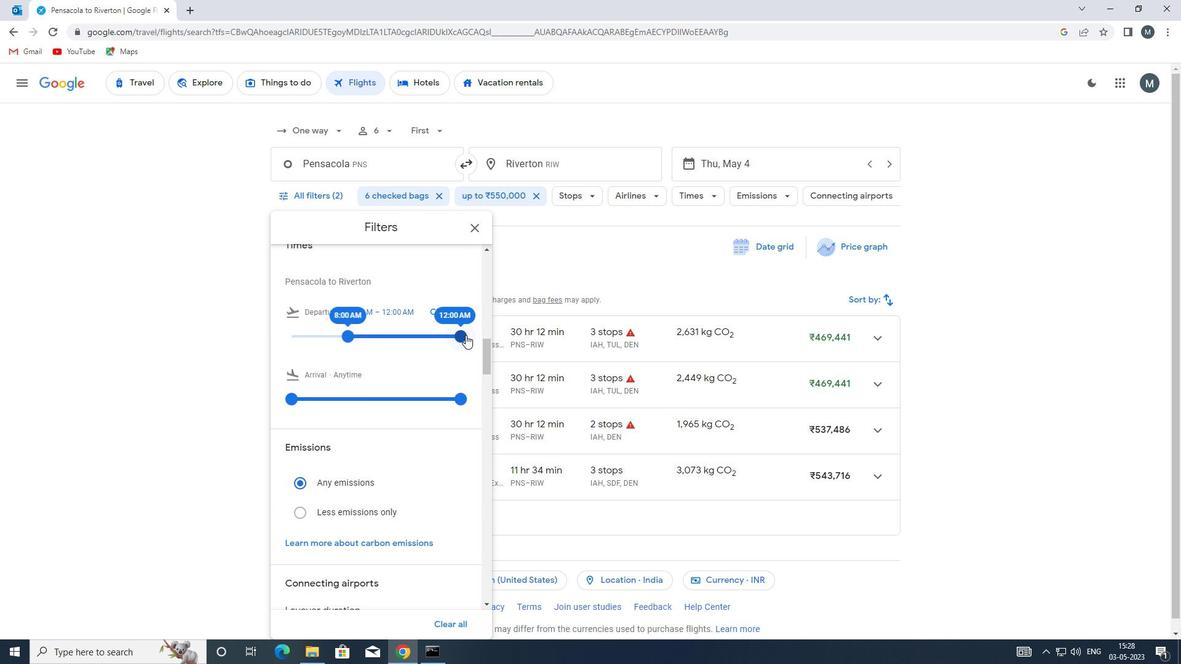 
Action: Mouse pressed left at (456, 333)
Screenshot: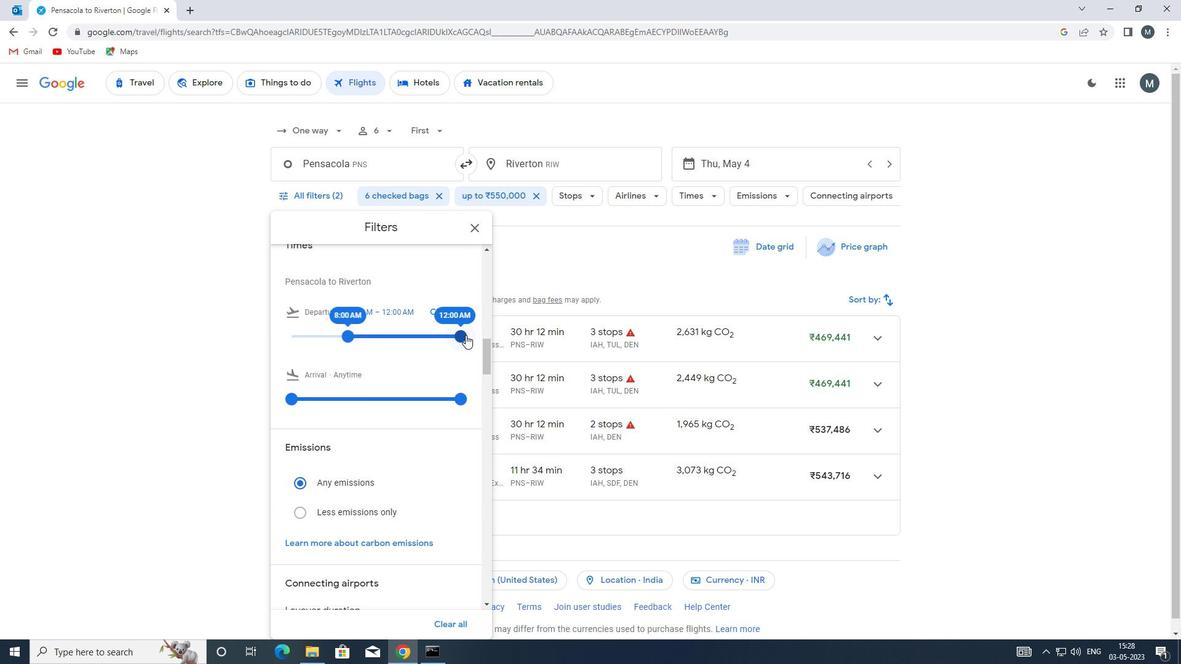 
Action: Mouse moved to (357, 332)
Screenshot: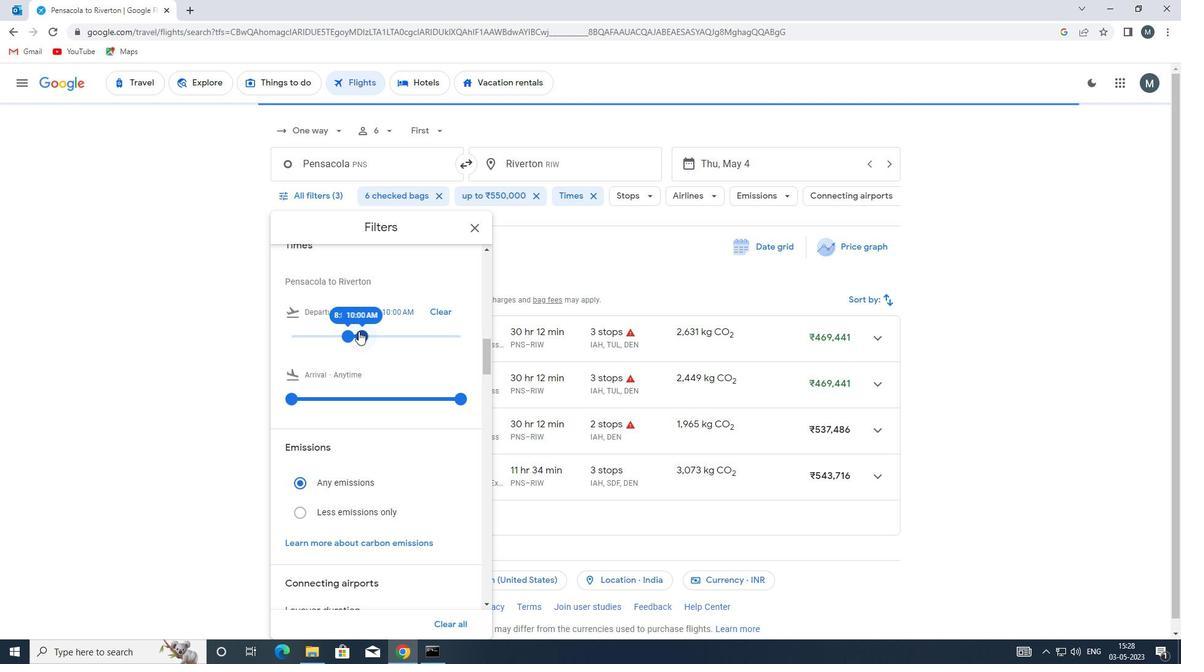 
Action: Mouse pressed left at (357, 332)
Screenshot: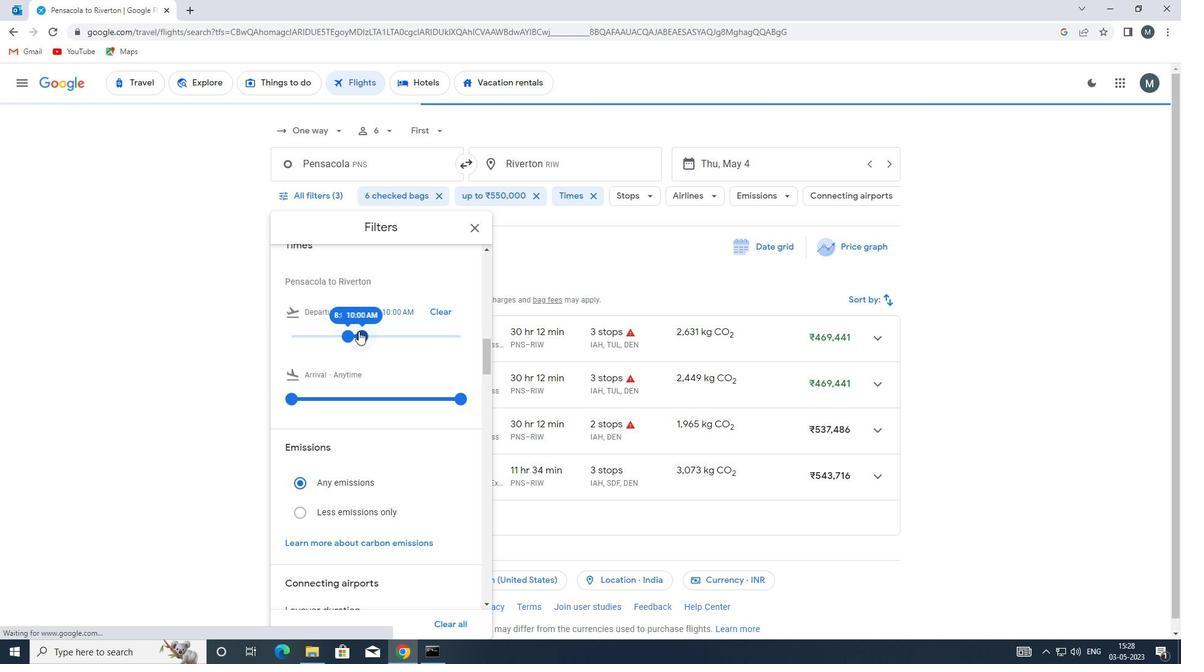 
Action: Mouse moved to (362, 336)
Screenshot: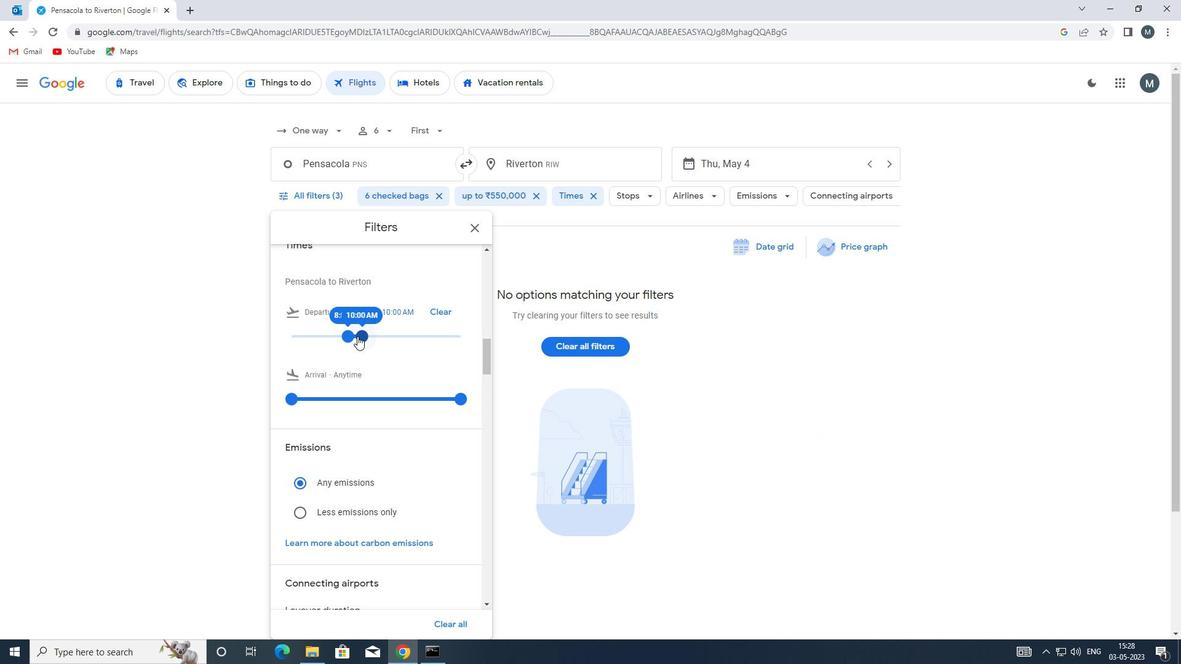 
Action: Mouse pressed left at (362, 336)
Screenshot: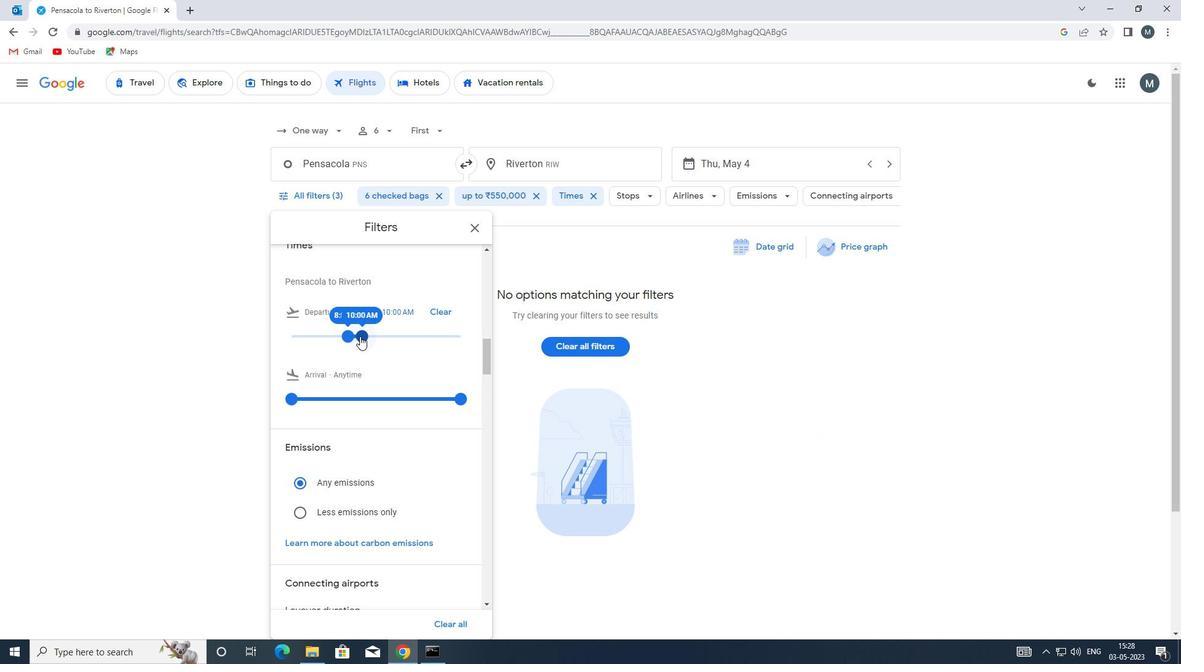
Action: Mouse moved to (354, 335)
Screenshot: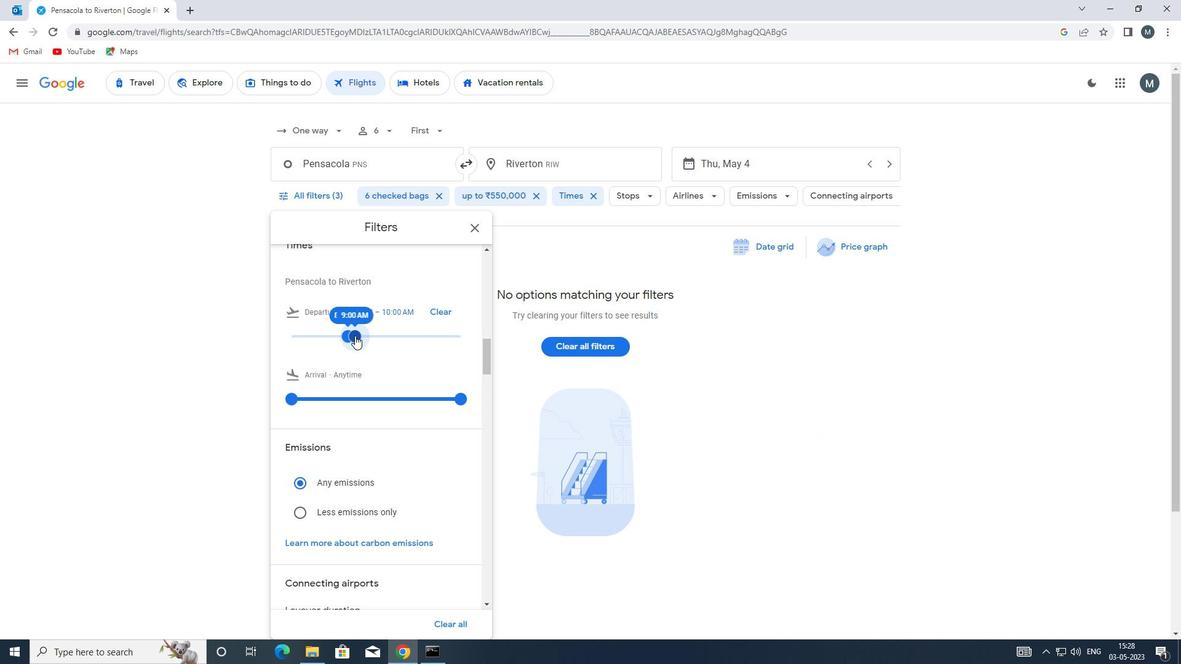 
Action: Mouse scrolled (354, 335) with delta (0, 0)
Screenshot: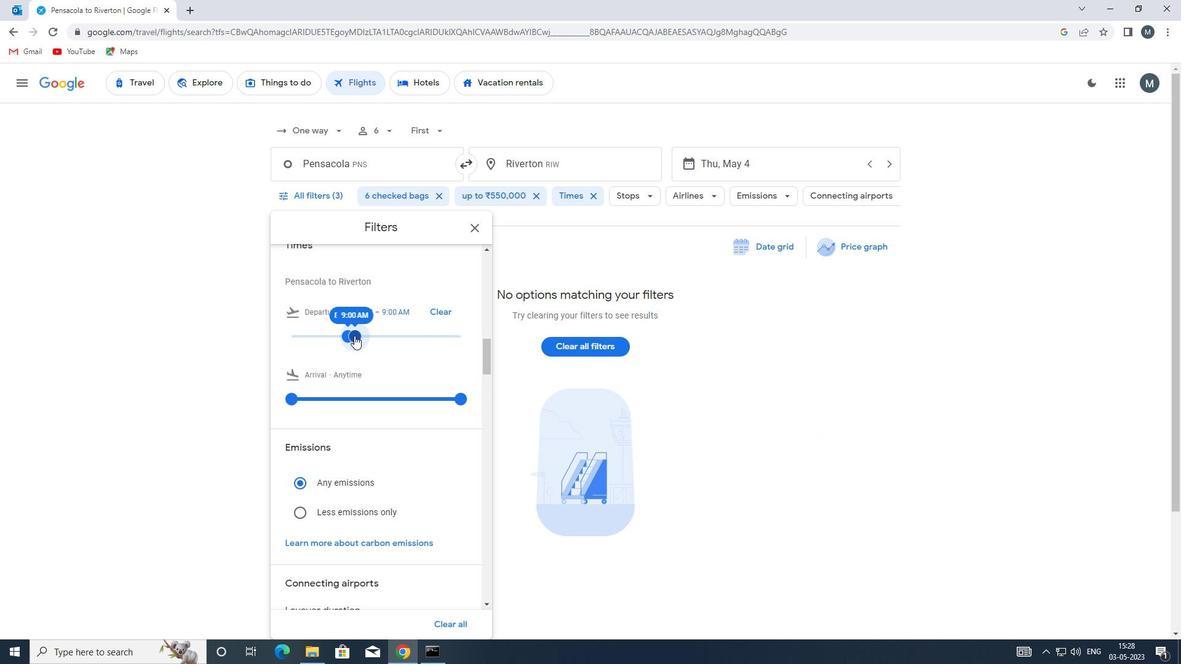 
Action: Mouse moved to (478, 226)
Screenshot: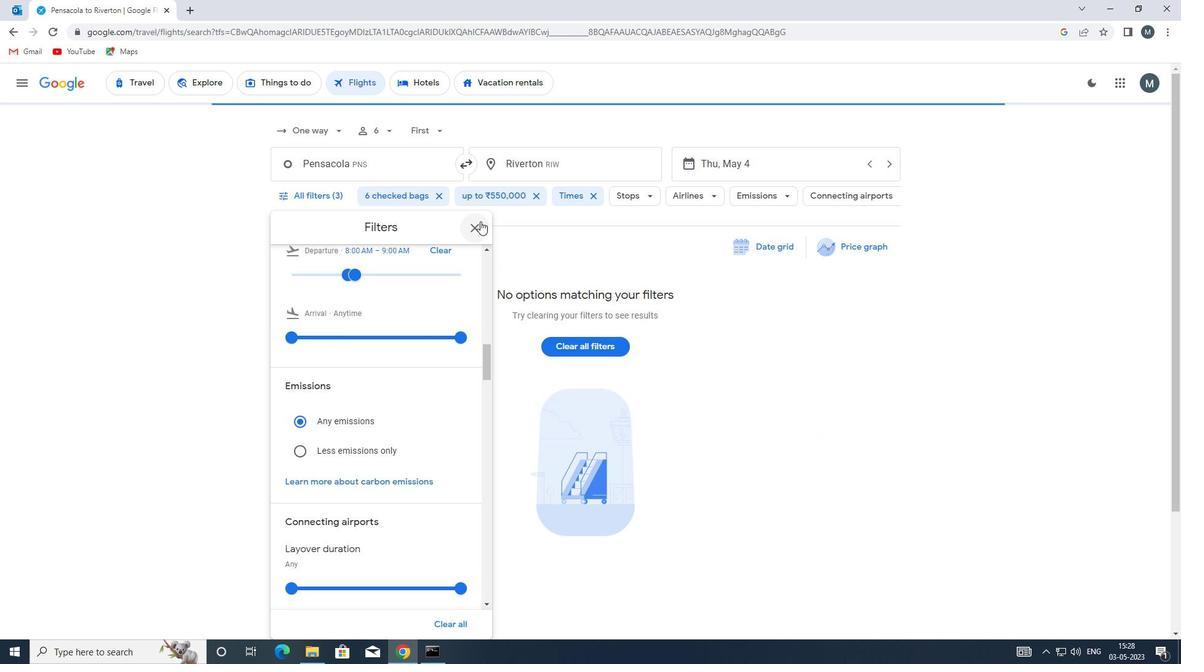 
Action: Mouse pressed left at (478, 226)
Screenshot: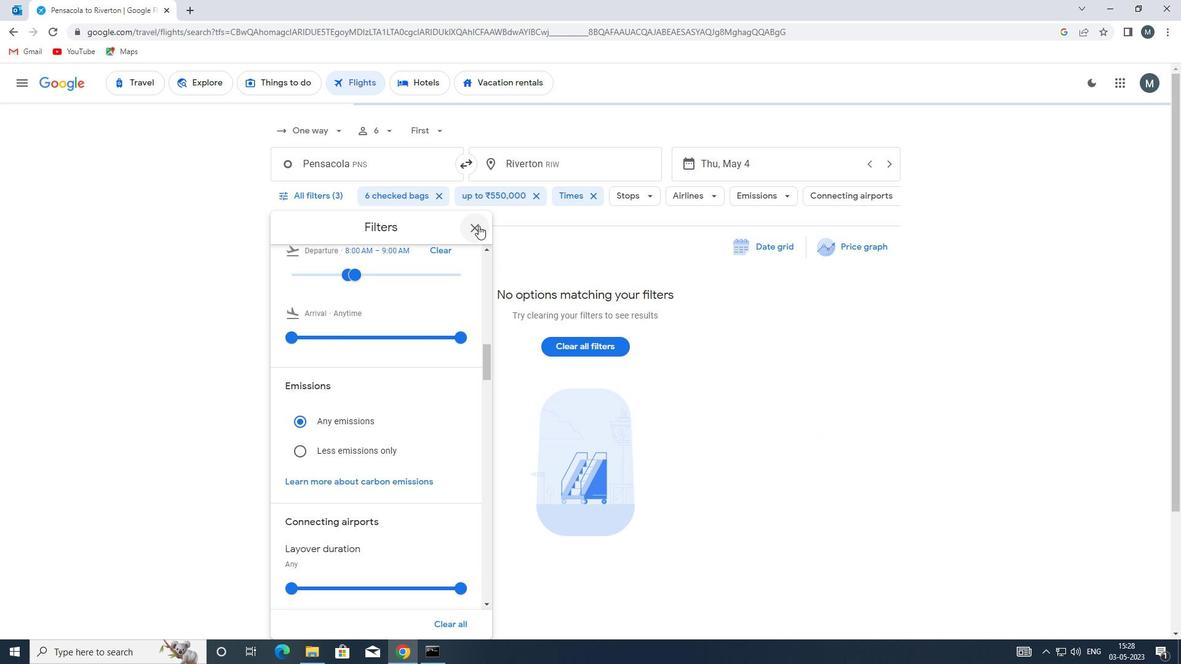 
Action: Mouse moved to (476, 227)
Screenshot: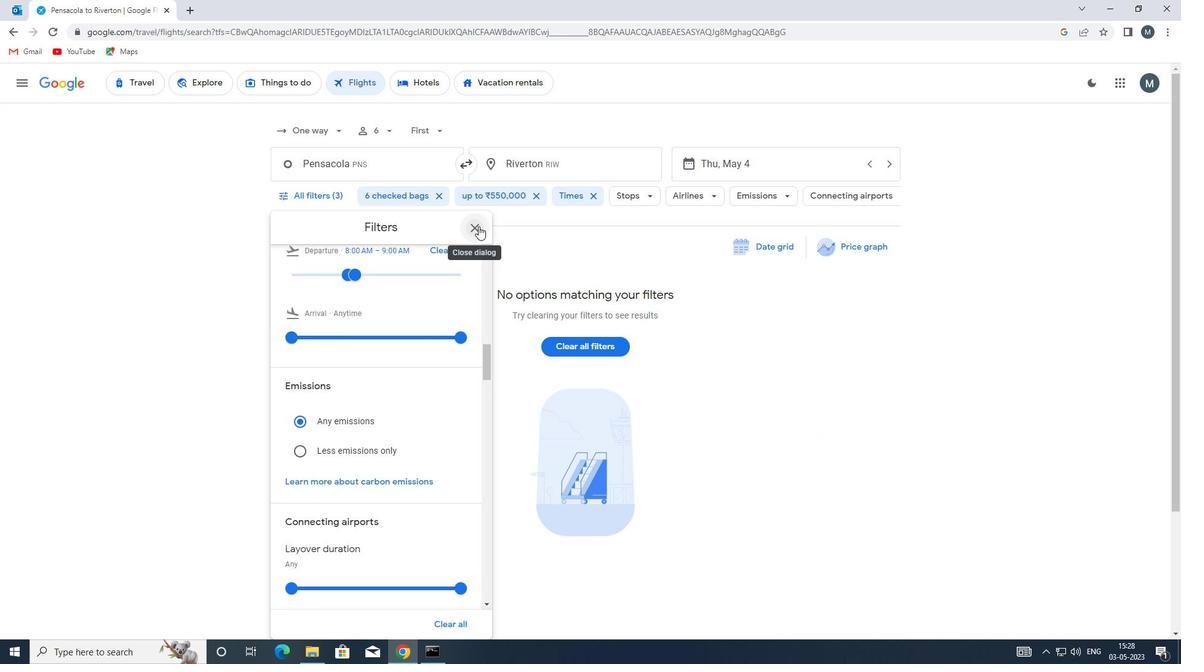 
